 Task: Look for space in Kalmthout, Belgium from 1st August, 2023 to 5th August, 2023 for 1 adult in price range Rs.6000 to Rs.15000. Place can be entire place with 1  bedroom having 1 bed and 1 bathroom. Property type can be house, flat, guest house. Amenities needed are: heating. Booking option can be shelf check-in. Required host language is English.
Action: Key pressed k<Key.caps_lock>almthout,<Key.space><Key.caps_lock>b<Key.caps_lock>elgium<Key.space><Key.enter>
Screenshot: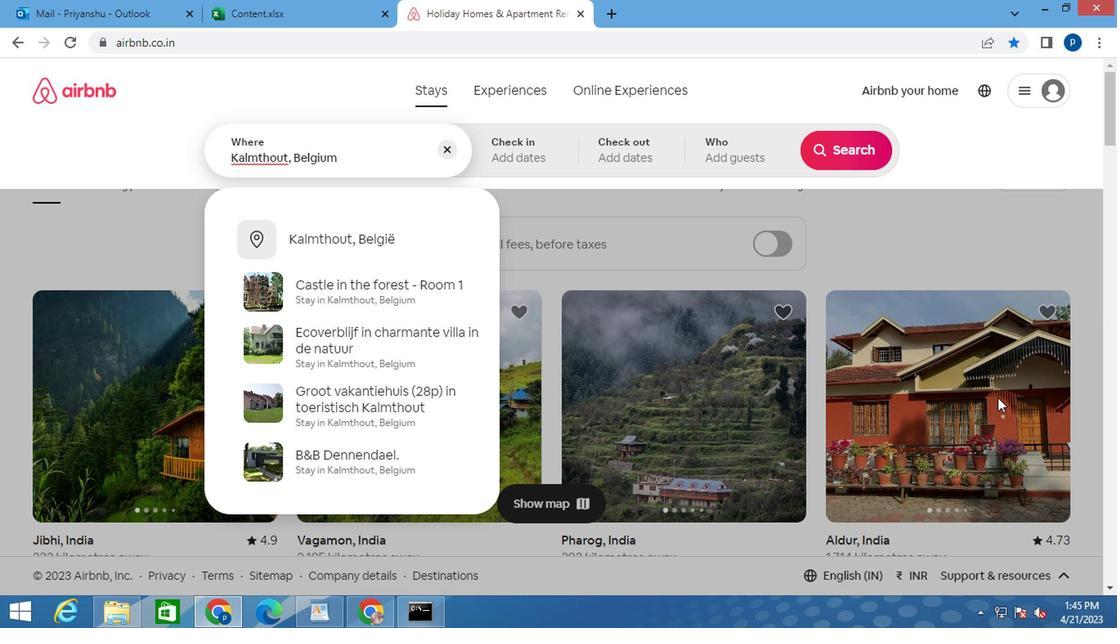
Action: Mouse moved to (832, 278)
Screenshot: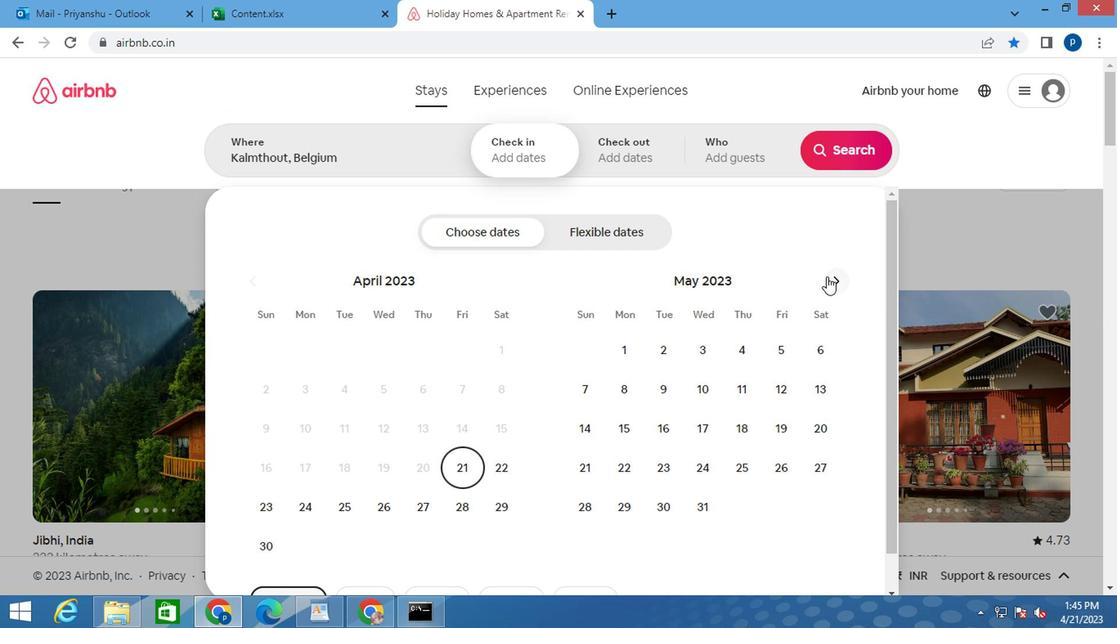 
Action: Mouse pressed left at (832, 278)
Screenshot: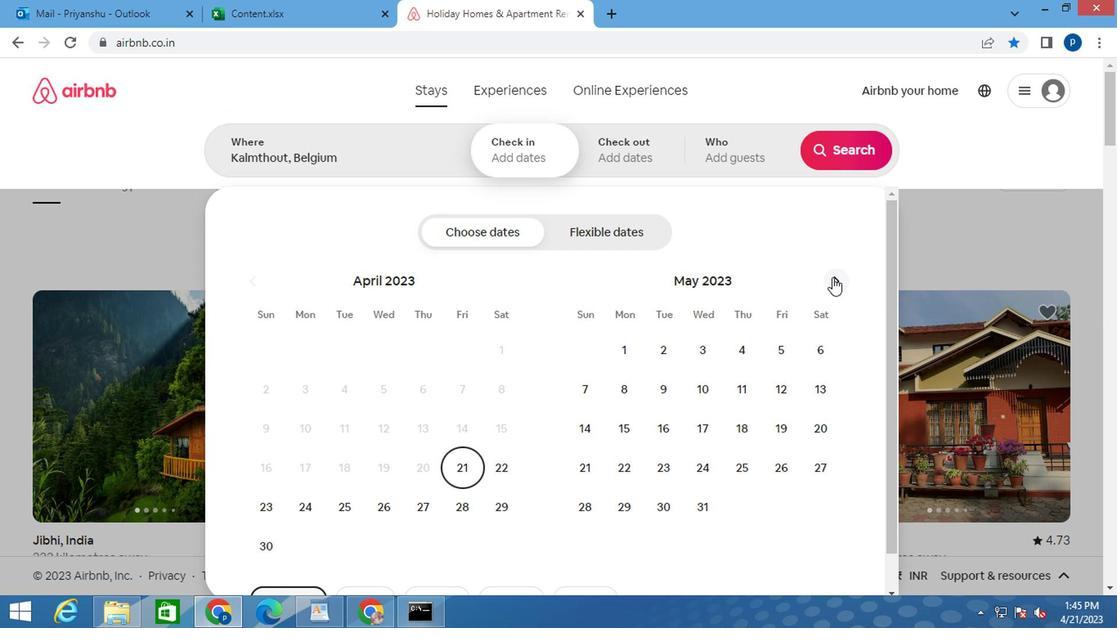 
Action: Mouse moved to (832, 278)
Screenshot: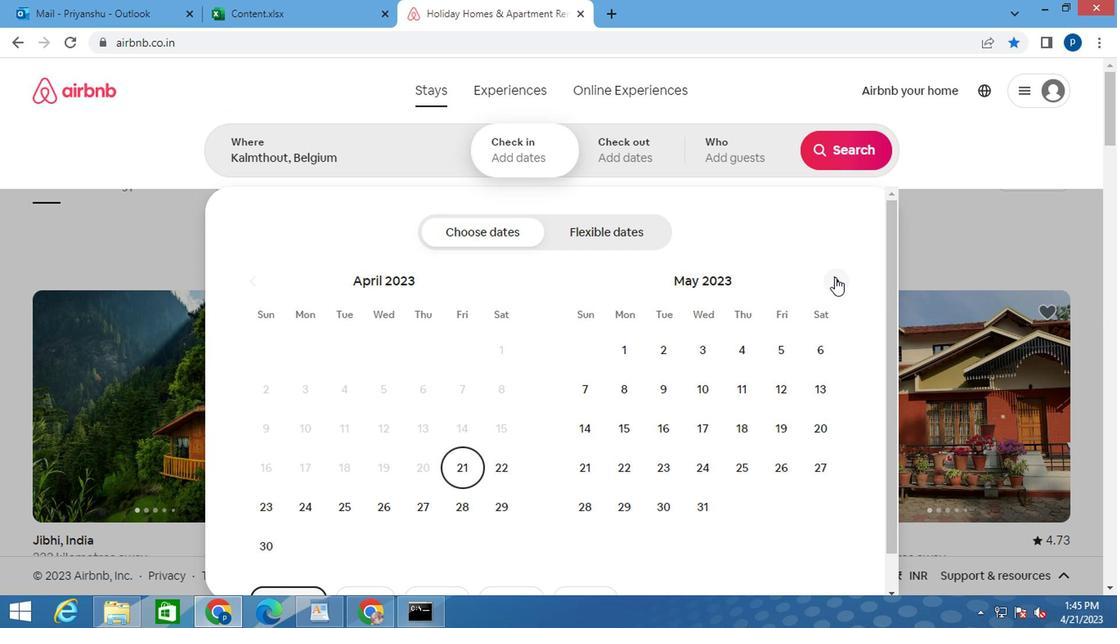 
Action: Mouse pressed left at (832, 278)
Screenshot: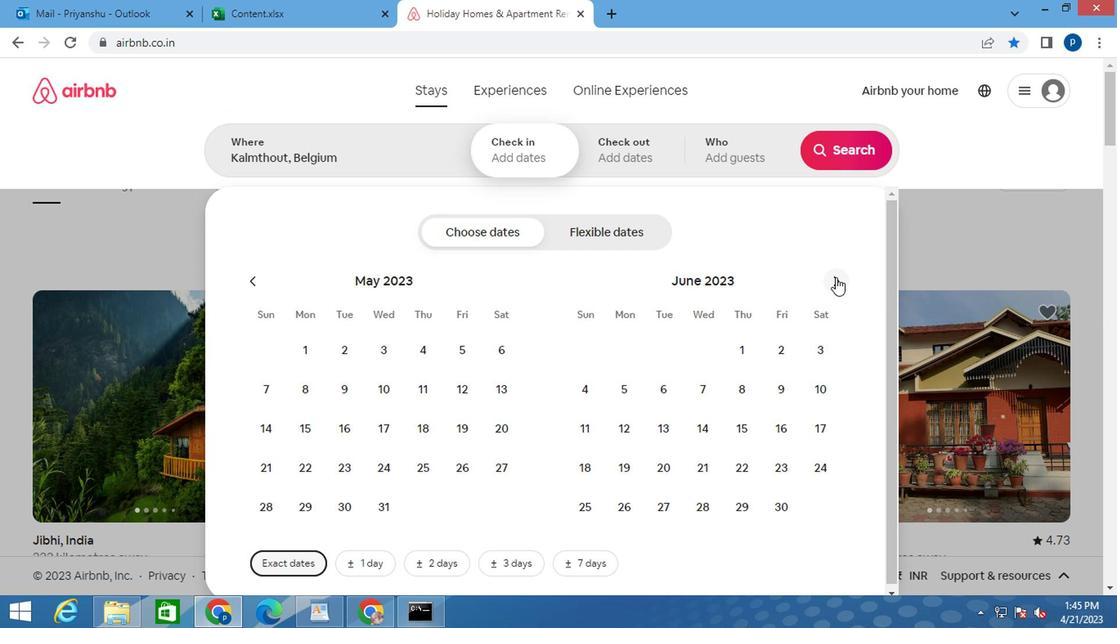
Action: Mouse pressed left at (832, 278)
Screenshot: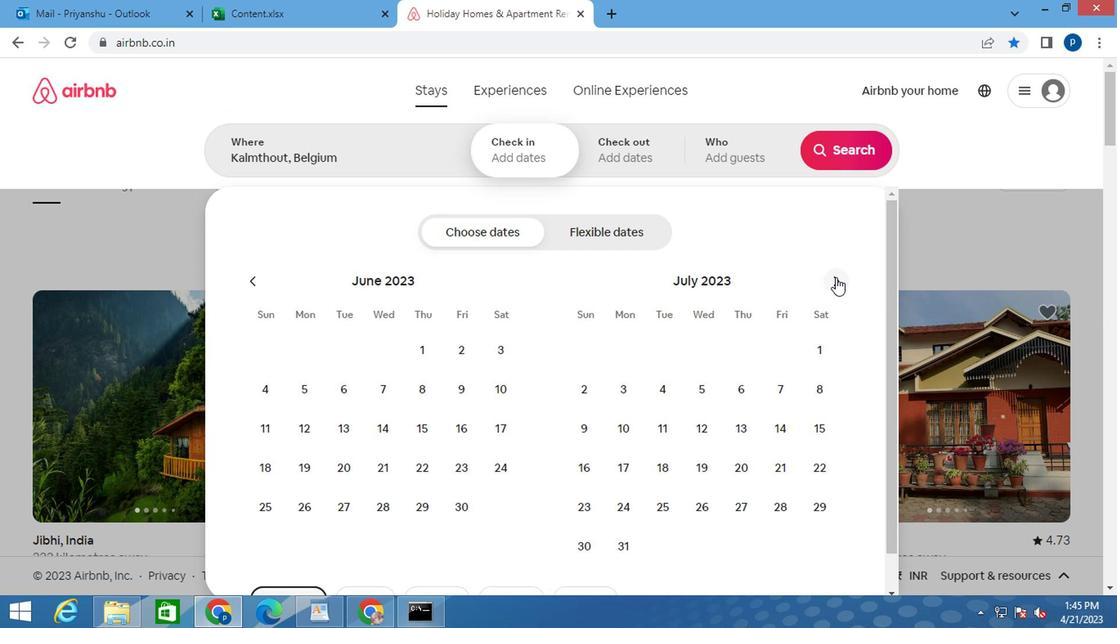 
Action: Mouse moved to (666, 349)
Screenshot: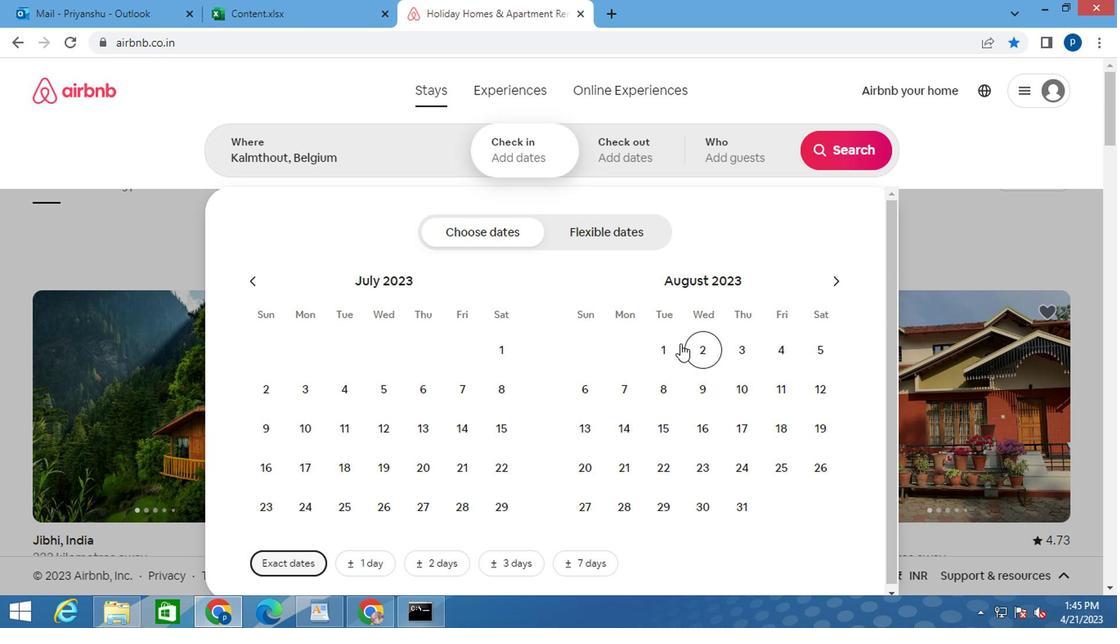 
Action: Mouse pressed left at (666, 349)
Screenshot: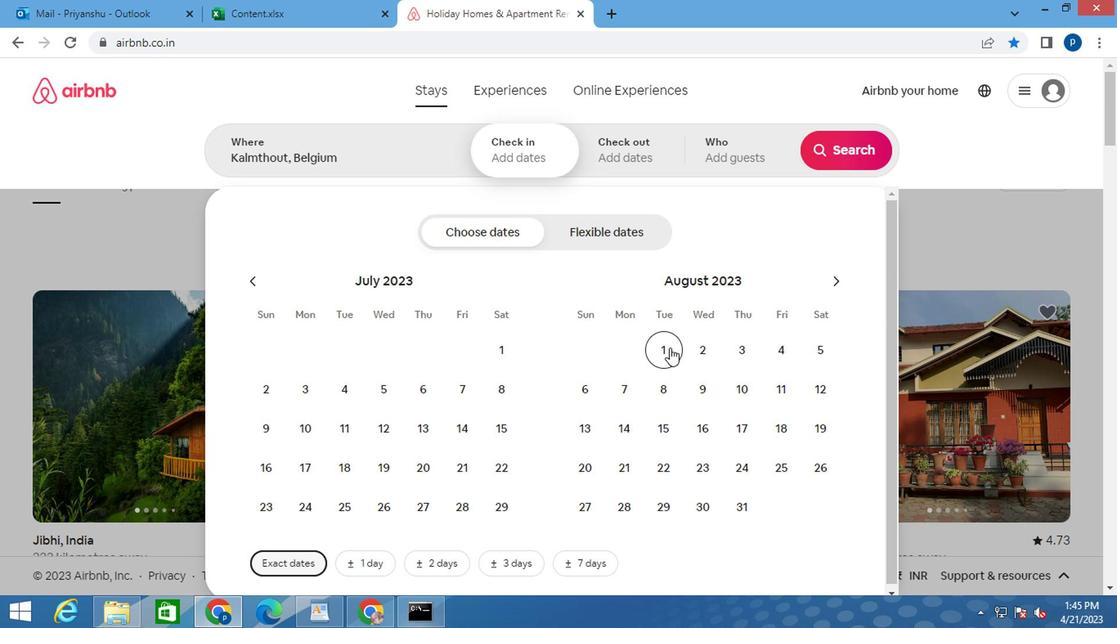 
Action: Mouse moved to (822, 352)
Screenshot: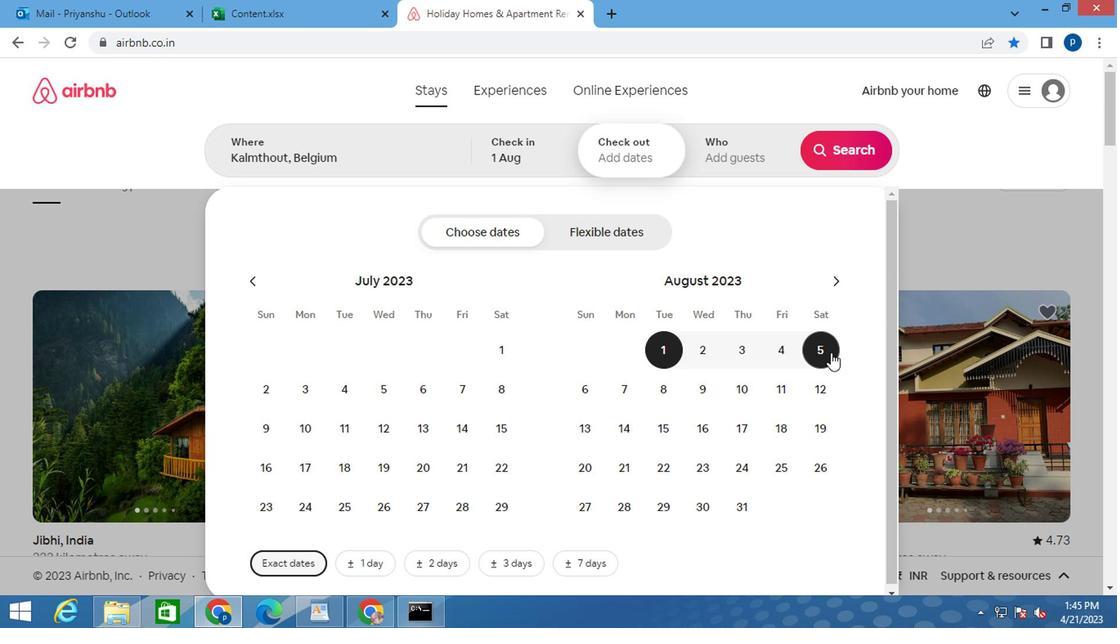 
Action: Mouse pressed left at (822, 352)
Screenshot: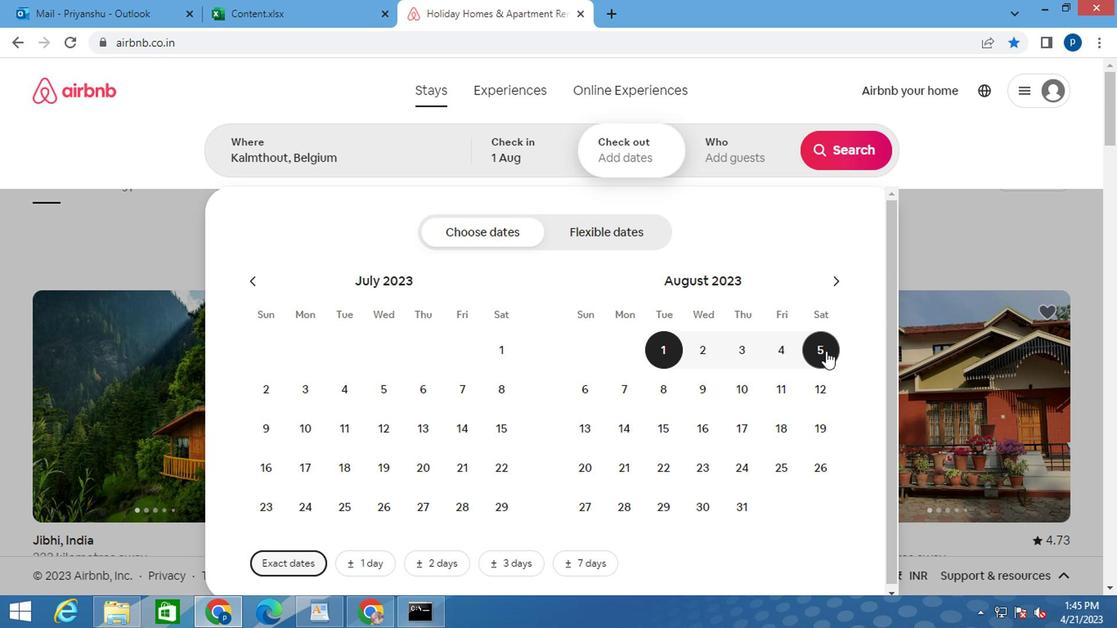 
Action: Mouse moved to (741, 154)
Screenshot: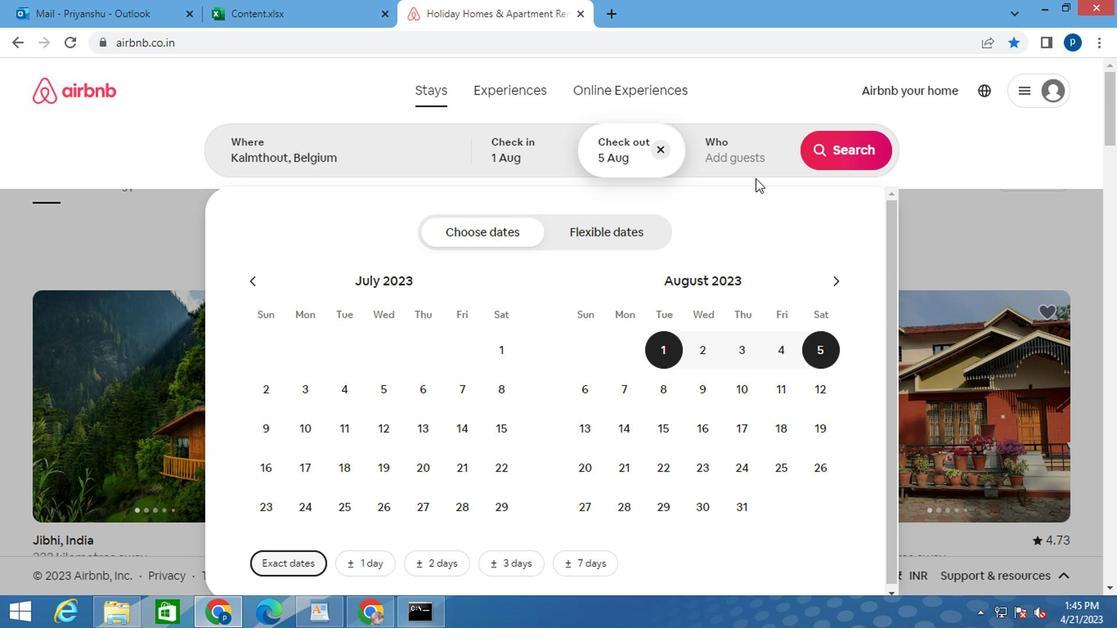 
Action: Mouse pressed left at (741, 154)
Screenshot: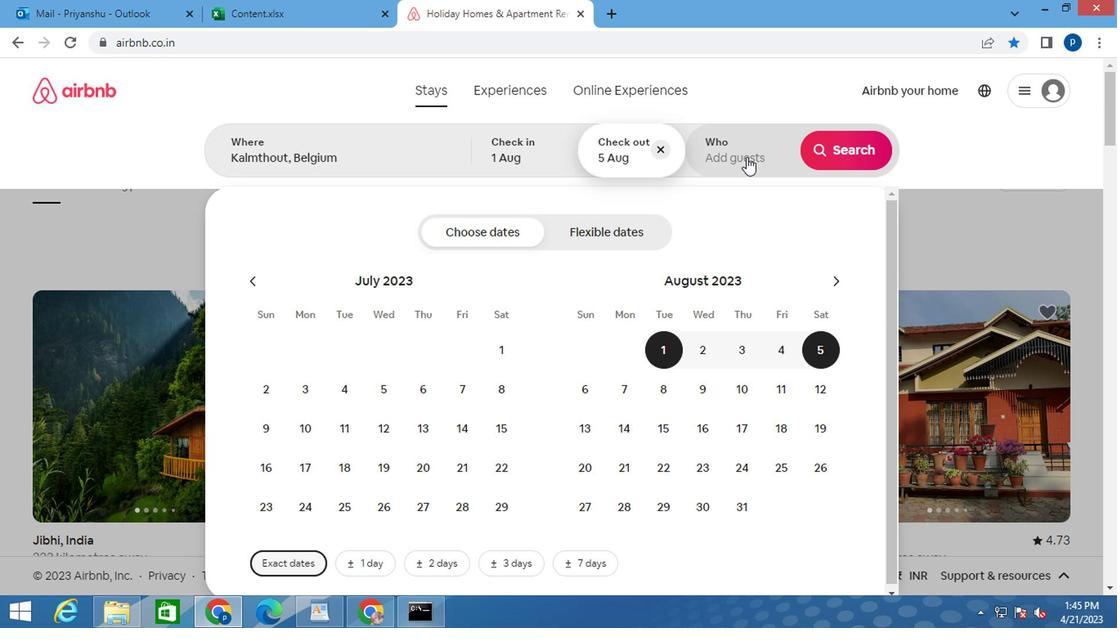 
Action: Mouse moved to (846, 240)
Screenshot: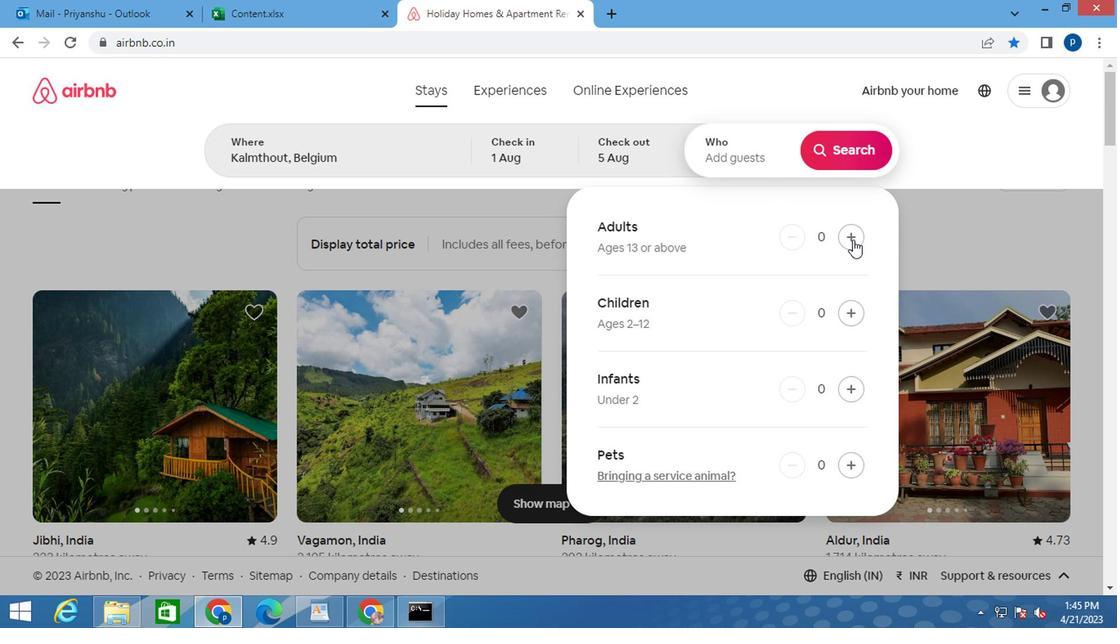 
Action: Mouse pressed left at (846, 240)
Screenshot: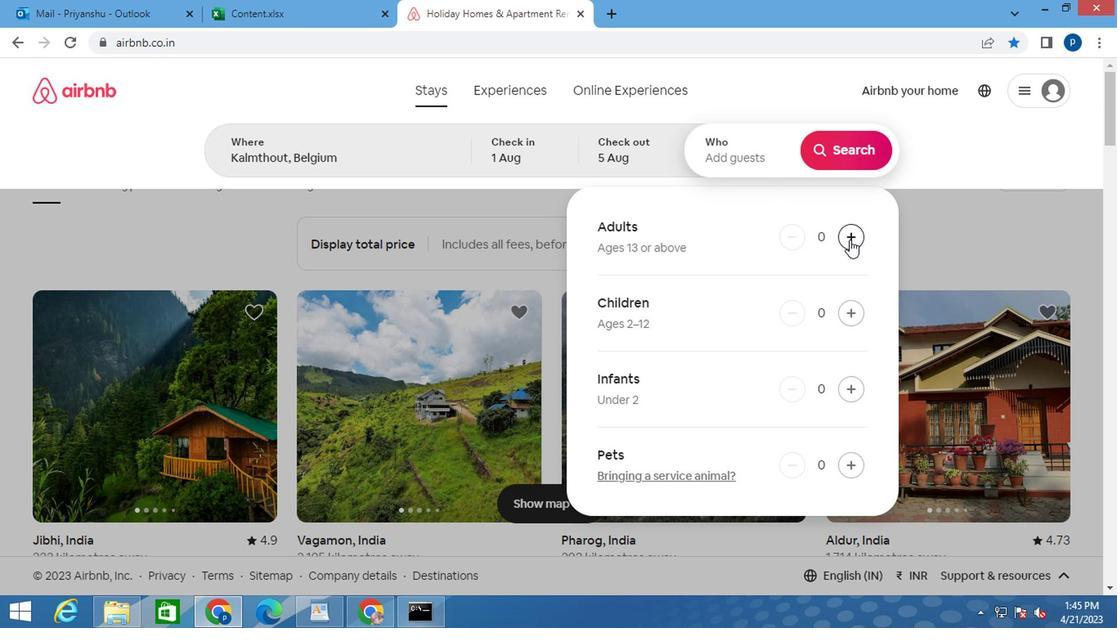 
Action: Mouse moved to (852, 154)
Screenshot: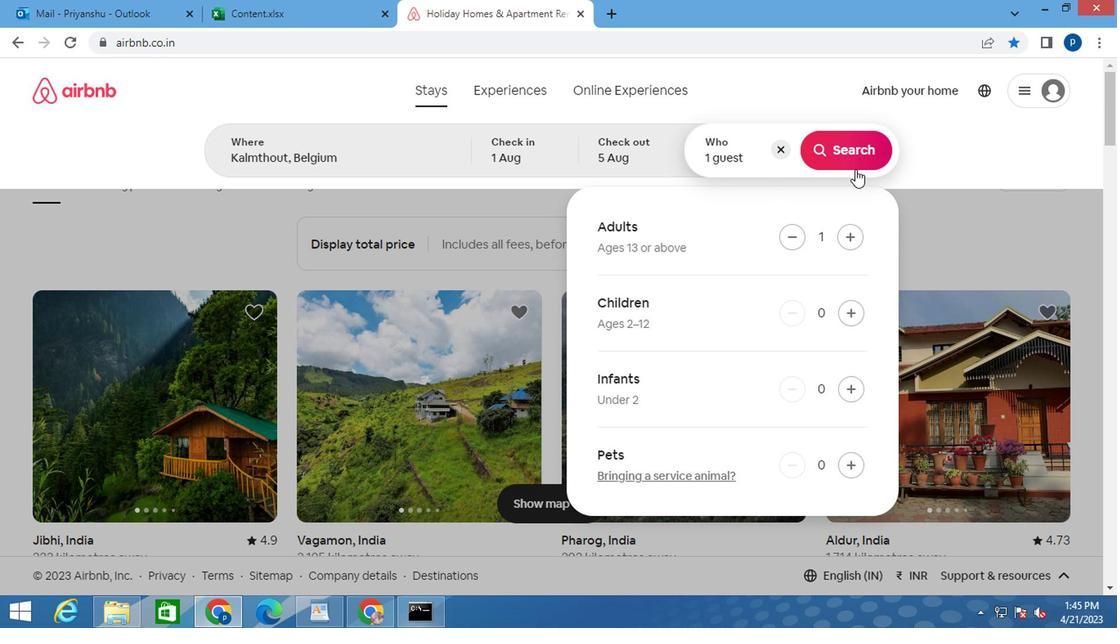 
Action: Mouse pressed left at (852, 154)
Screenshot: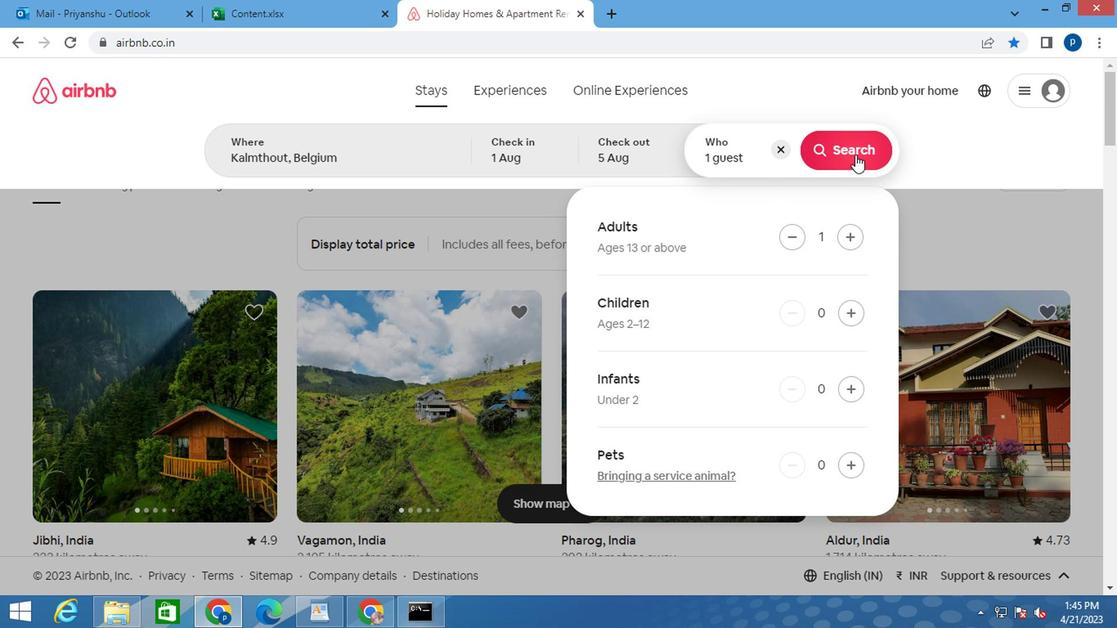 
Action: Mouse moved to (1021, 161)
Screenshot: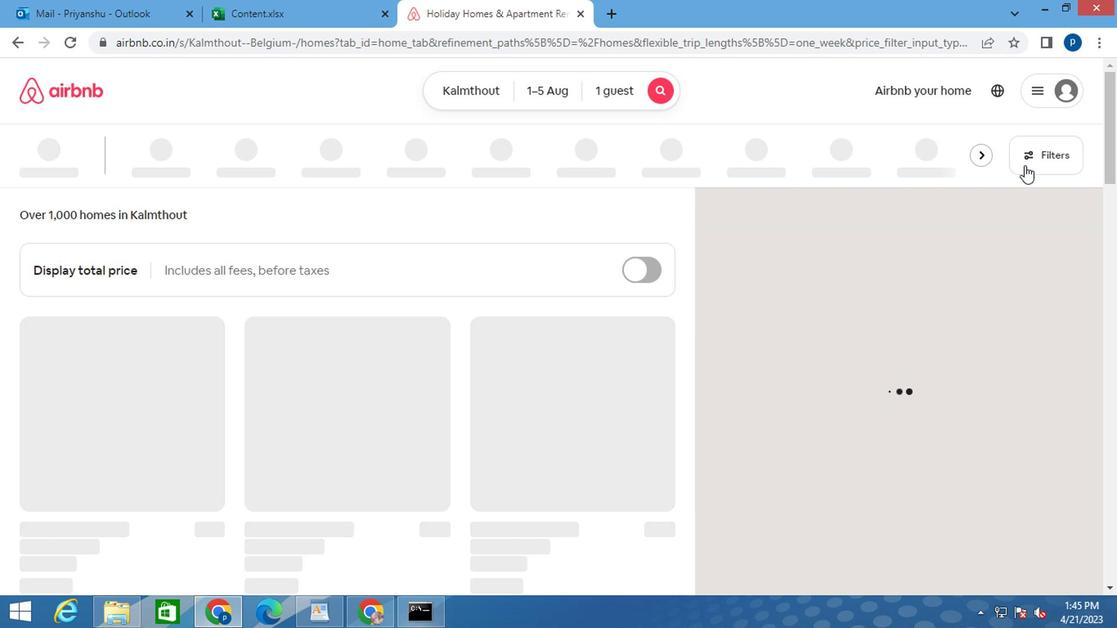 
Action: Mouse pressed left at (1021, 161)
Screenshot: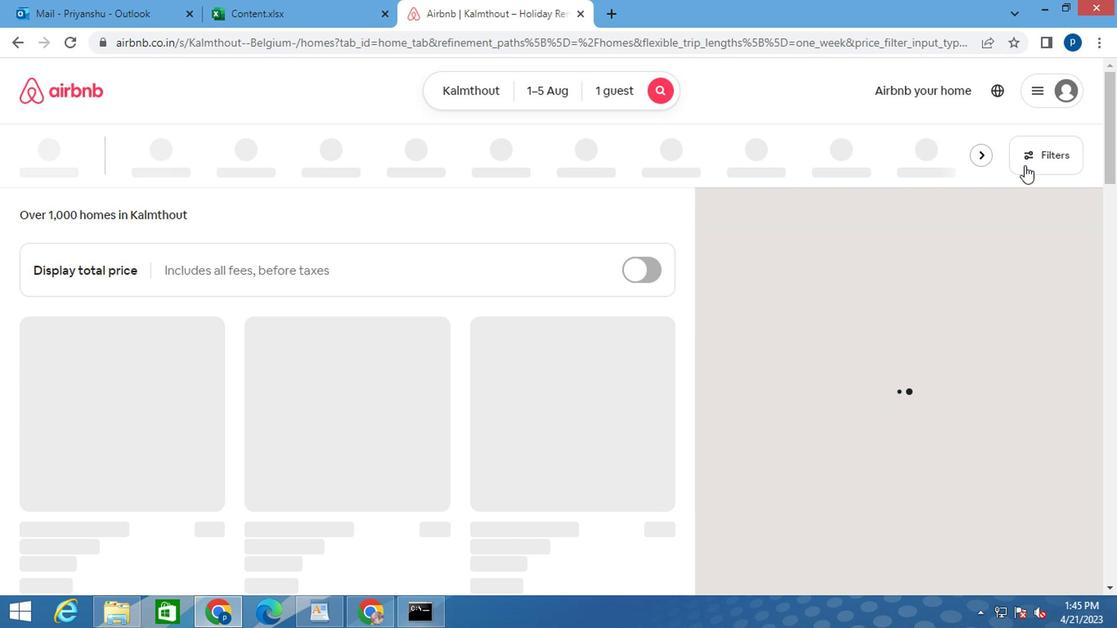 
Action: Mouse moved to (316, 361)
Screenshot: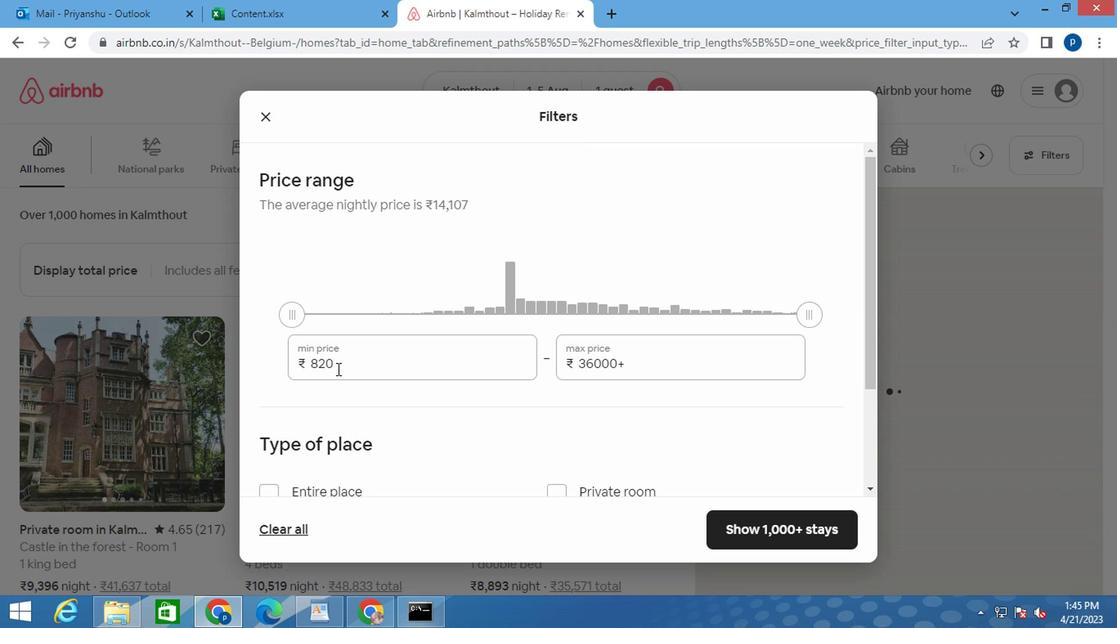 
Action: Mouse pressed left at (316, 361)
Screenshot: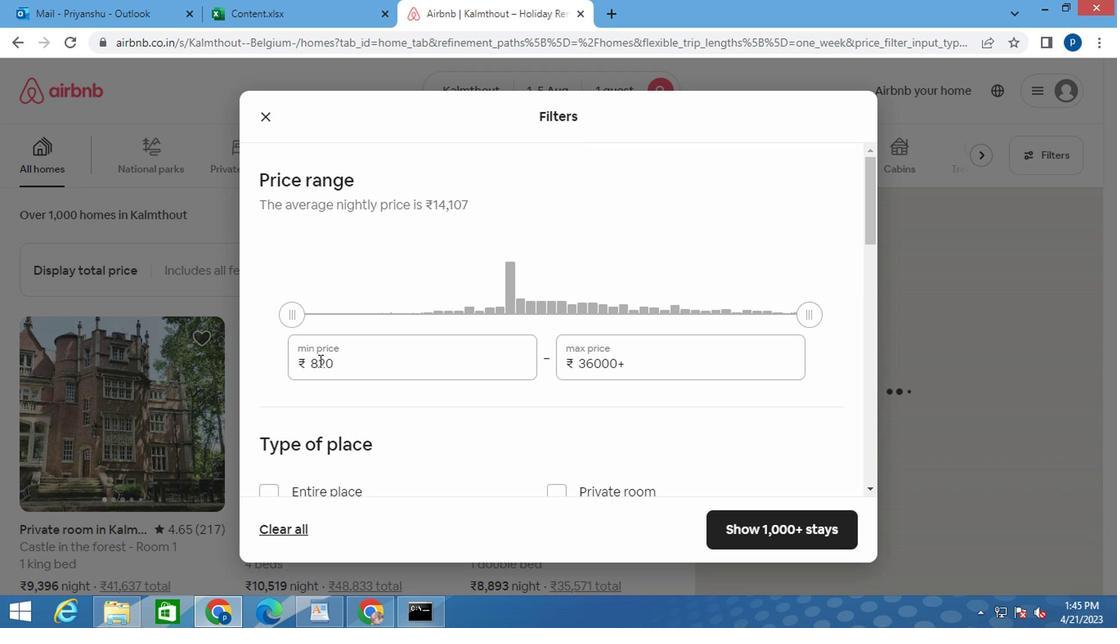 
Action: Mouse pressed left at (316, 361)
Screenshot: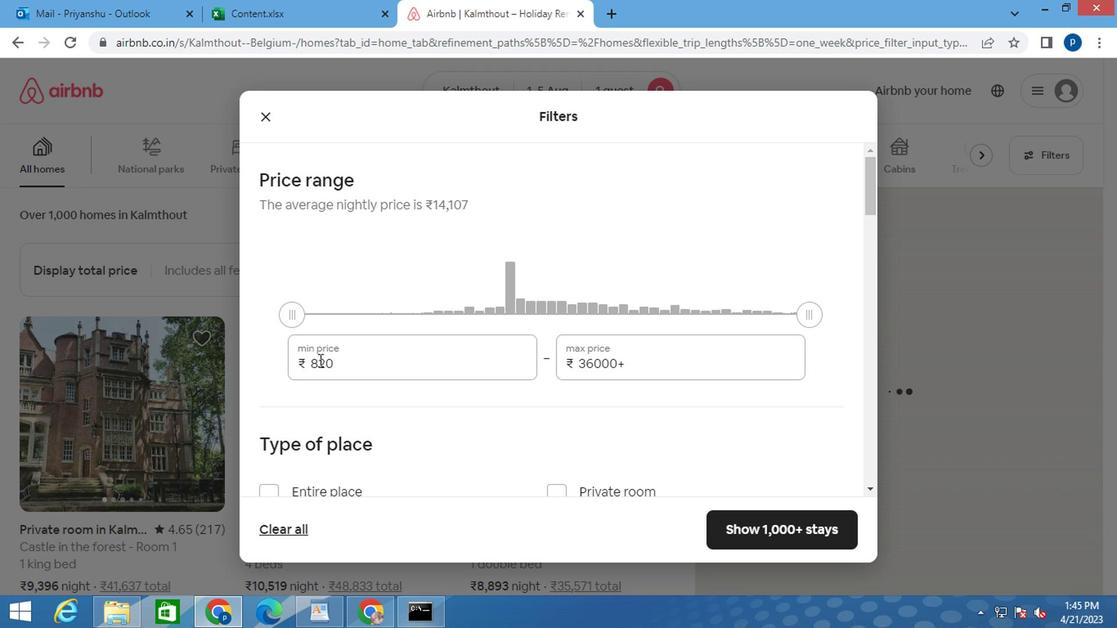 
Action: Key pressed 6000<Key.tab>15000
Screenshot: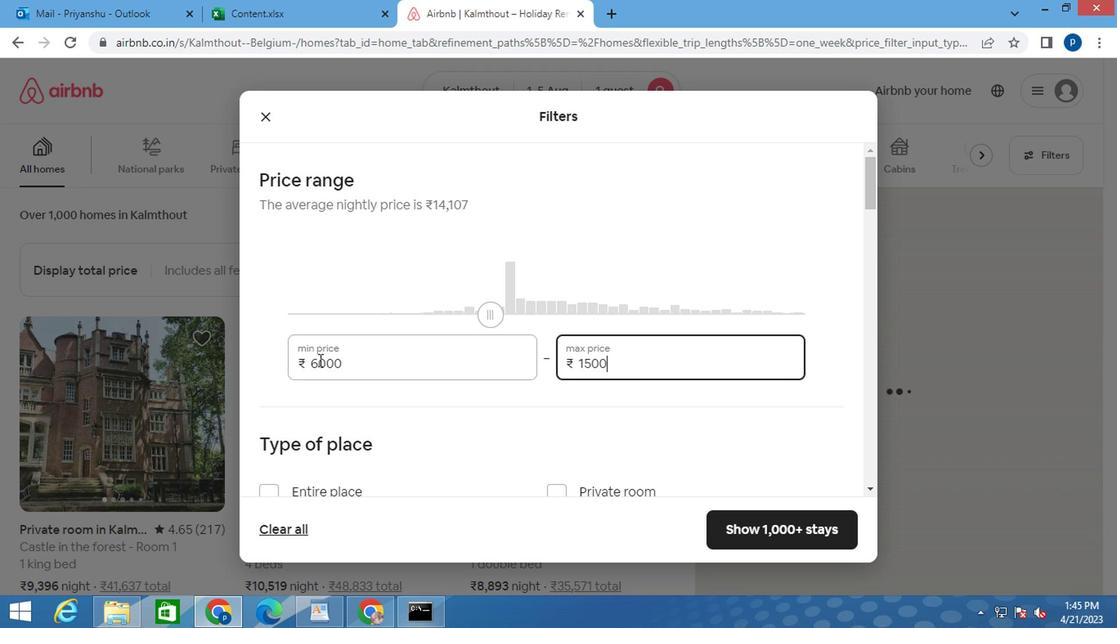 
Action: Mouse moved to (435, 427)
Screenshot: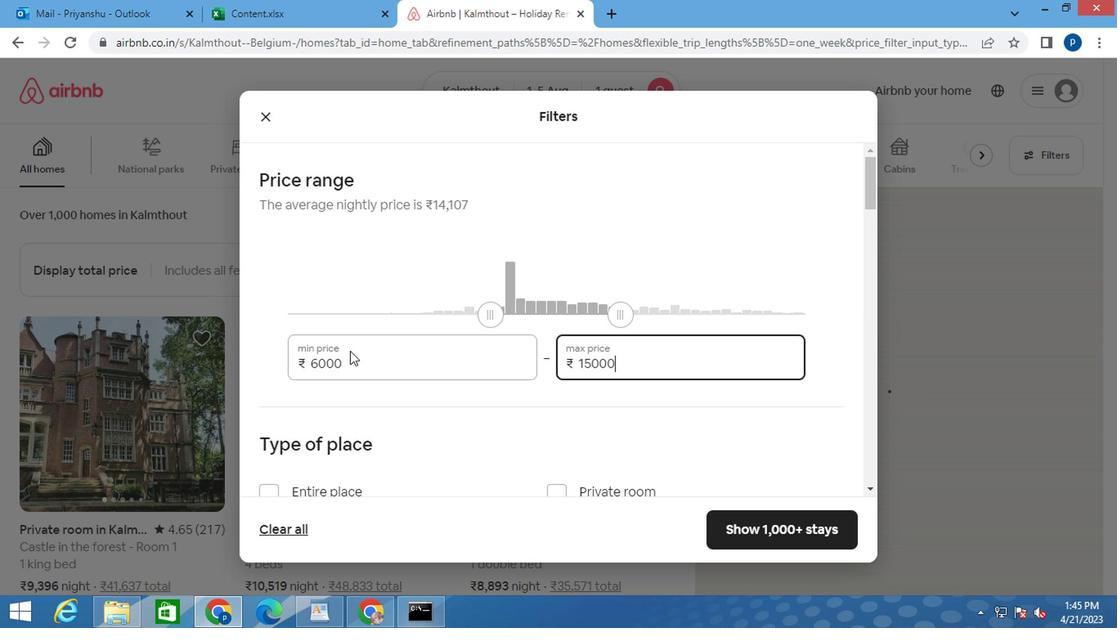 
Action: Mouse scrolled (435, 426) with delta (0, -1)
Screenshot: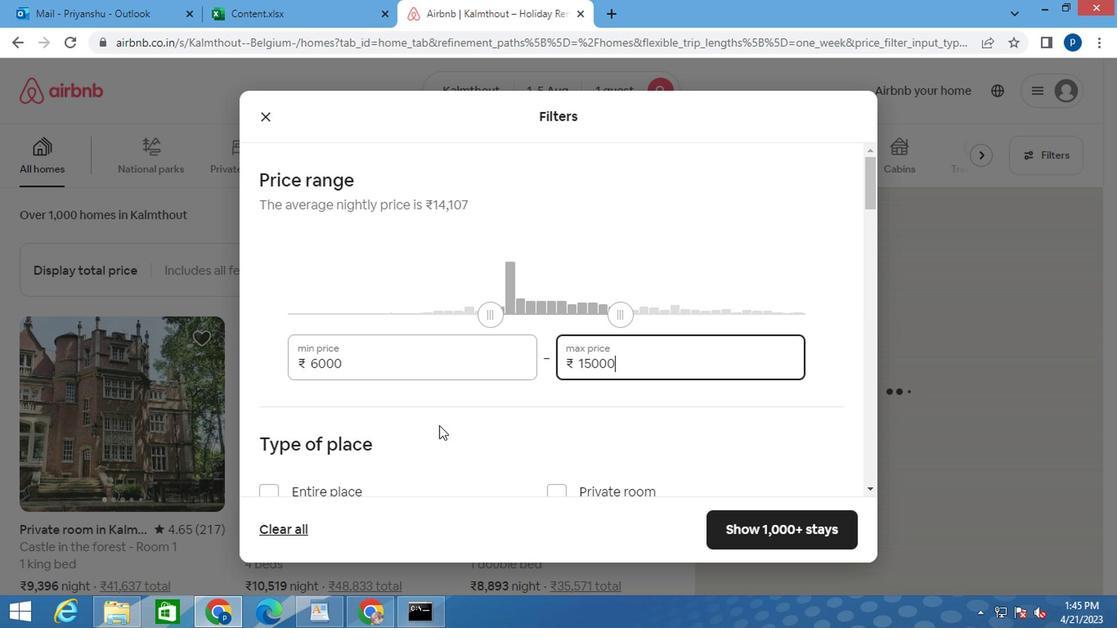 
Action: Mouse scrolled (435, 426) with delta (0, -1)
Screenshot: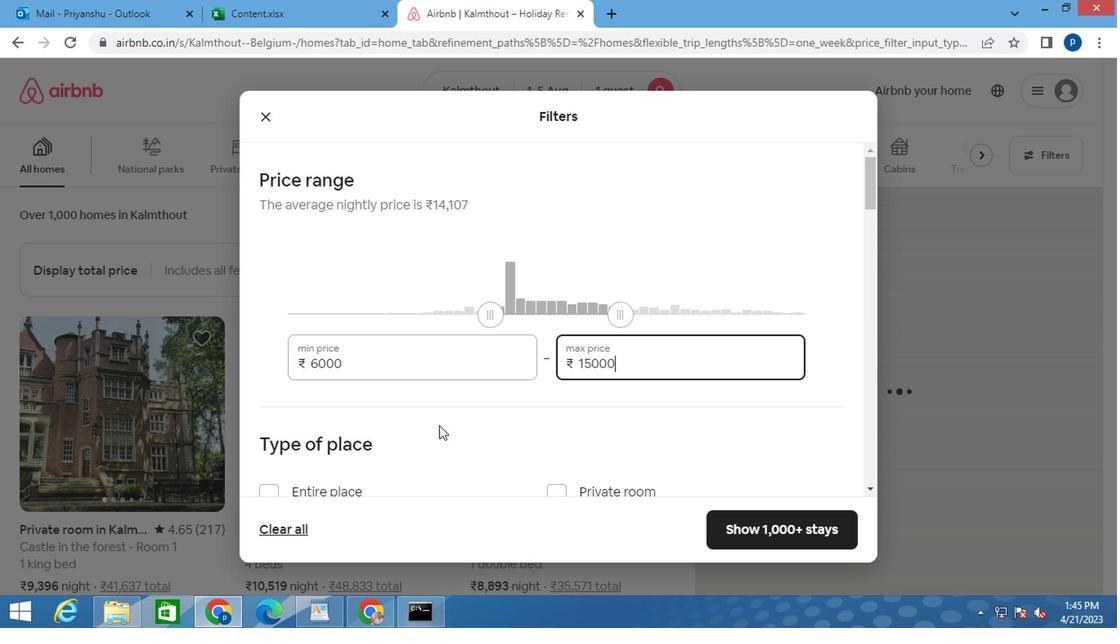 
Action: Mouse moved to (413, 420)
Screenshot: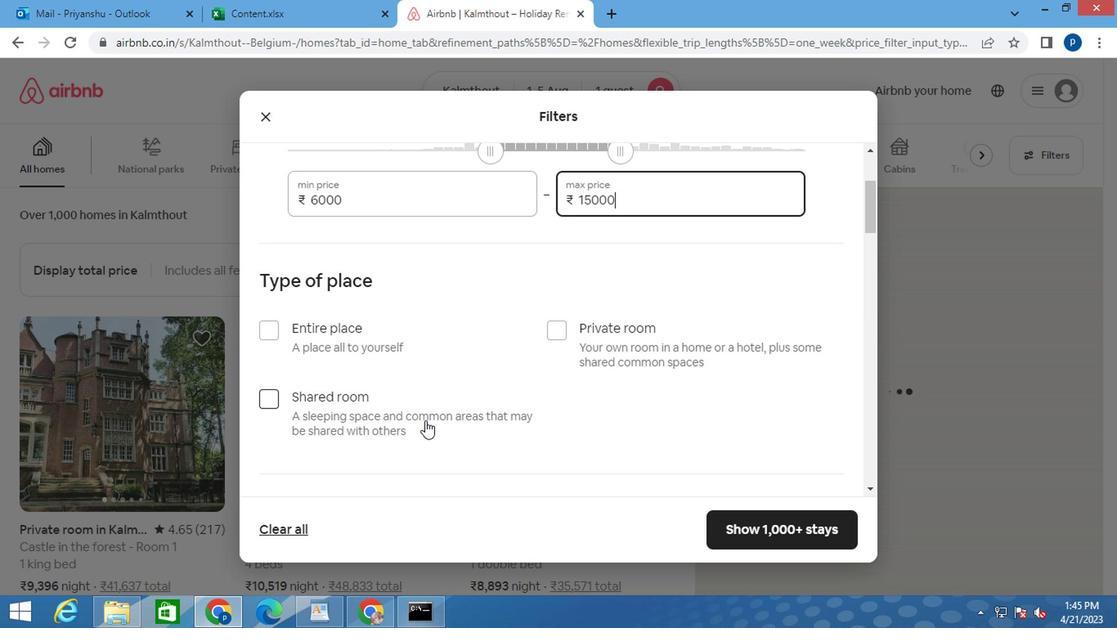 
Action: Mouse scrolled (413, 419) with delta (0, 0)
Screenshot: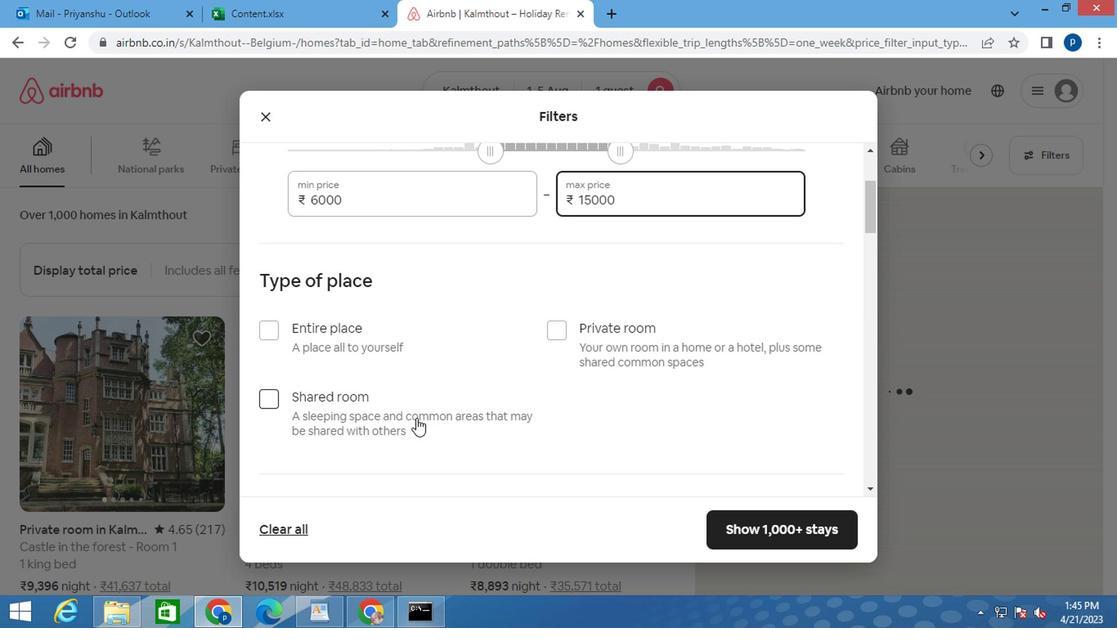 
Action: Mouse moved to (266, 248)
Screenshot: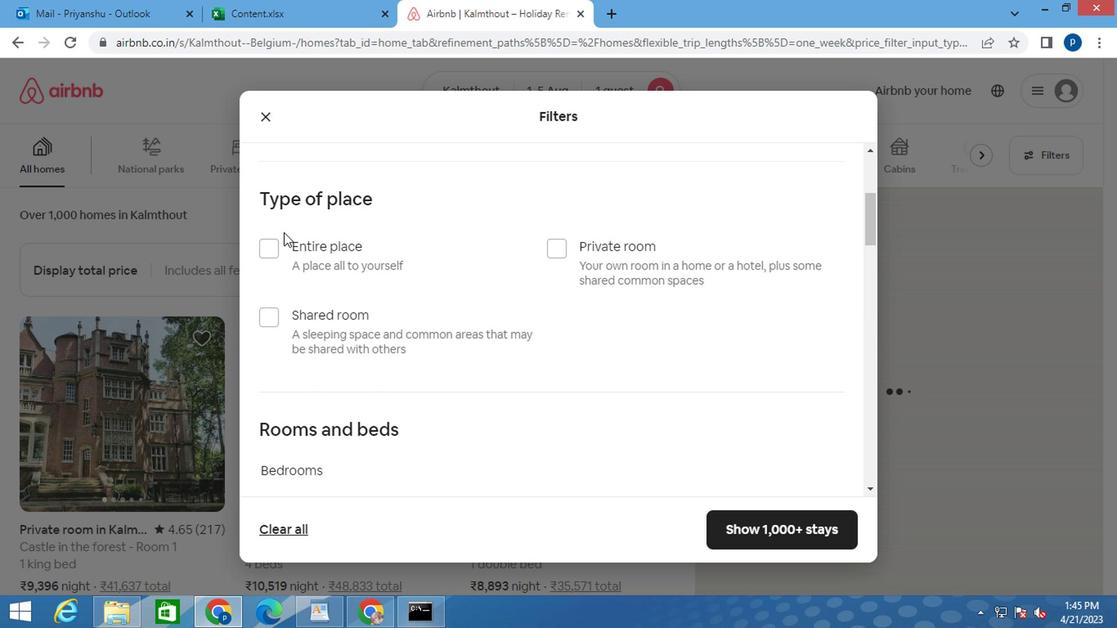 
Action: Mouse pressed left at (266, 248)
Screenshot: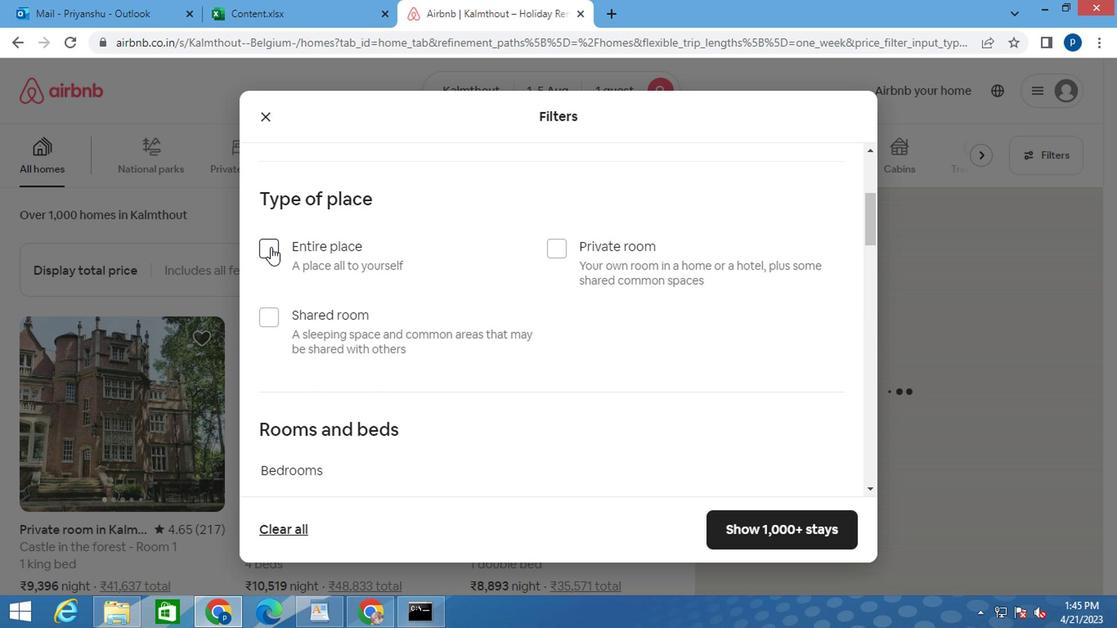 
Action: Mouse moved to (460, 297)
Screenshot: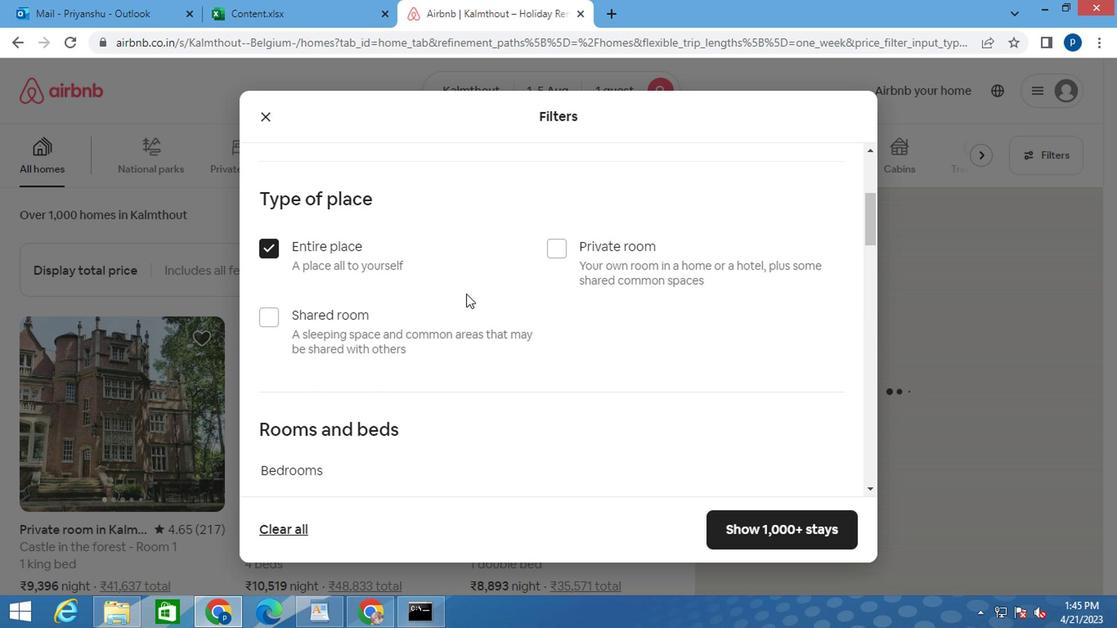 
Action: Mouse scrolled (460, 296) with delta (0, -1)
Screenshot: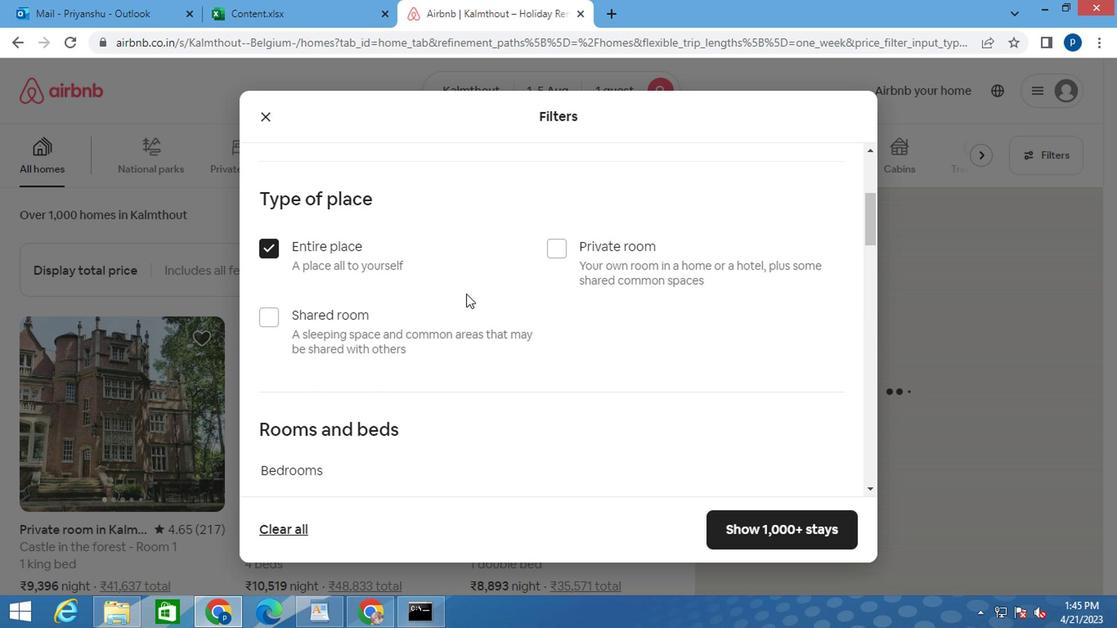 
Action: Mouse moved to (453, 293)
Screenshot: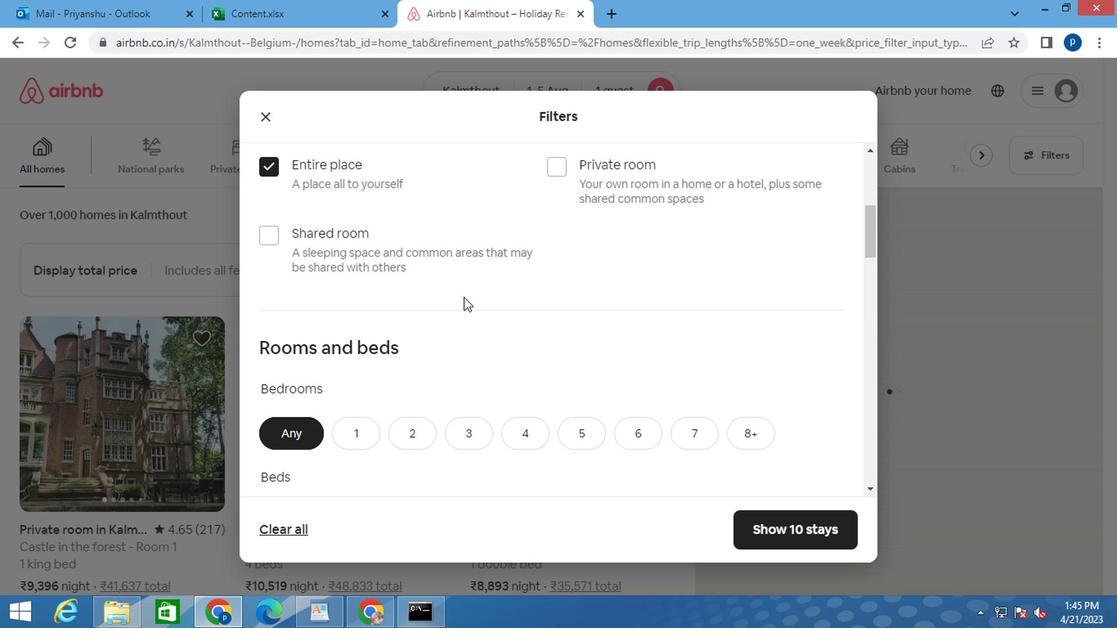 
Action: Mouse scrolled (453, 292) with delta (0, -1)
Screenshot: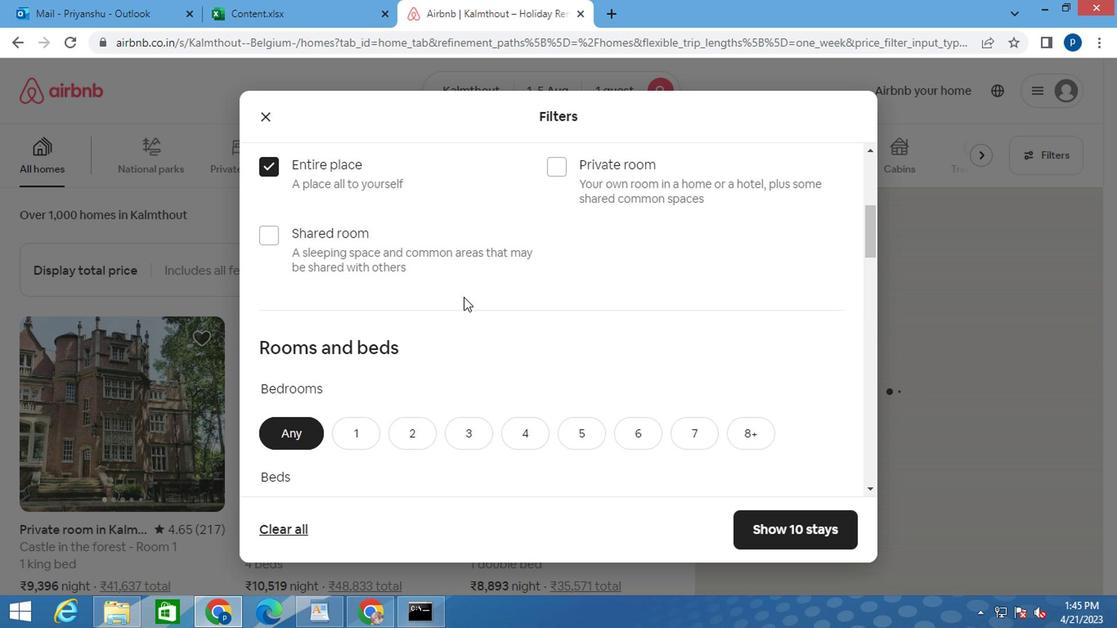 
Action: Mouse moved to (432, 293)
Screenshot: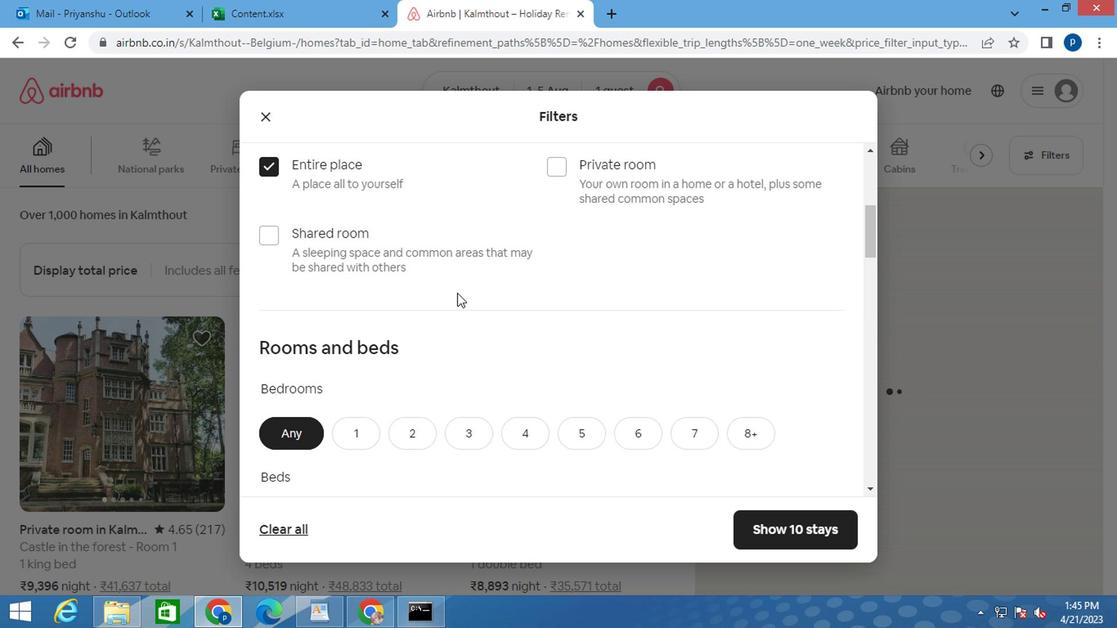 
Action: Mouse scrolled (432, 292) with delta (0, -1)
Screenshot: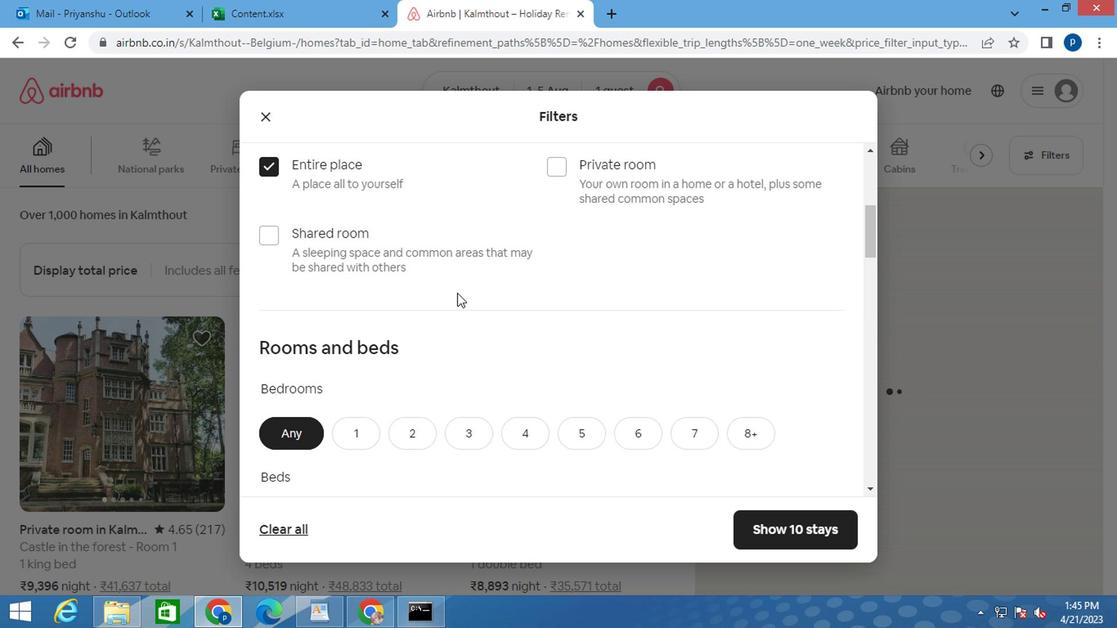 
Action: Mouse moved to (355, 277)
Screenshot: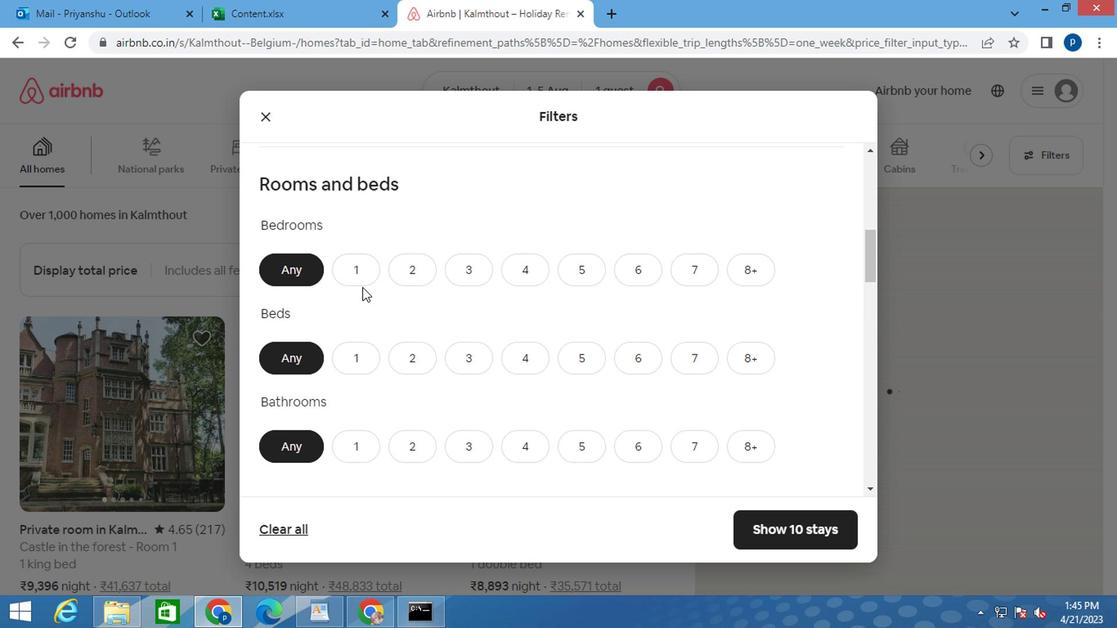 
Action: Mouse pressed left at (355, 277)
Screenshot: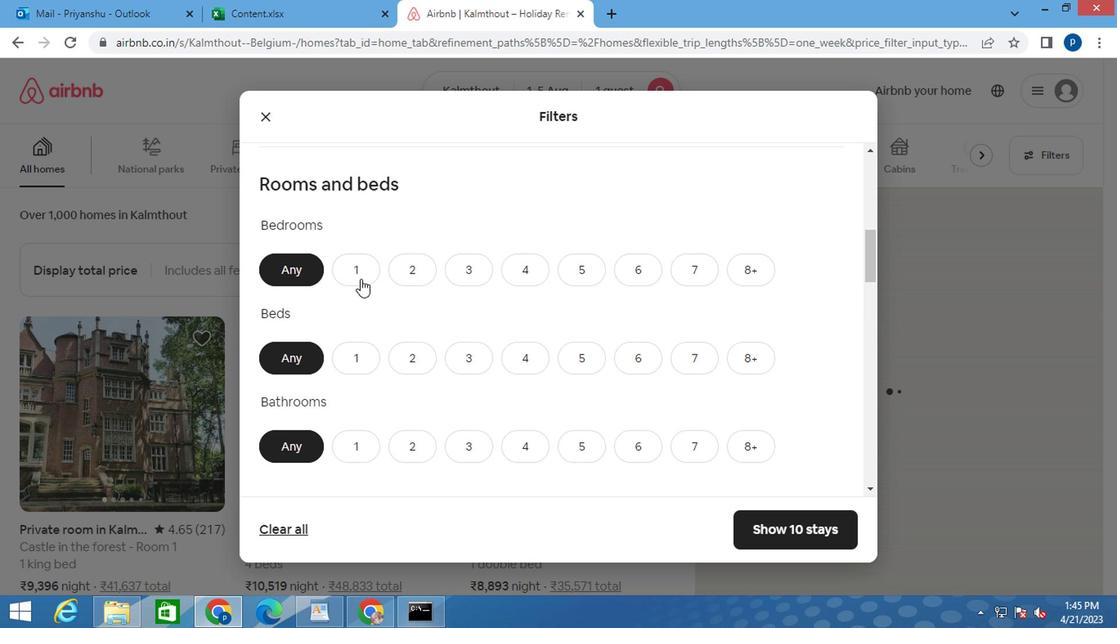 
Action: Mouse moved to (356, 361)
Screenshot: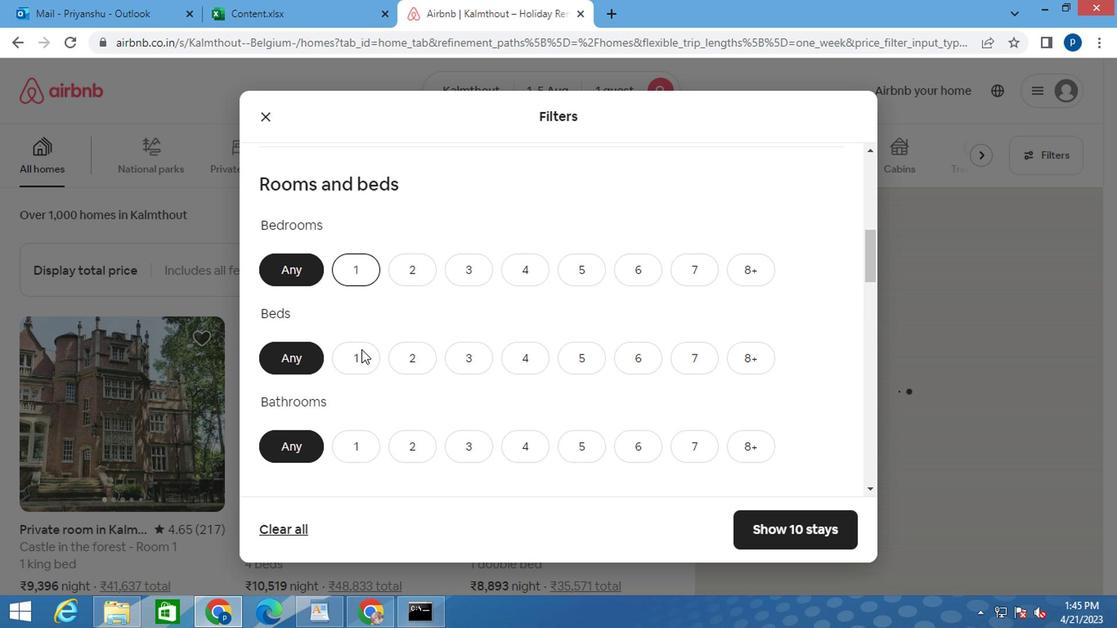 
Action: Mouse pressed left at (356, 361)
Screenshot: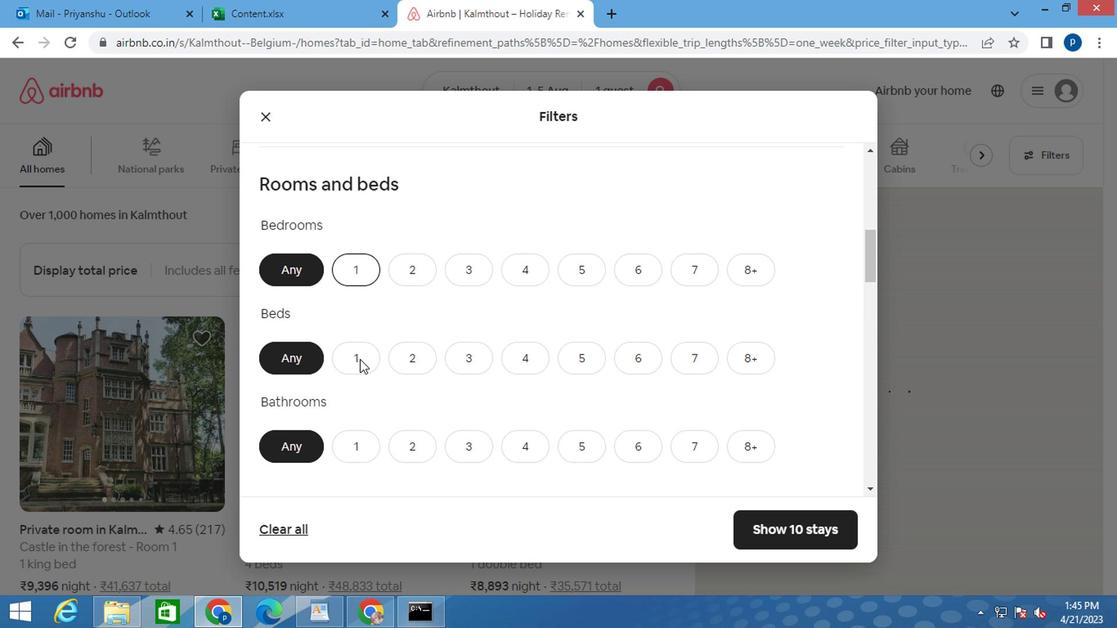
Action: Mouse moved to (354, 363)
Screenshot: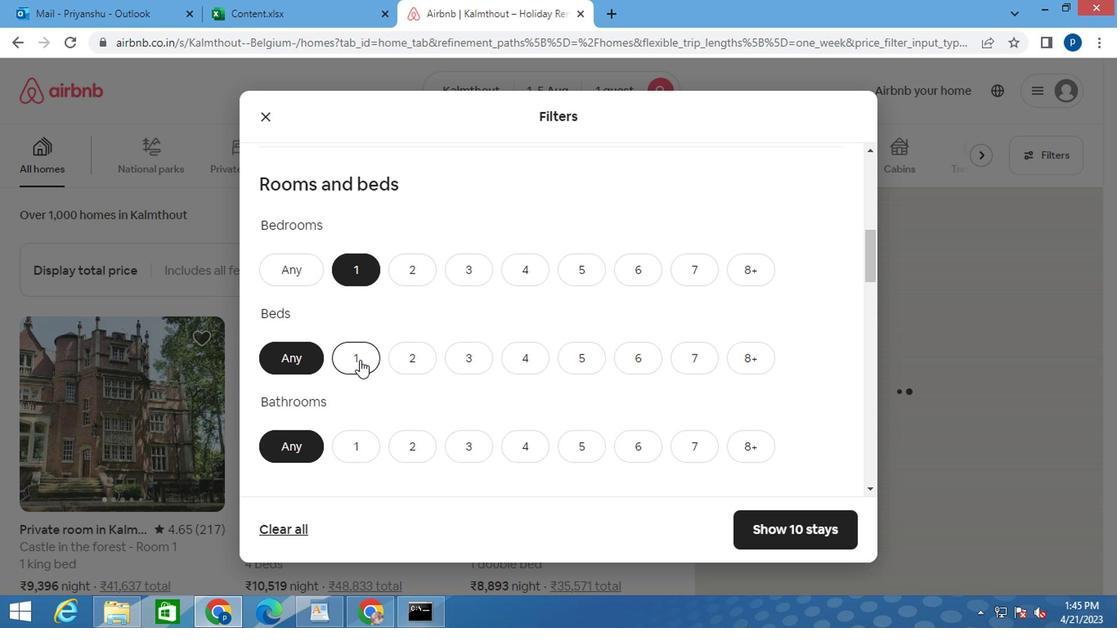 
Action: Mouse scrolled (354, 362) with delta (0, 0)
Screenshot: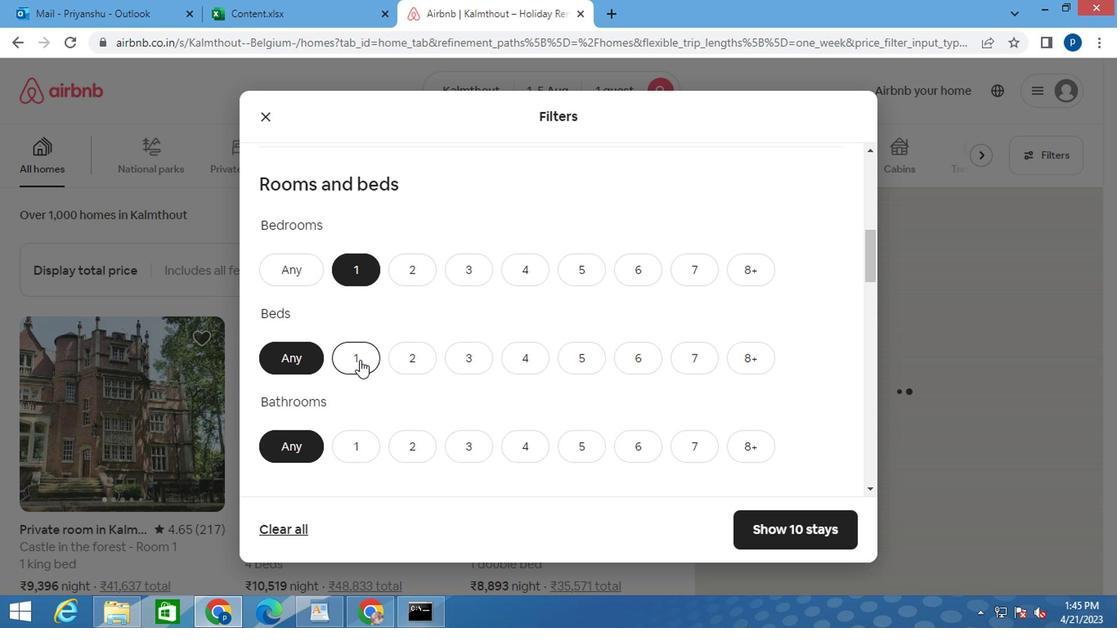 
Action: Mouse moved to (350, 352)
Screenshot: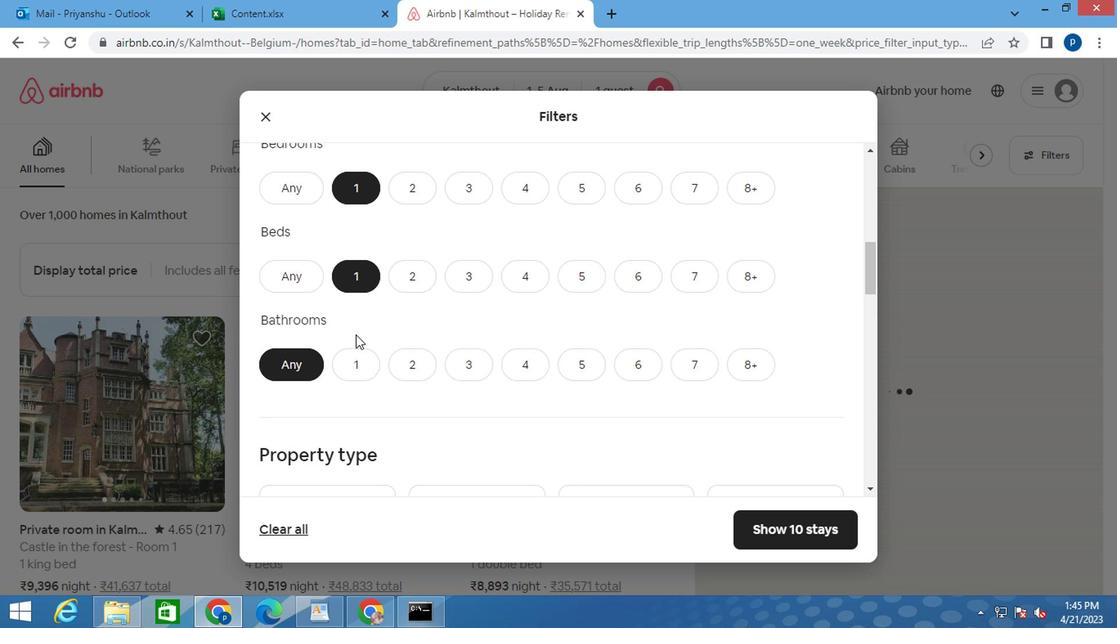 
Action: Mouse pressed left at (350, 352)
Screenshot: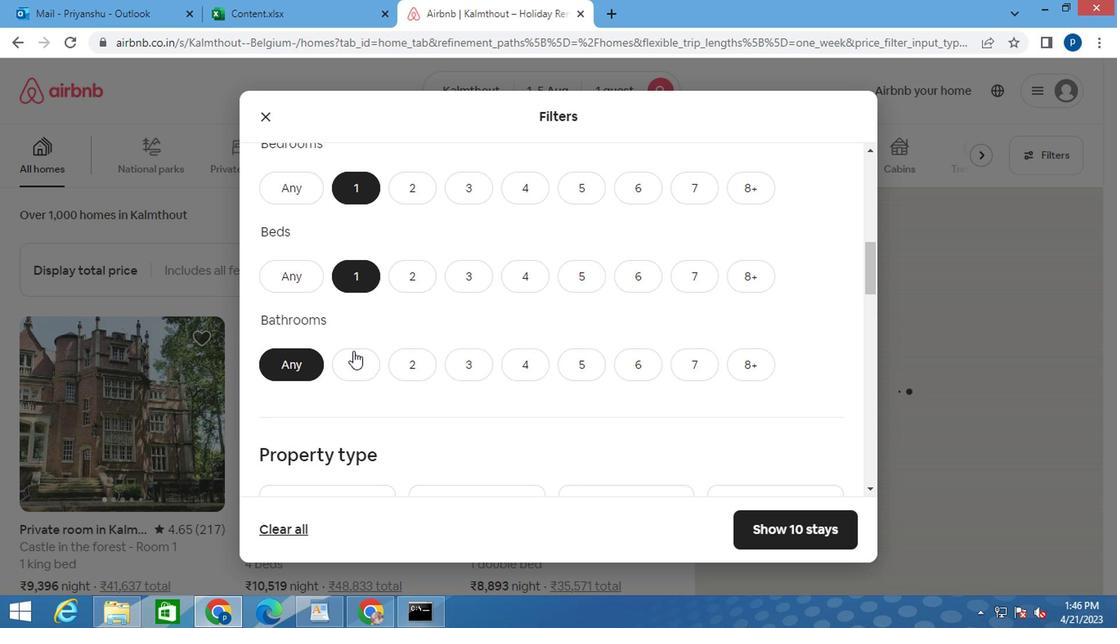 
Action: Mouse moved to (355, 354)
Screenshot: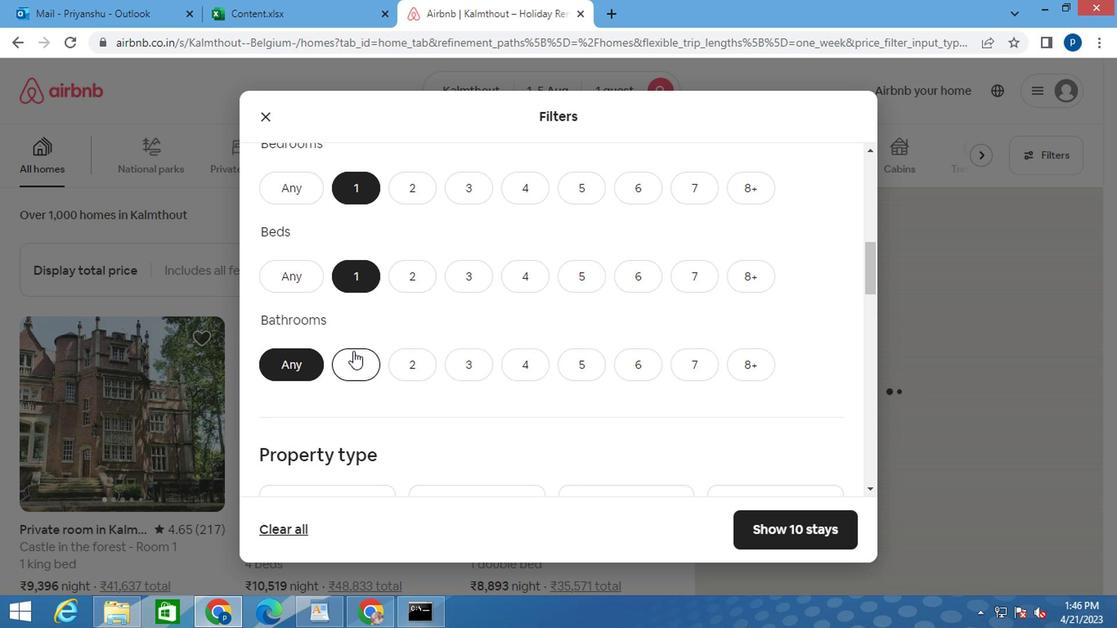 
Action: Mouse scrolled (355, 354) with delta (0, 0)
Screenshot: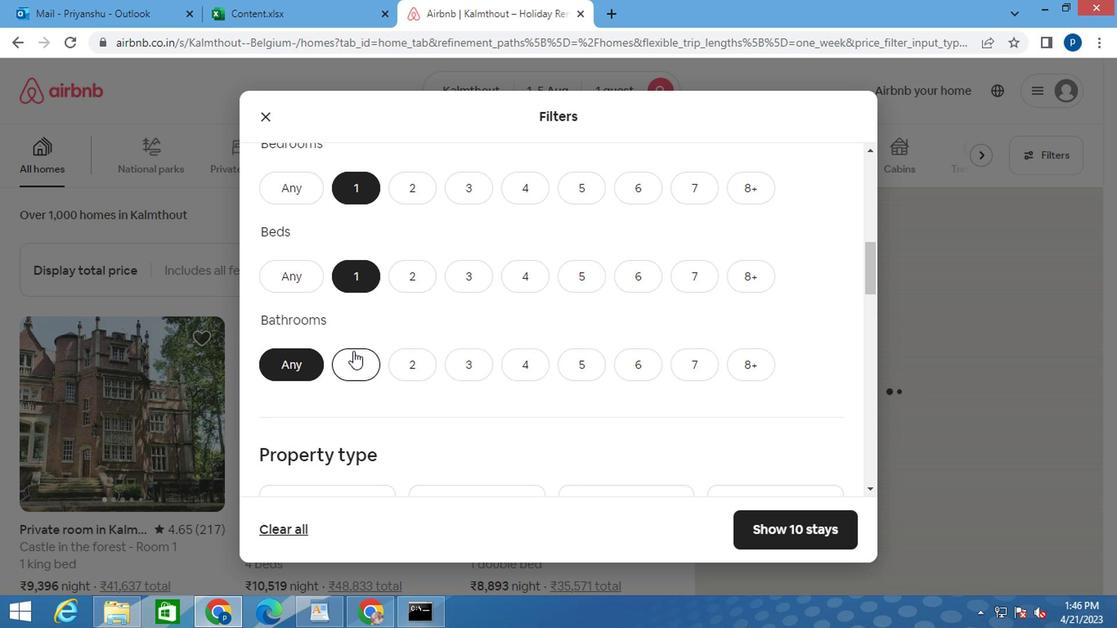 
Action: Mouse moved to (356, 354)
Screenshot: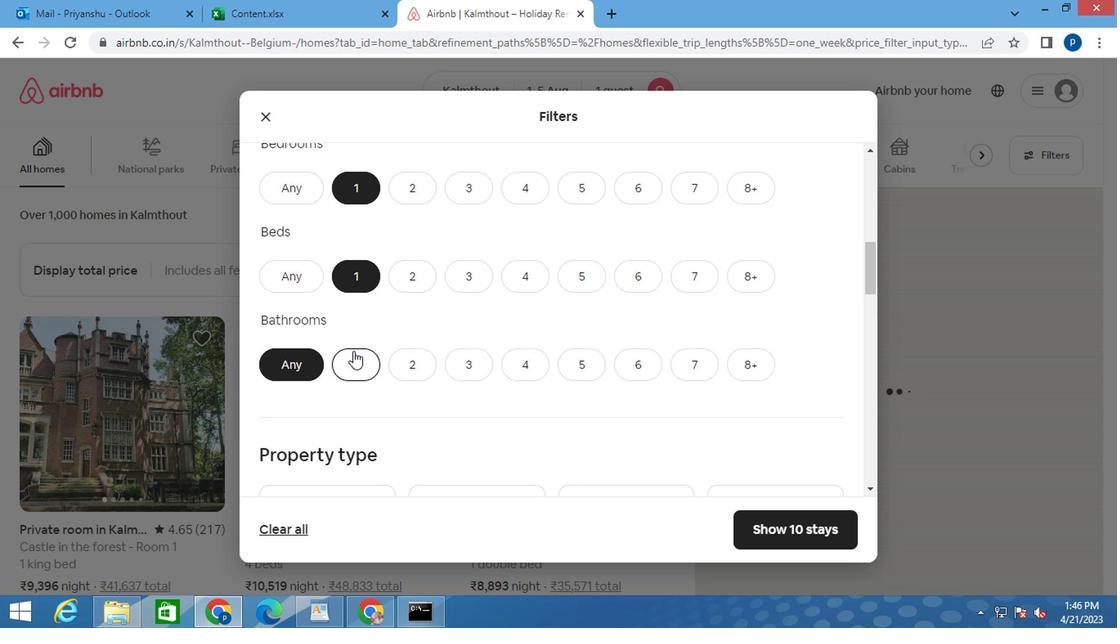 
Action: Mouse scrolled (356, 354) with delta (0, 0)
Screenshot: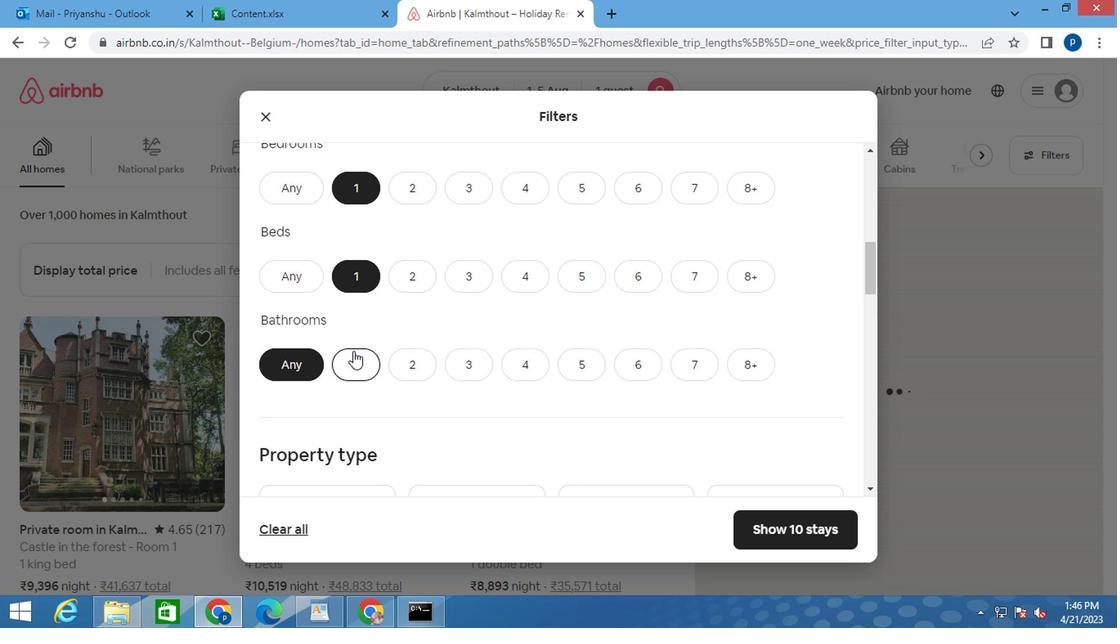 
Action: Mouse moved to (340, 362)
Screenshot: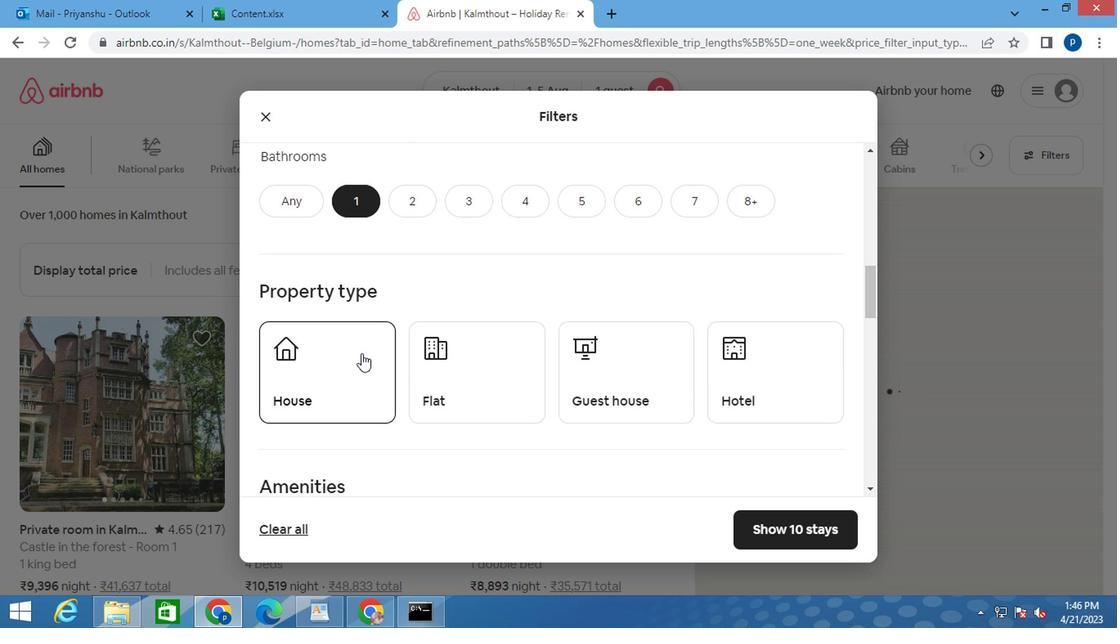 
Action: Mouse pressed left at (340, 362)
Screenshot: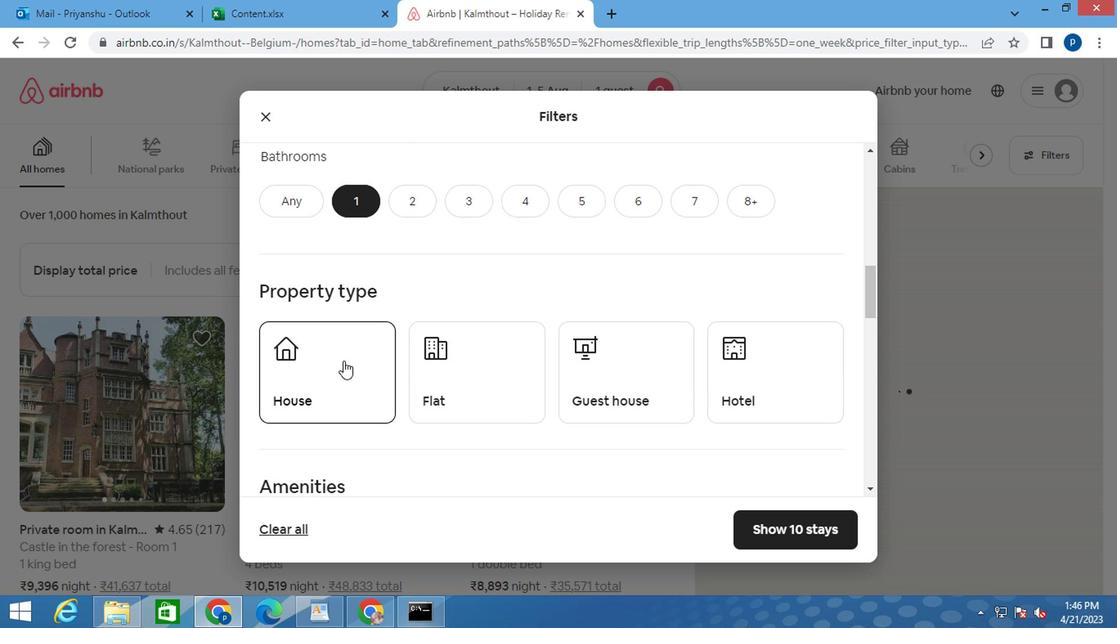 
Action: Mouse moved to (475, 380)
Screenshot: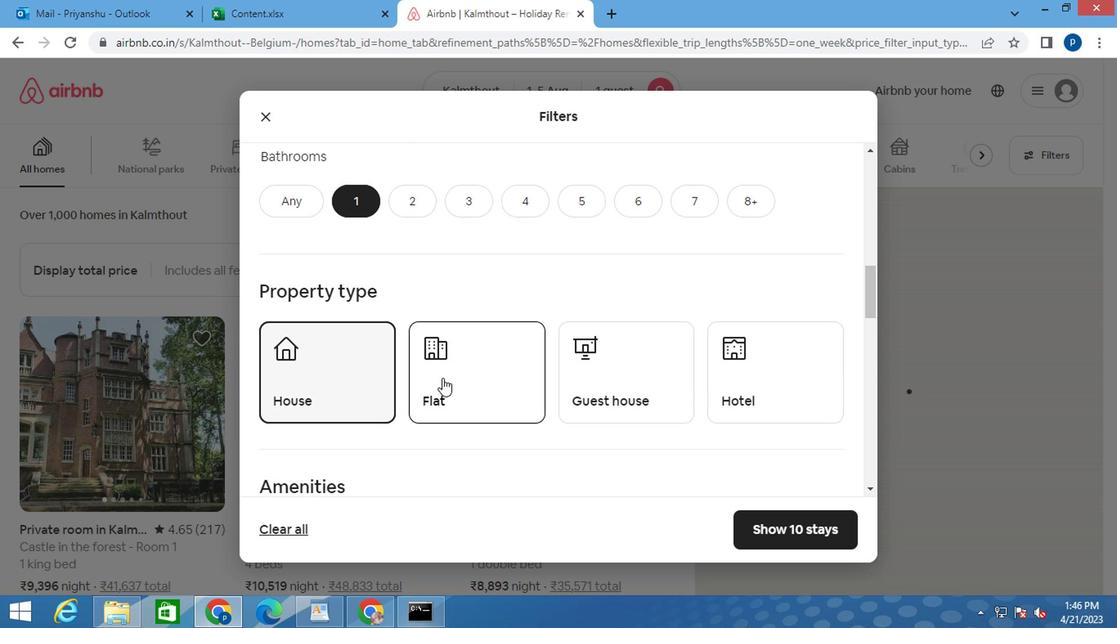
Action: Mouse pressed left at (475, 380)
Screenshot: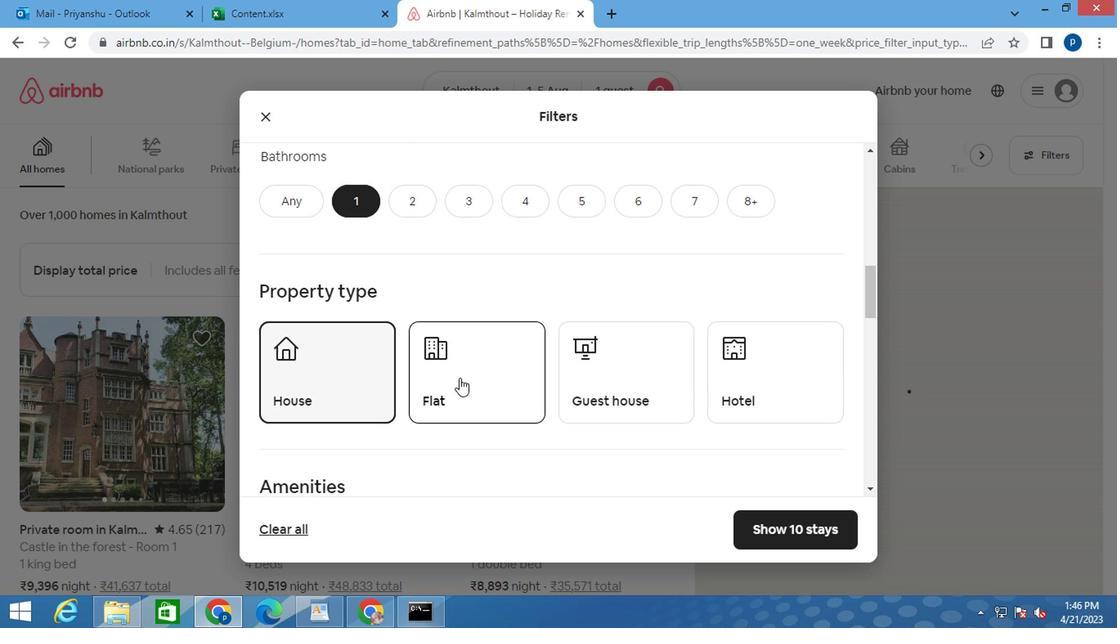 
Action: Mouse moved to (627, 380)
Screenshot: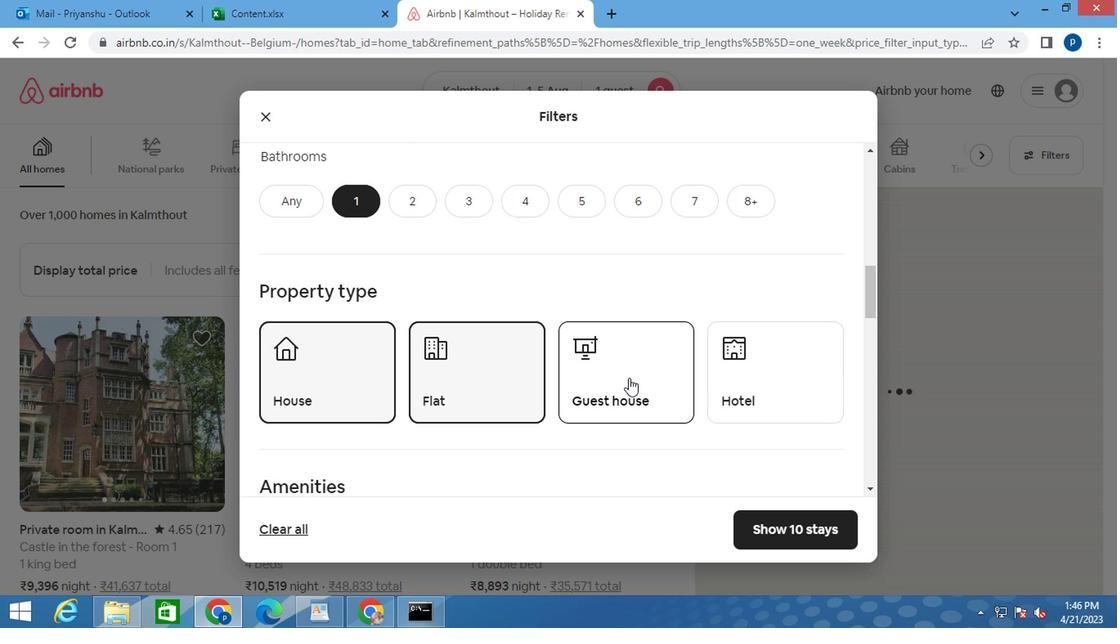 
Action: Mouse pressed left at (627, 380)
Screenshot: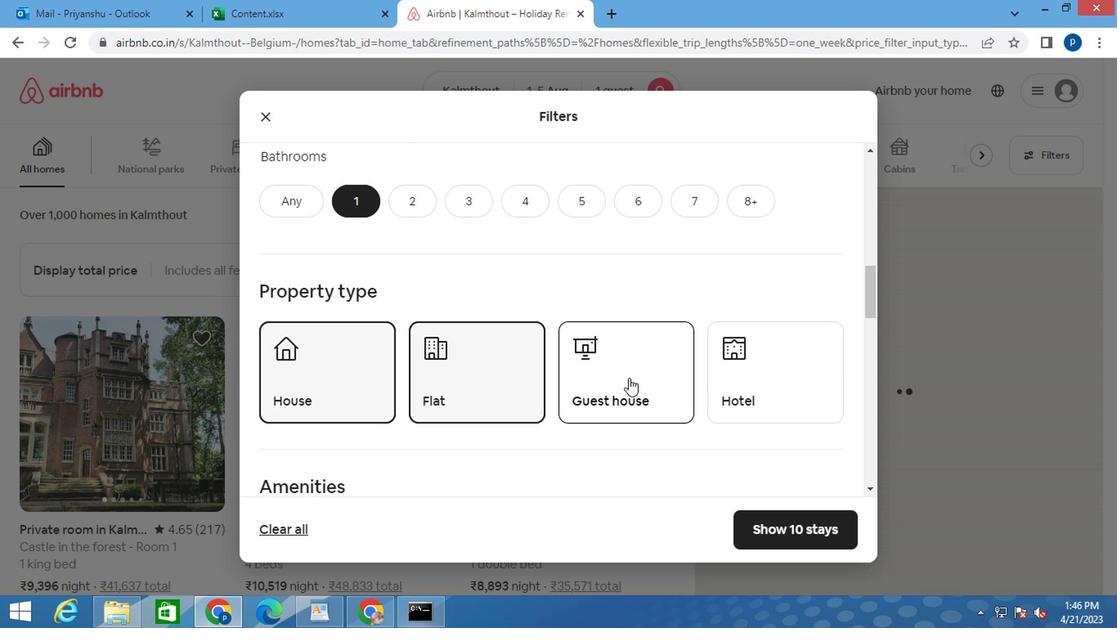 
Action: Mouse scrolled (627, 378) with delta (0, -1)
Screenshot: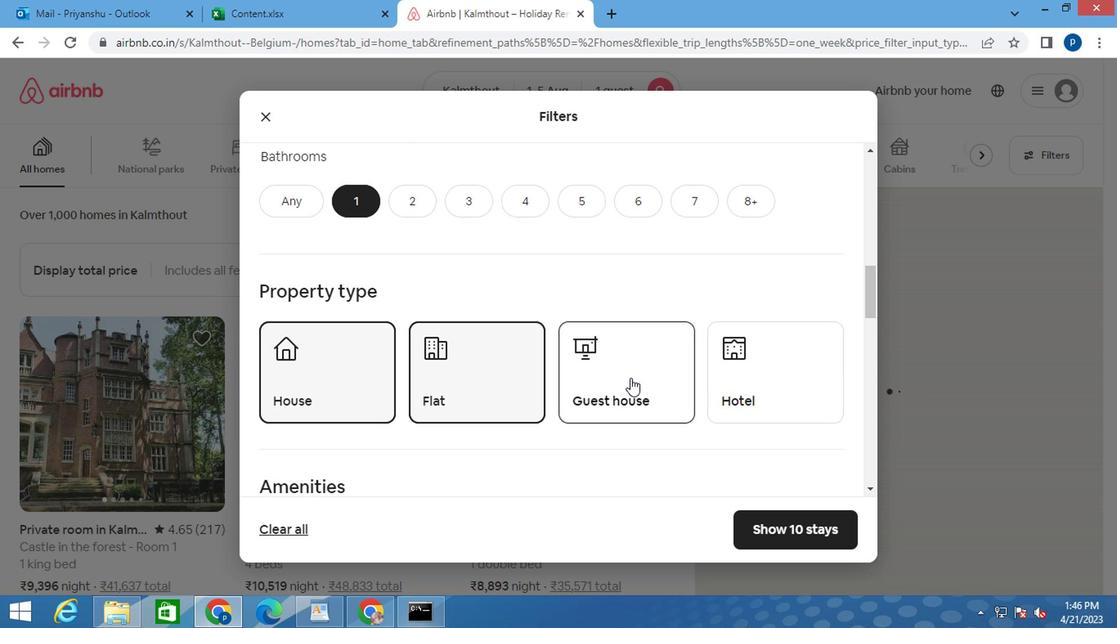 
Action: Mouse scrolled (627, 378) with delta (0, -1)
Screenshot: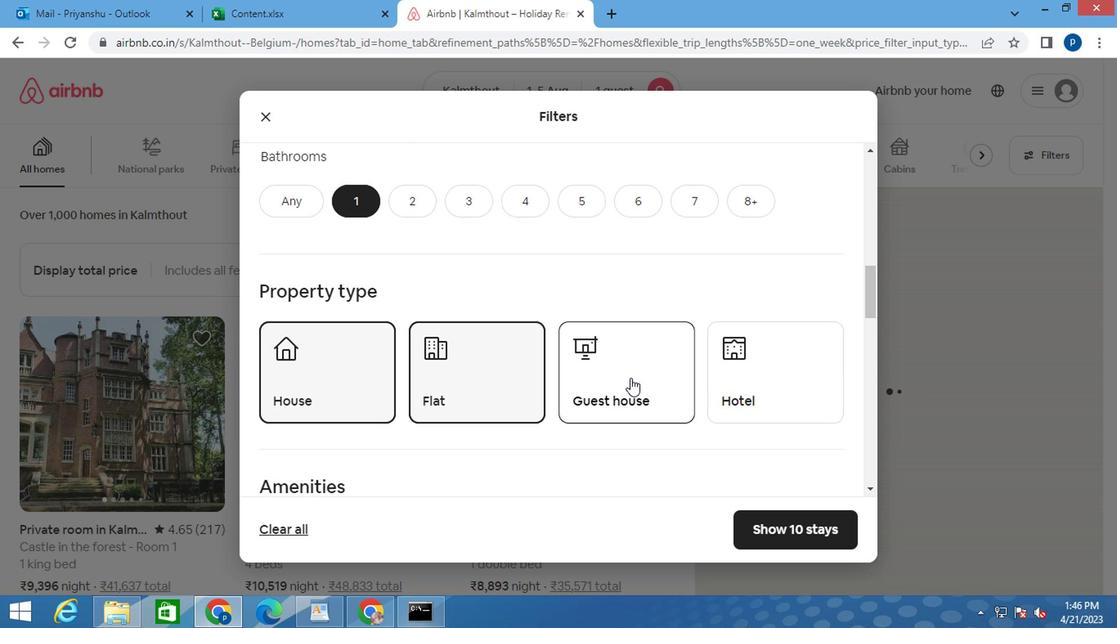
Action: Mouse moved to (570, 368)
Screenshot: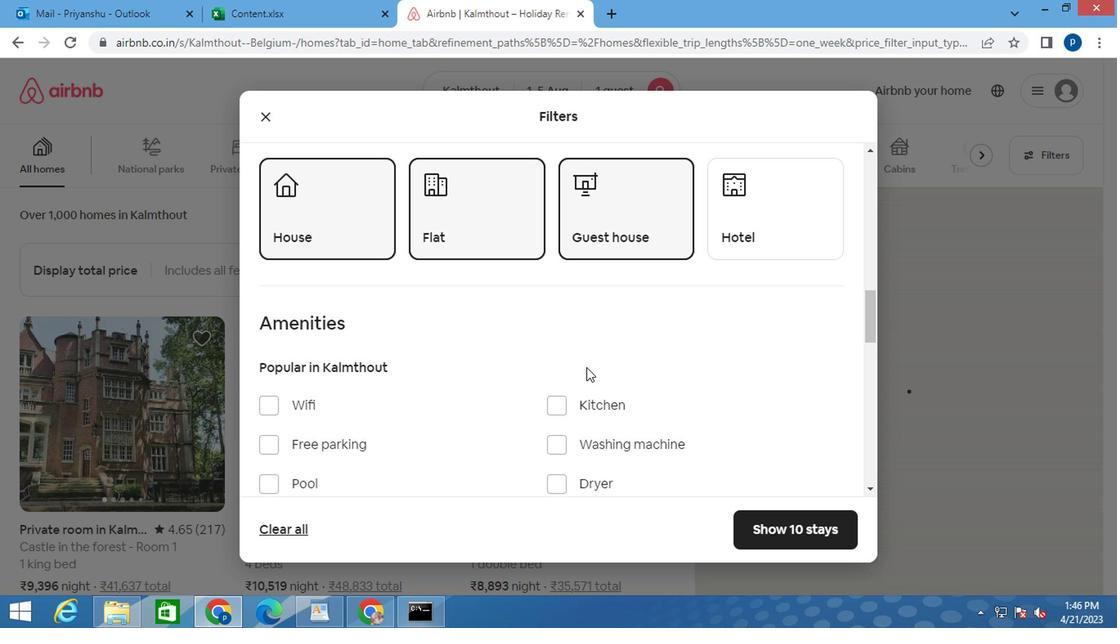
Action: Mouse scrolled (570, 367) with delta (0, -1)
Screenshot: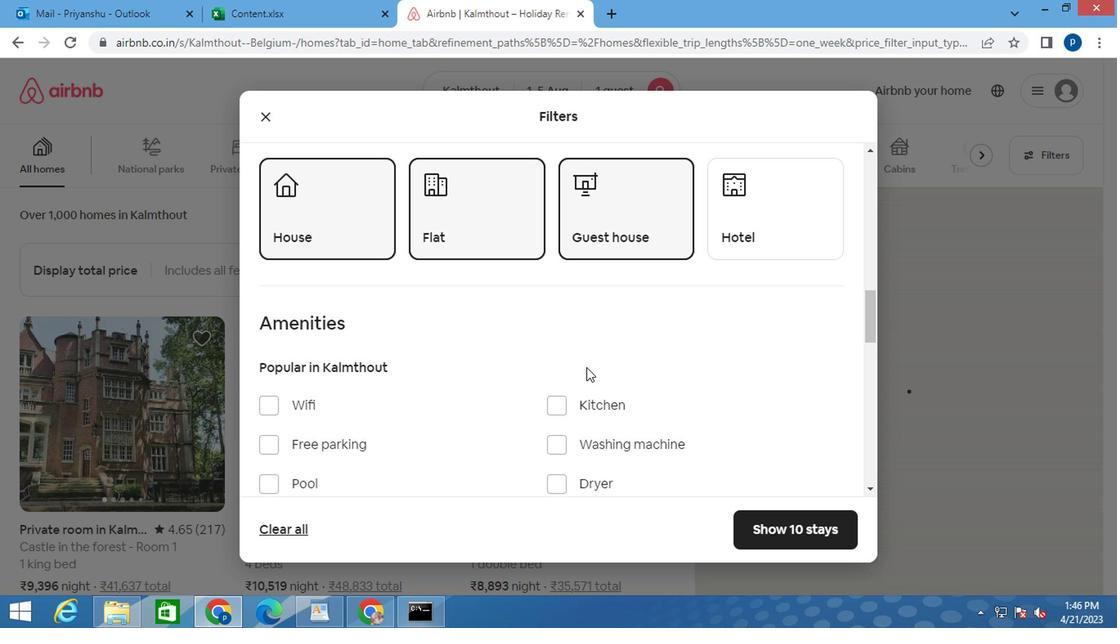 
Action: Mouse scrolled (570, 367) with delta (0, -1)
Screenshot: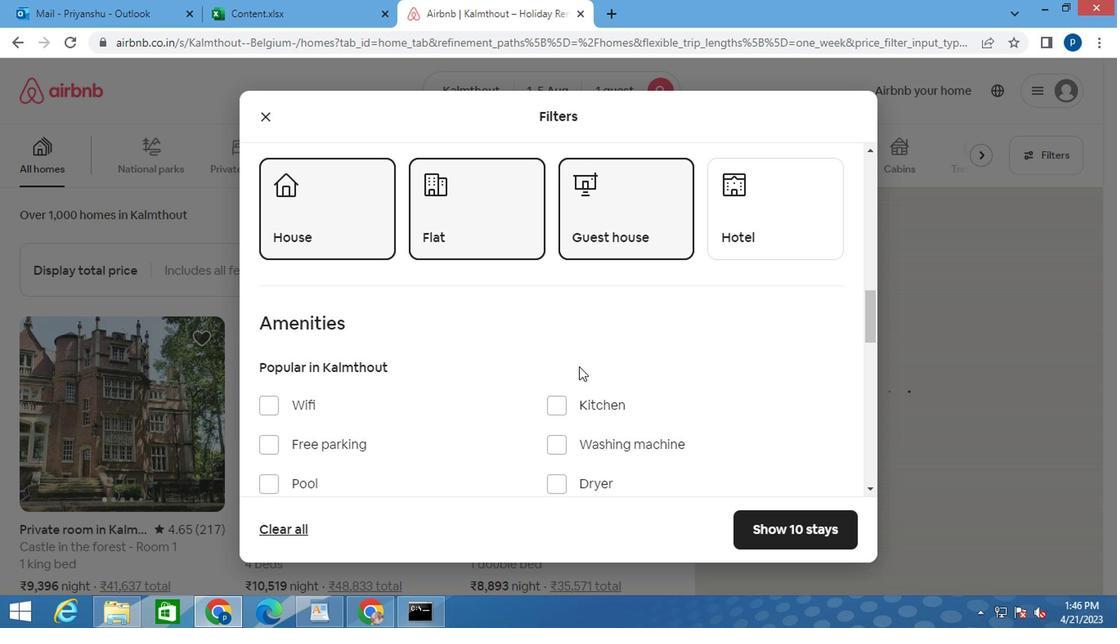 
Action: Mouse moved to (550, 366)
Screenshot: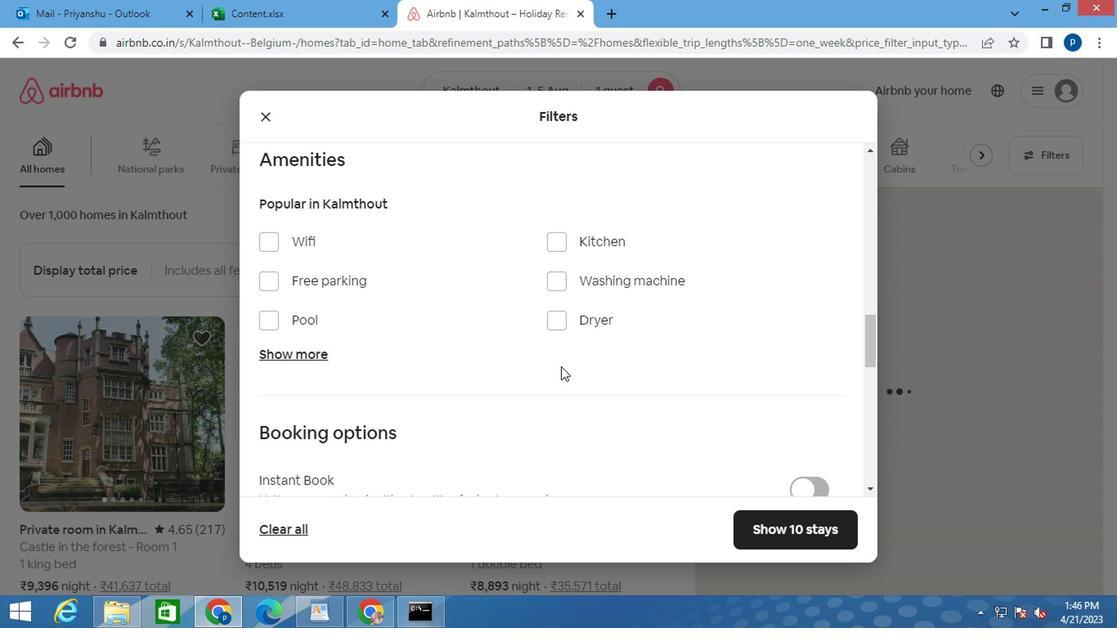 
Action: Mouse scrolled (550, 365) with delta (0, -1)
Screenshot: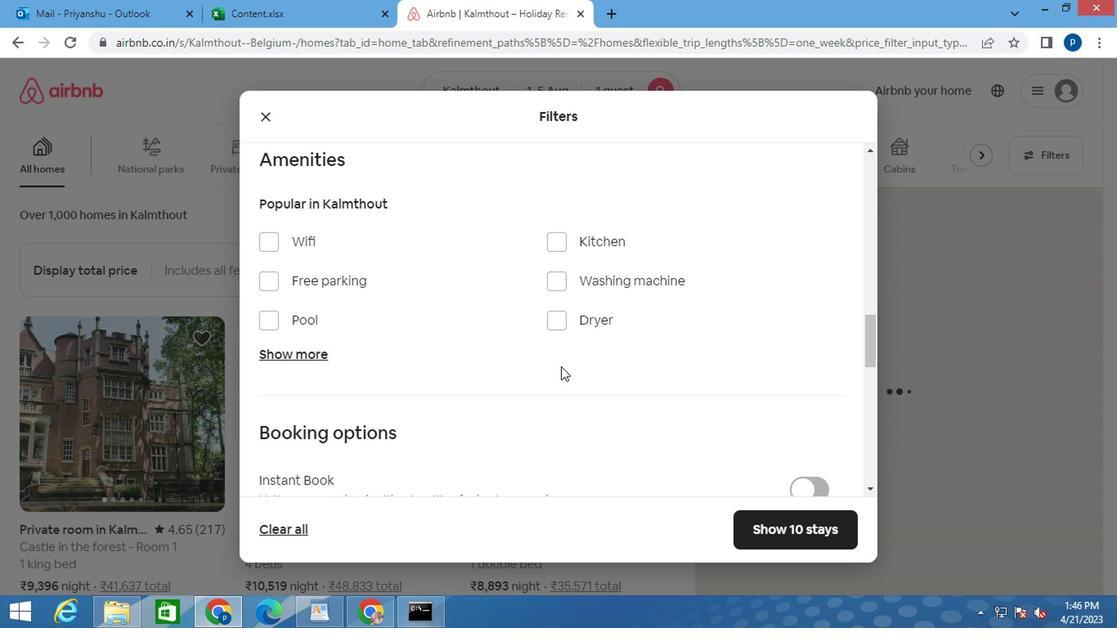 
Action: Mouse moved to (548, 366)
Screenshot: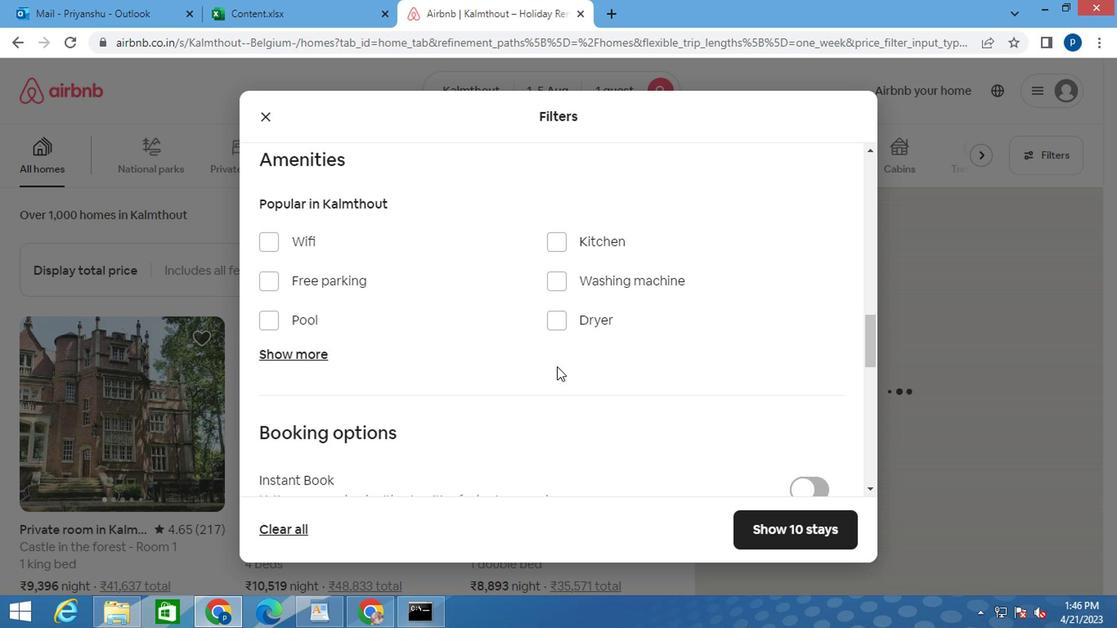 
Action: Mouse scrolled (548, 365) with delta (0, -1)
Screenshot: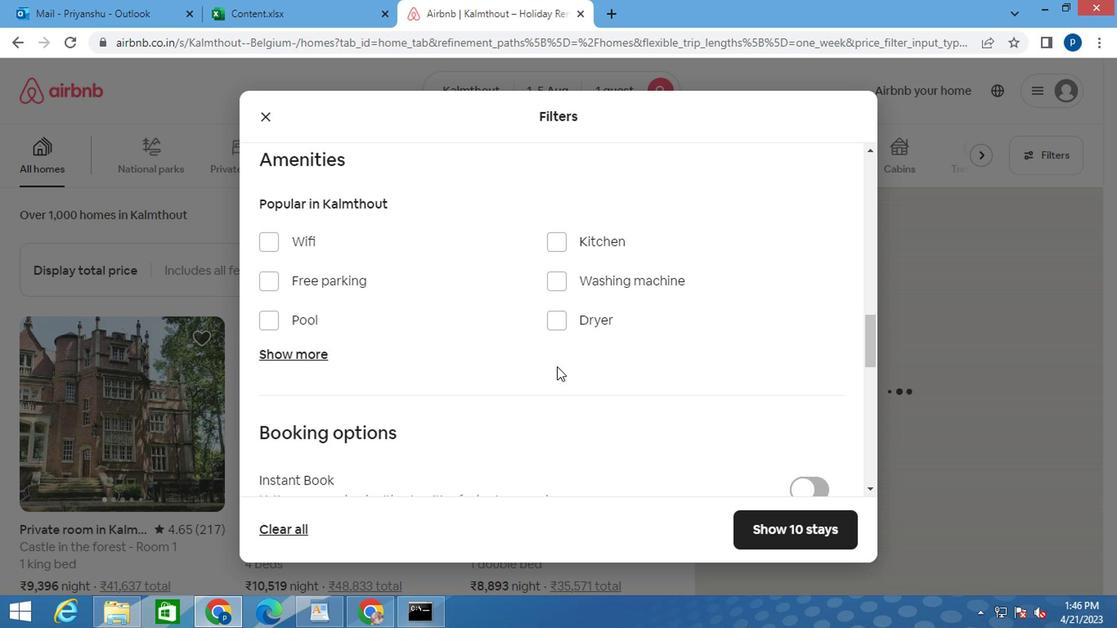 
Action: Mouse moved to (462, 363)
Screenshot: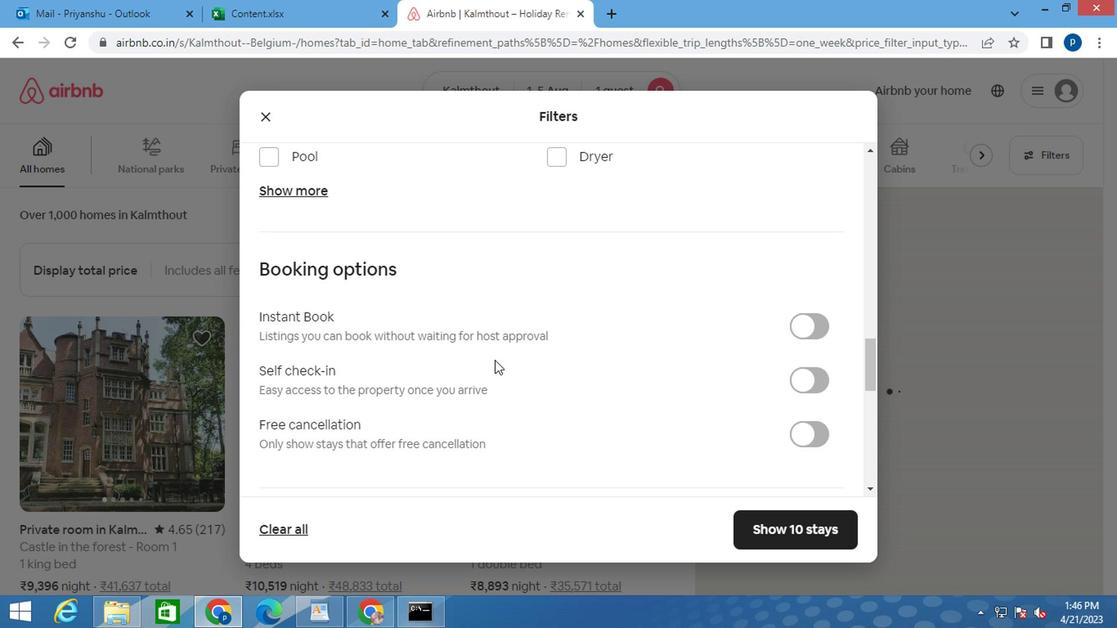 
Action: Mouse scrolled (462, 362) with delta (0, 0)
Screenshot: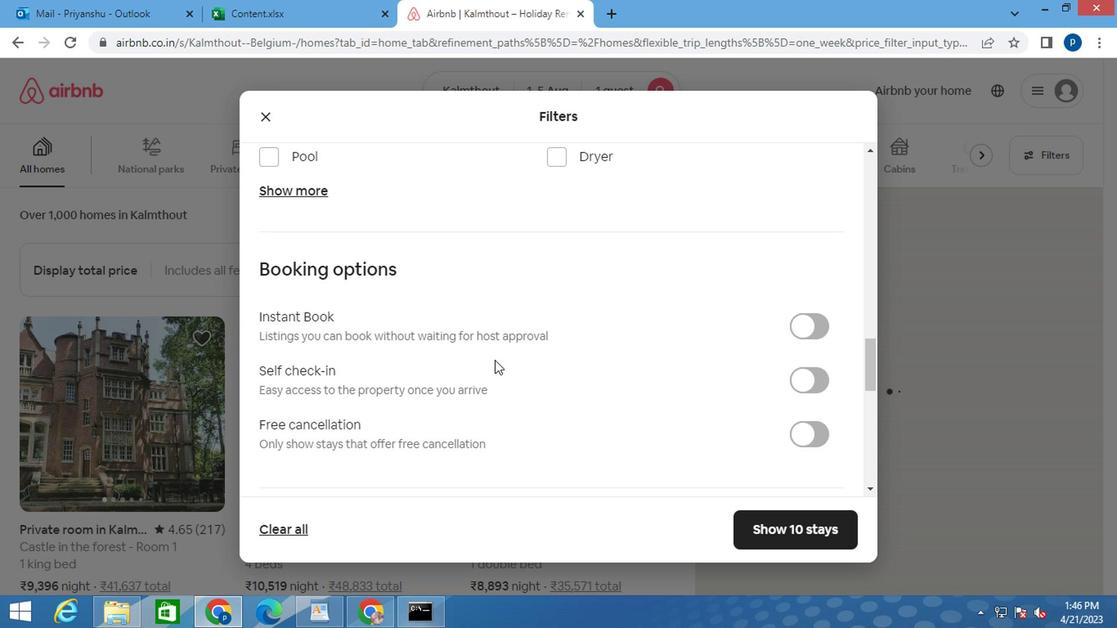 
Action: Mouse moved to (342, 319)
Screenshot: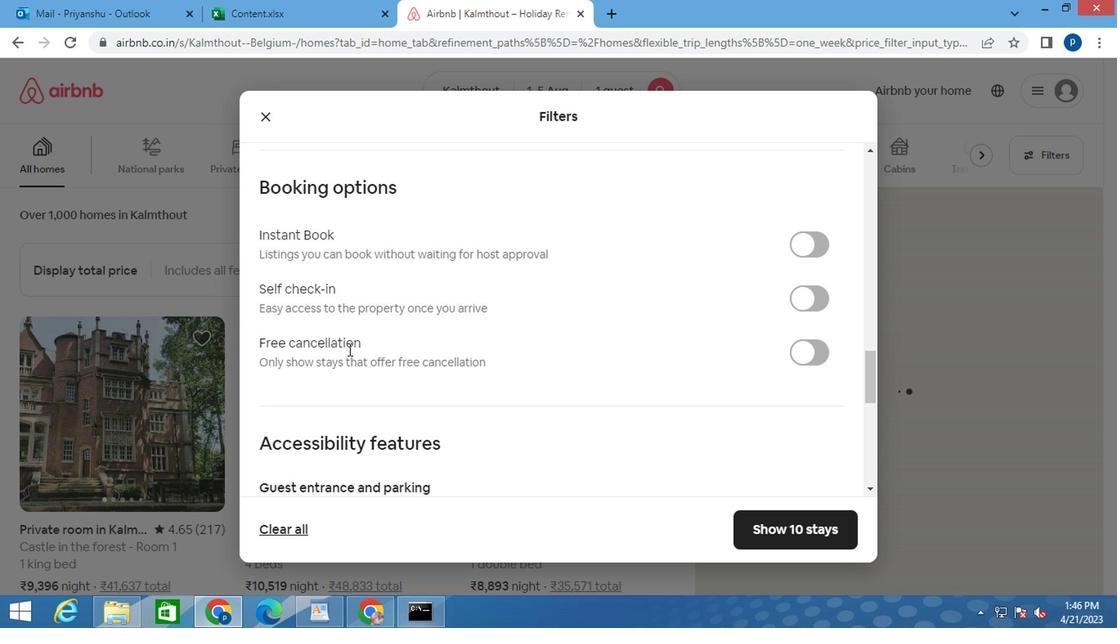 
Action: Mouse scrolled (342, 320) with delta (0, 0)
Screenshot: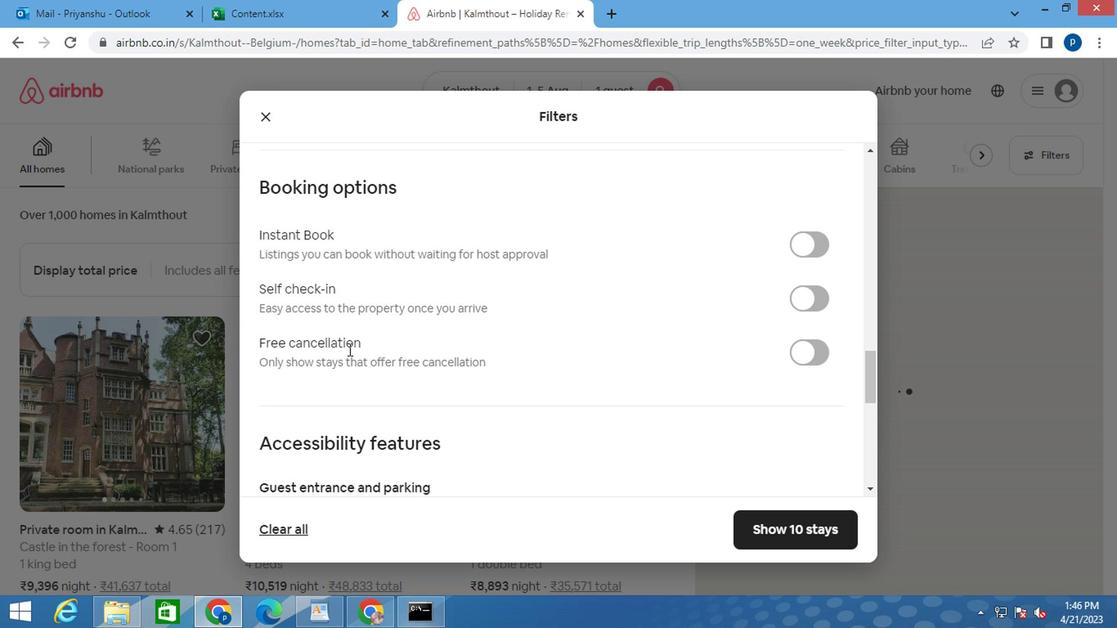 
Action: Mouse scrolled (342, 320) with delta (0, 0)
Screenshot: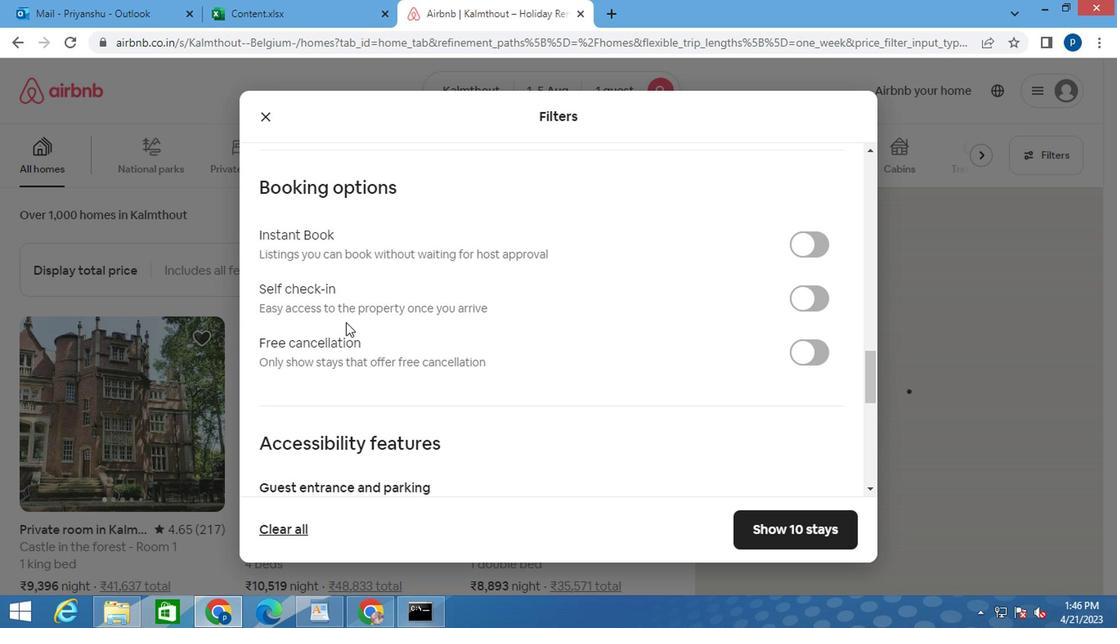 
Action: Mouse moved to (296, 275)
Screenshot: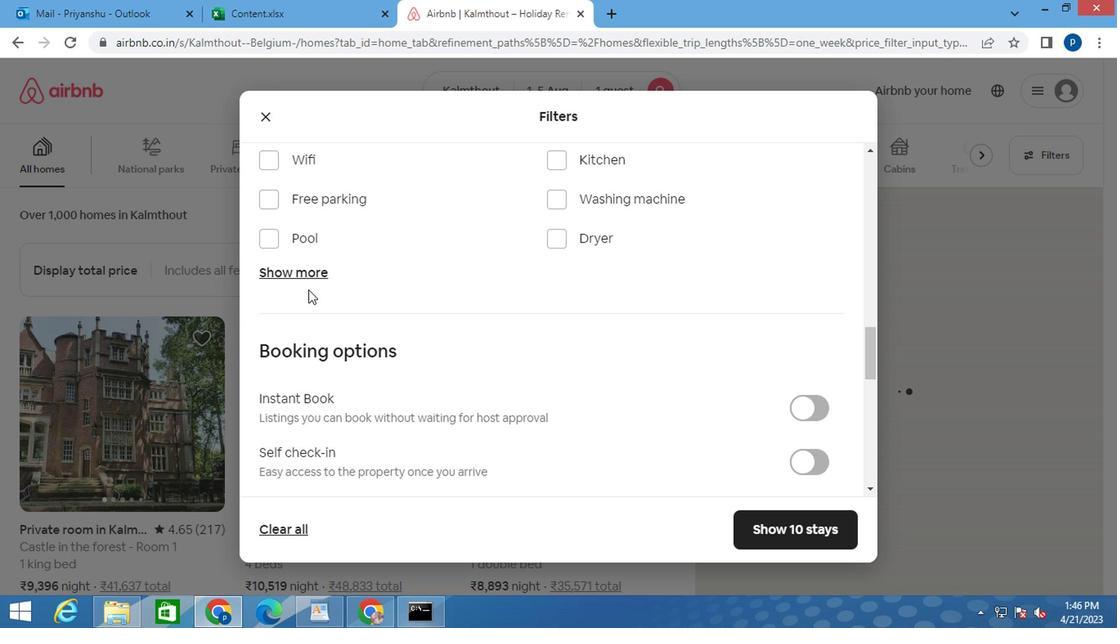 
Action: Mouse pressed left at (296, 275)
Screenshot: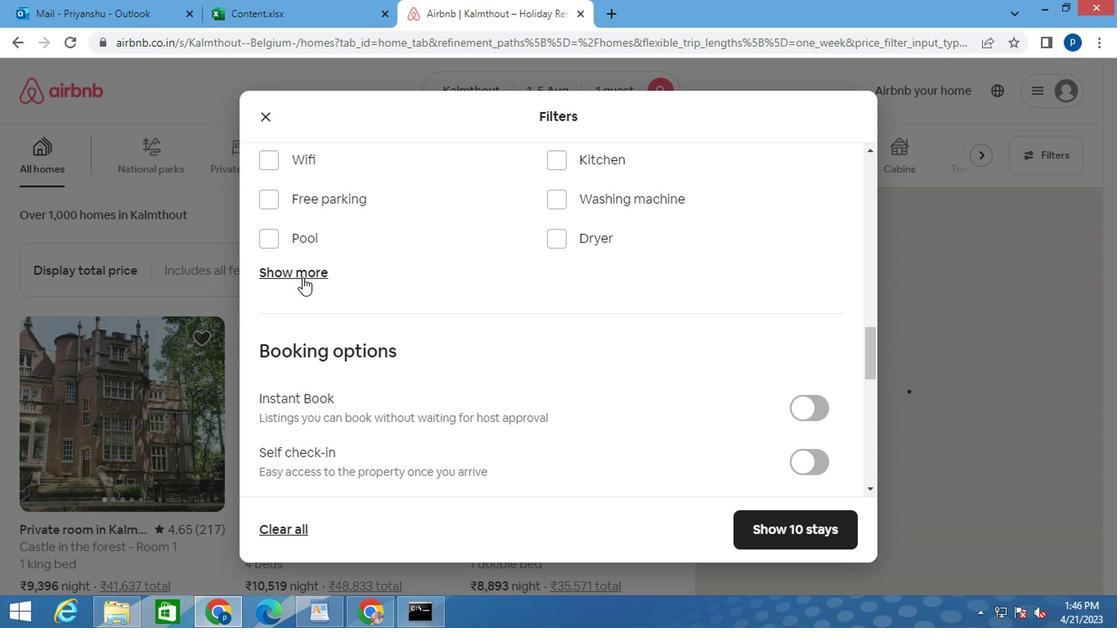 
Action: Mouse moved to (549, 329)
Screenshot: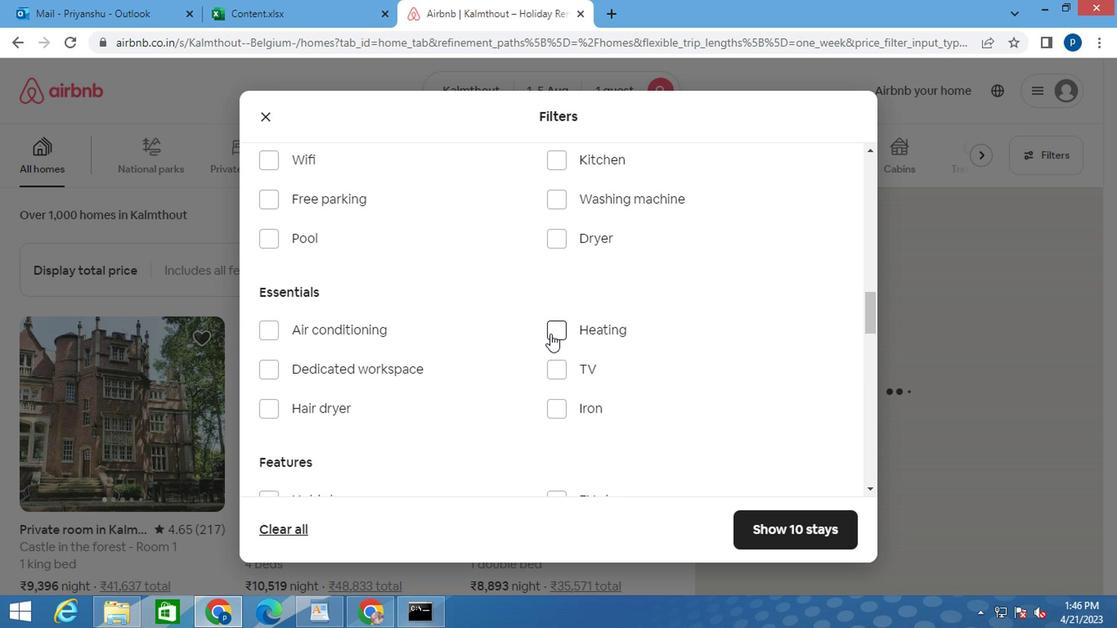 
Action: Mouse pressed left at (549, 329)
Screenshot: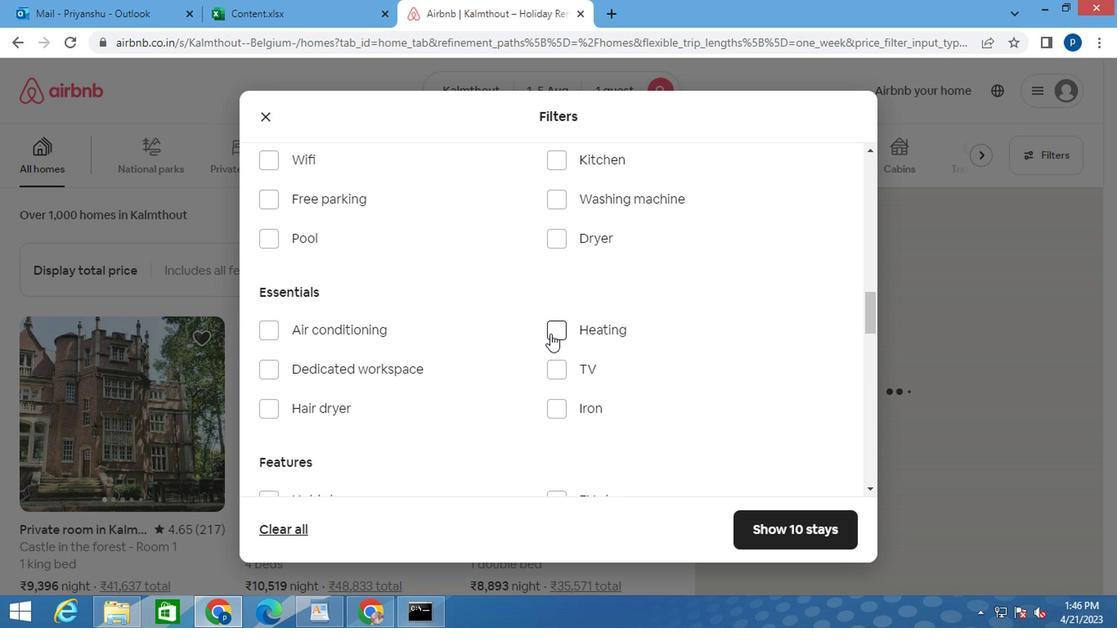 
Action: Mouse moved to (580, 370)
Screenshot: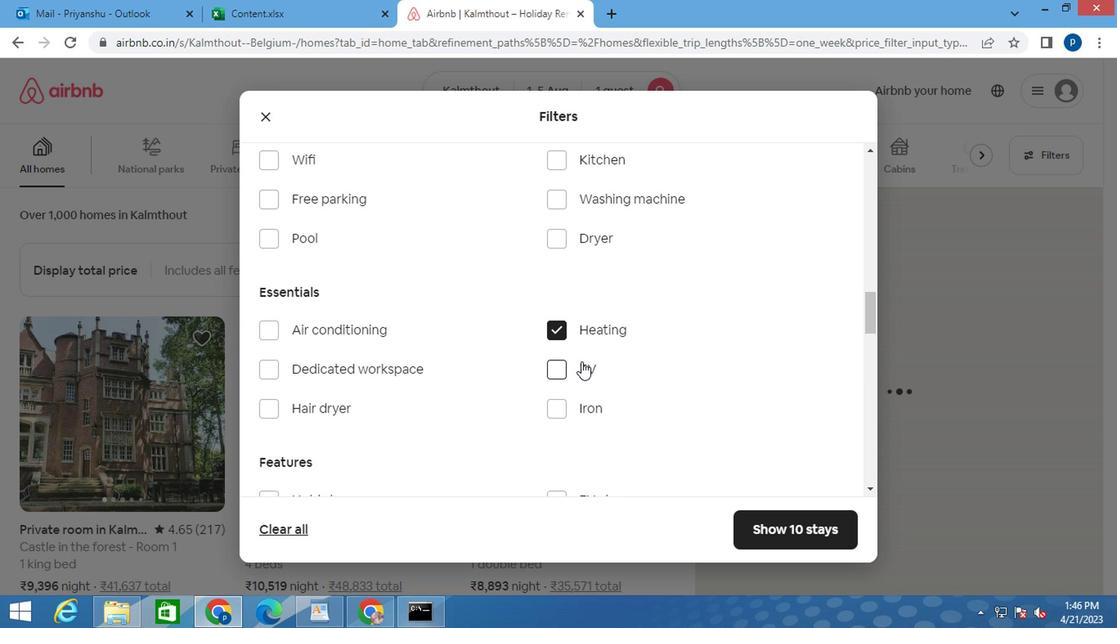 
Action: Mouse scrolled (580, 368) with delta (0, 0)
Screenshot: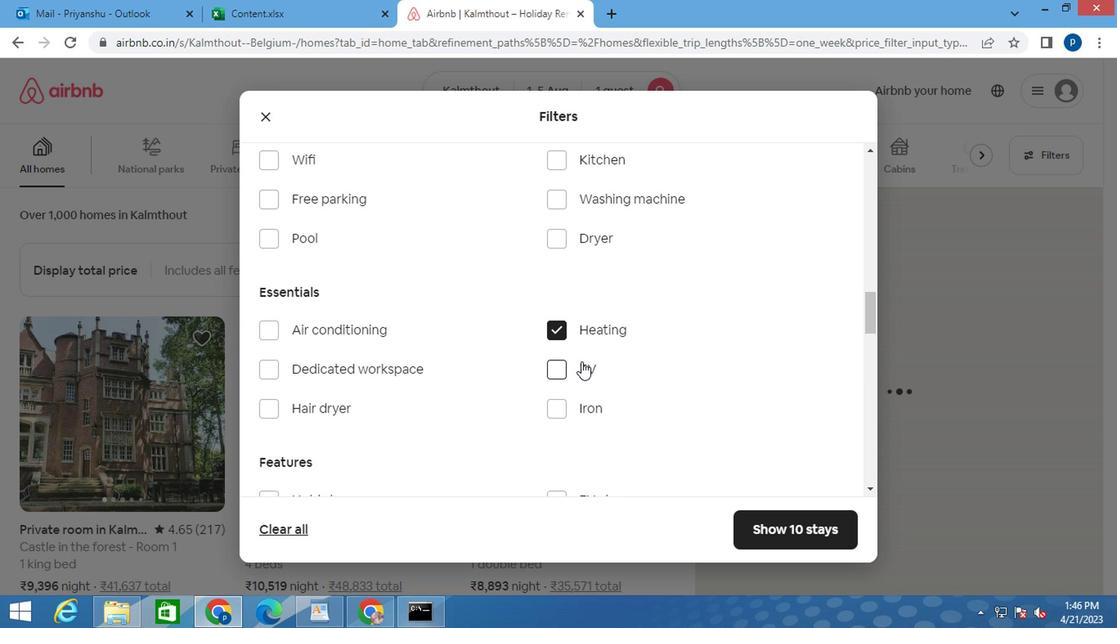 
Action: Mouse moved to (580, 372)
Screenshot: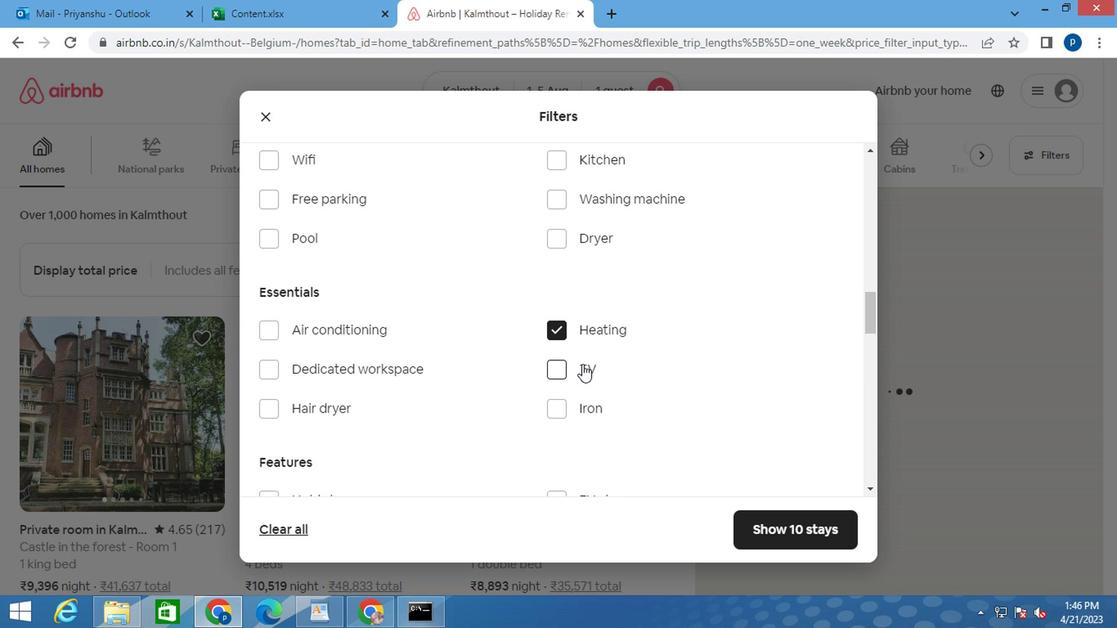
Action: Mouse scrolled (580, 371) with delta (0, -1)
Screenshot: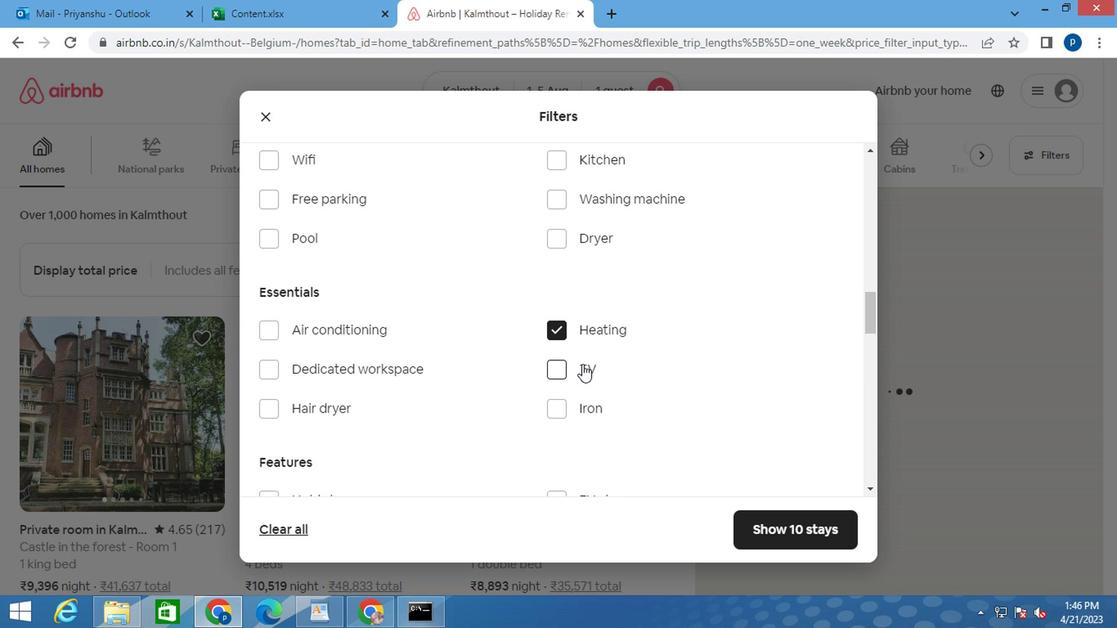 
Action: Mouse moved to (580, 373)
Screenshot: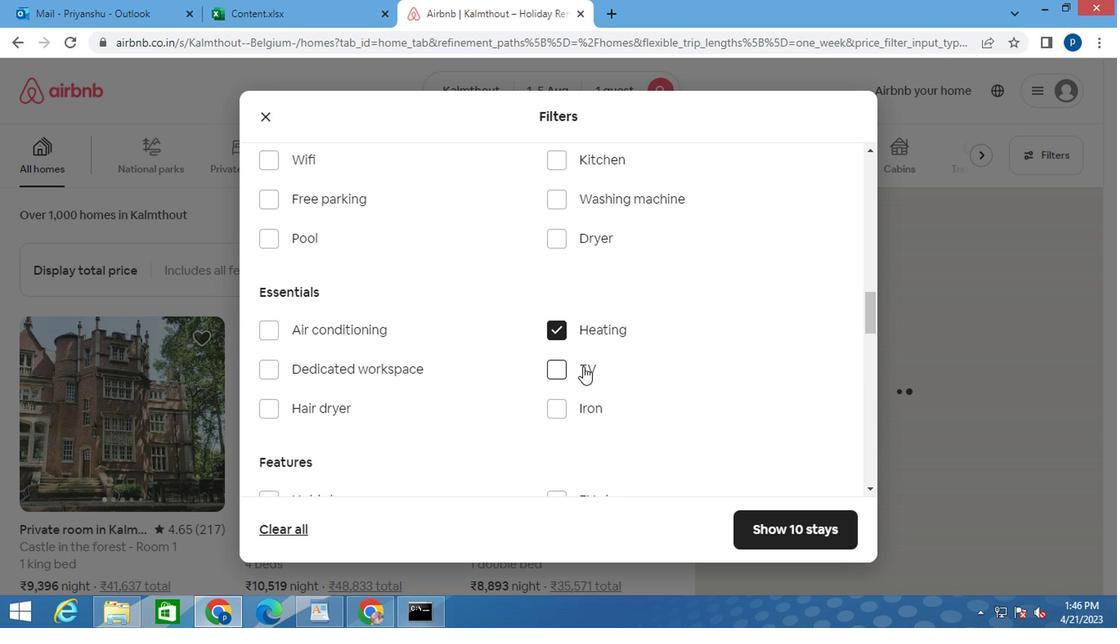 
Action: Mouse scrolled (580, 372) with delta (0, 0)
Screenshot: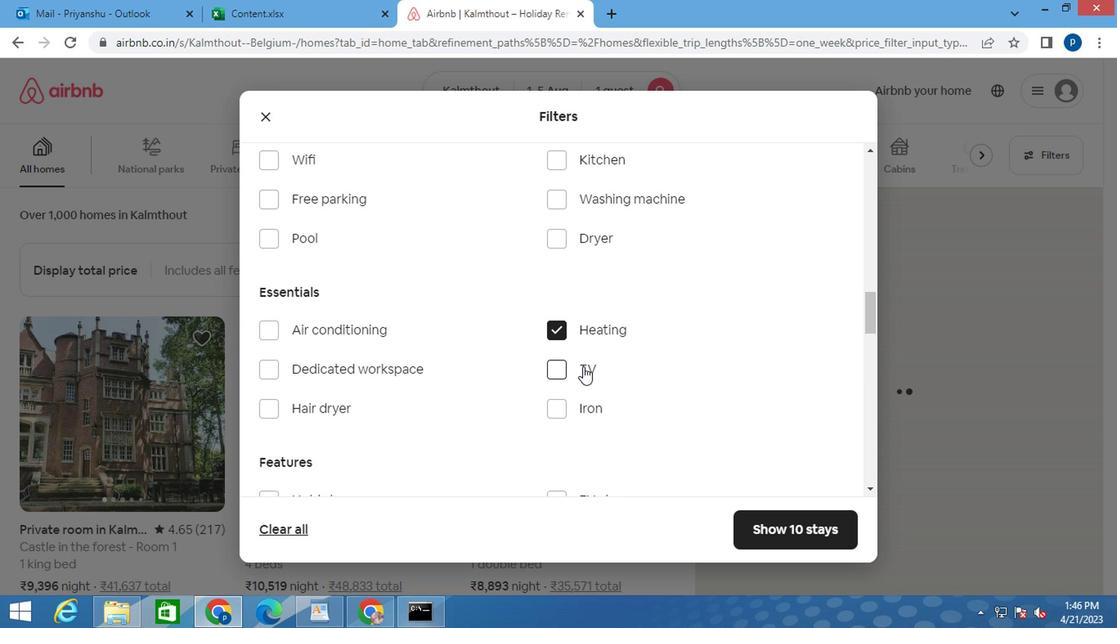 
Action: Mouse moved to (671, 408)
Screenshot: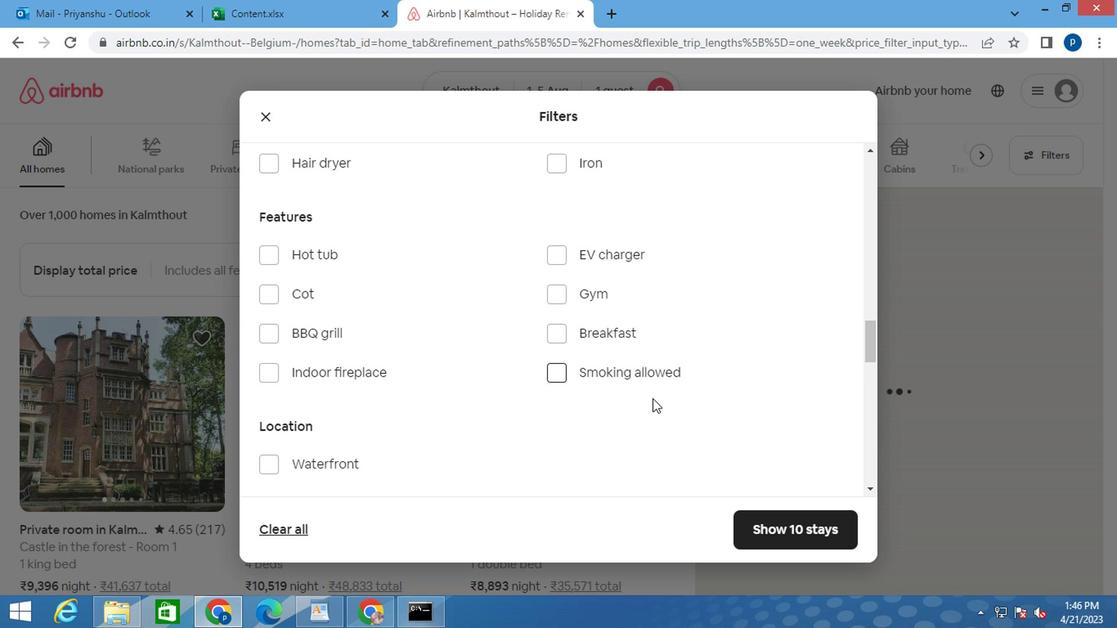 
Action: Mouse scrolled (671, 407) with delta (0, 0)
Screenshot: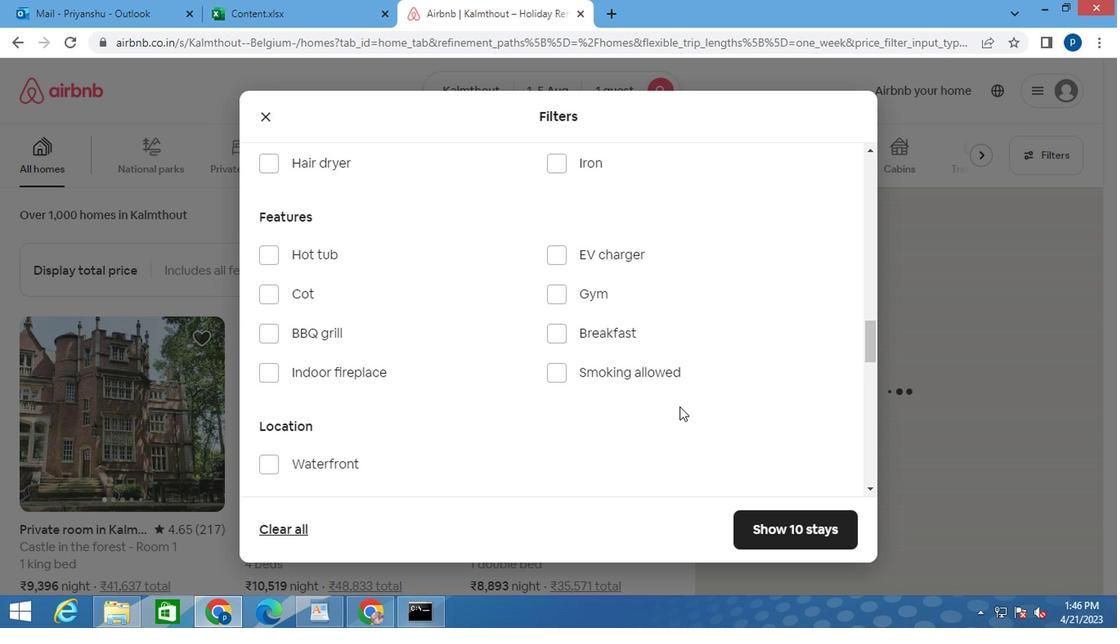 
Action: Mouse scrolled (671, 407) with delta (0, 0)
Screenshot: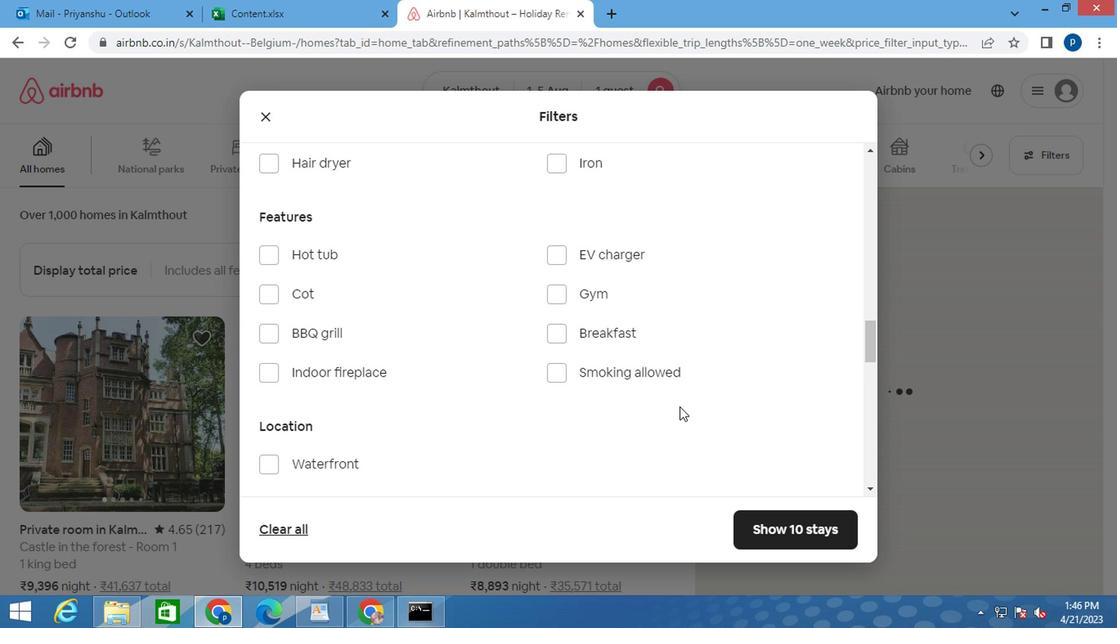 
Action: Mouse moved to (671, 408)
Screenshot: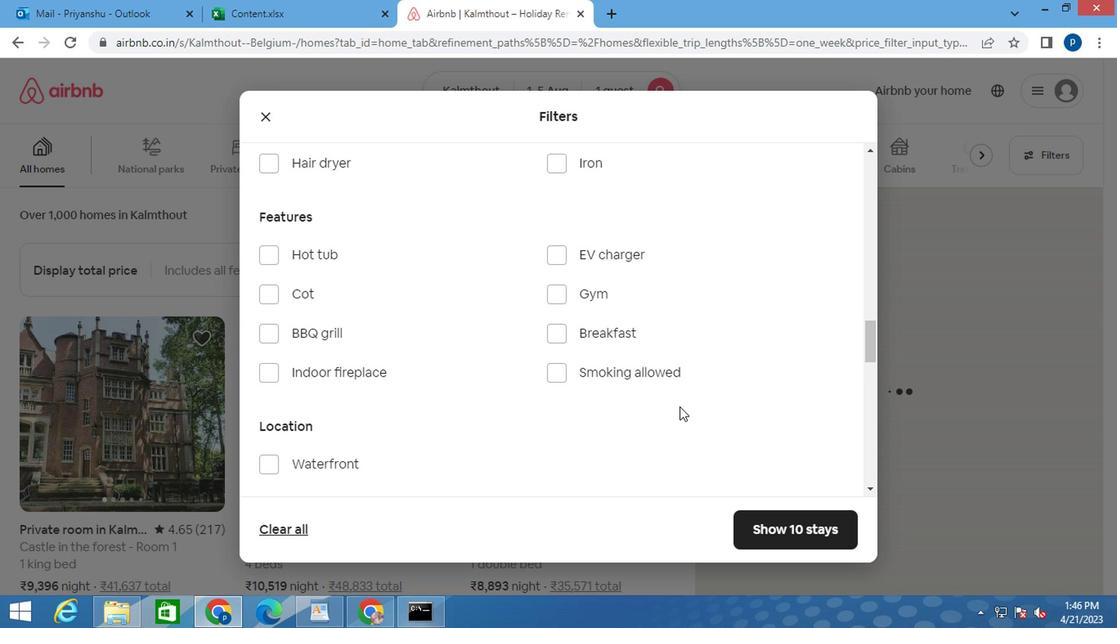 
Action: Mouse scrolled (671, 407) with delta (0, 0)
Screenshot: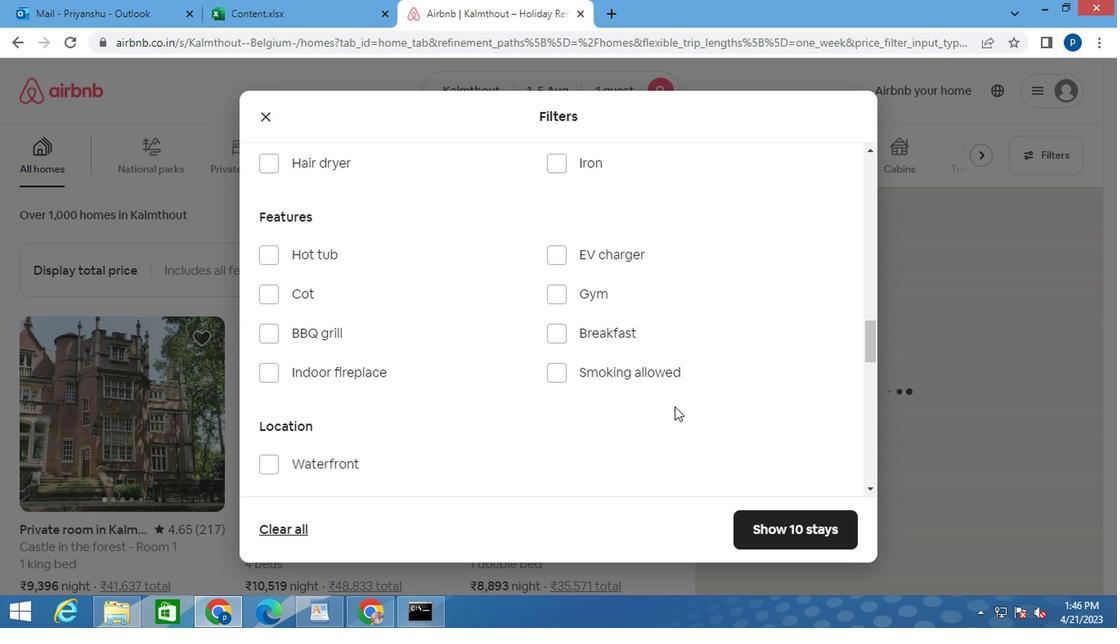 
Action: Mouse moved to (667, 407)
Screenshot: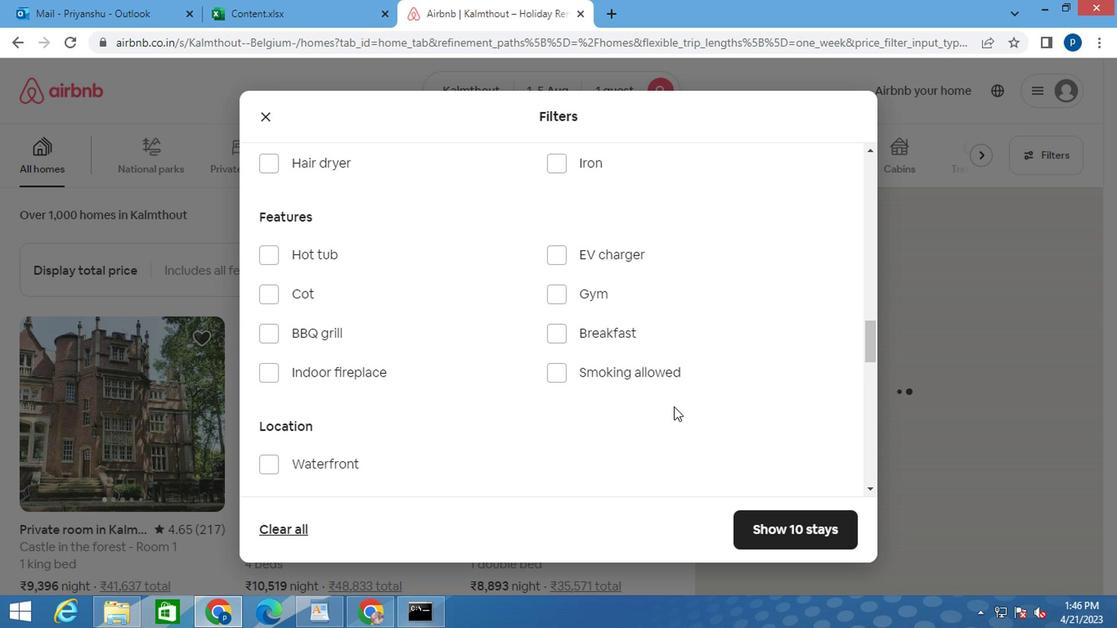 
Action: Mouse scrolled (667, 406) with delta (0, -1)
Screenshot: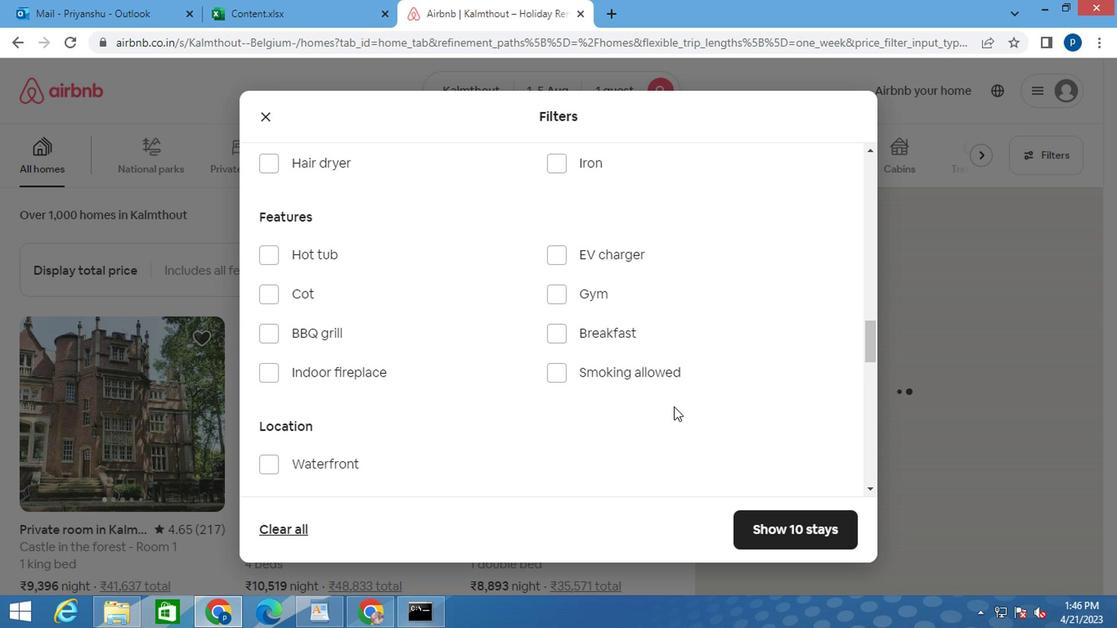 
Action: Mouse moved to (658, 403)
Screenshot: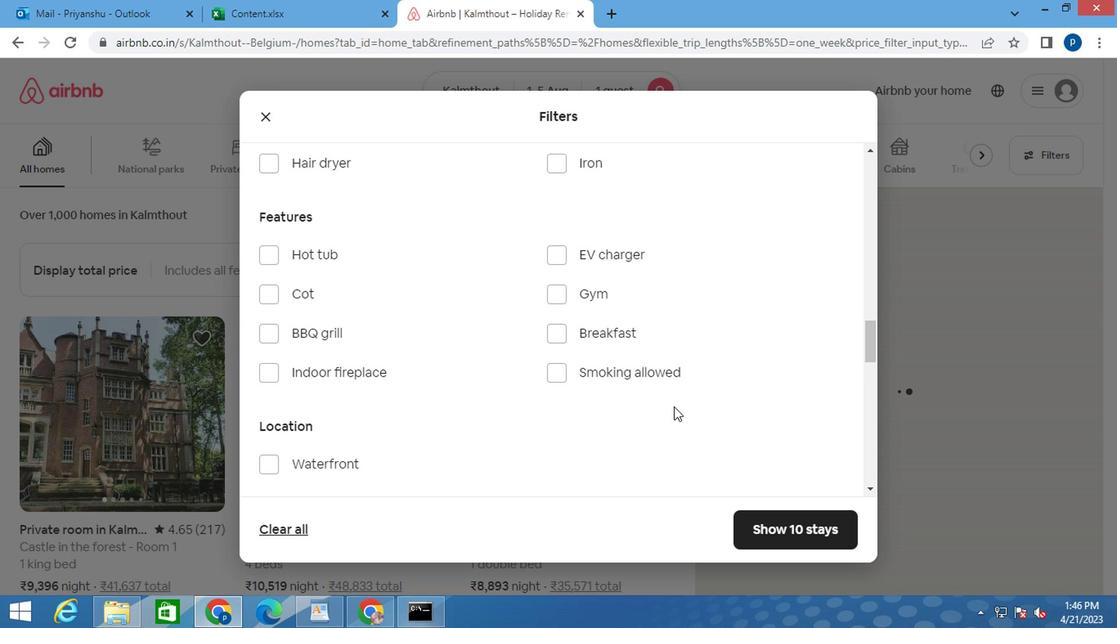 
Action: Mouse scrolled (658, 402) with delta (0, -1)
Screenshot: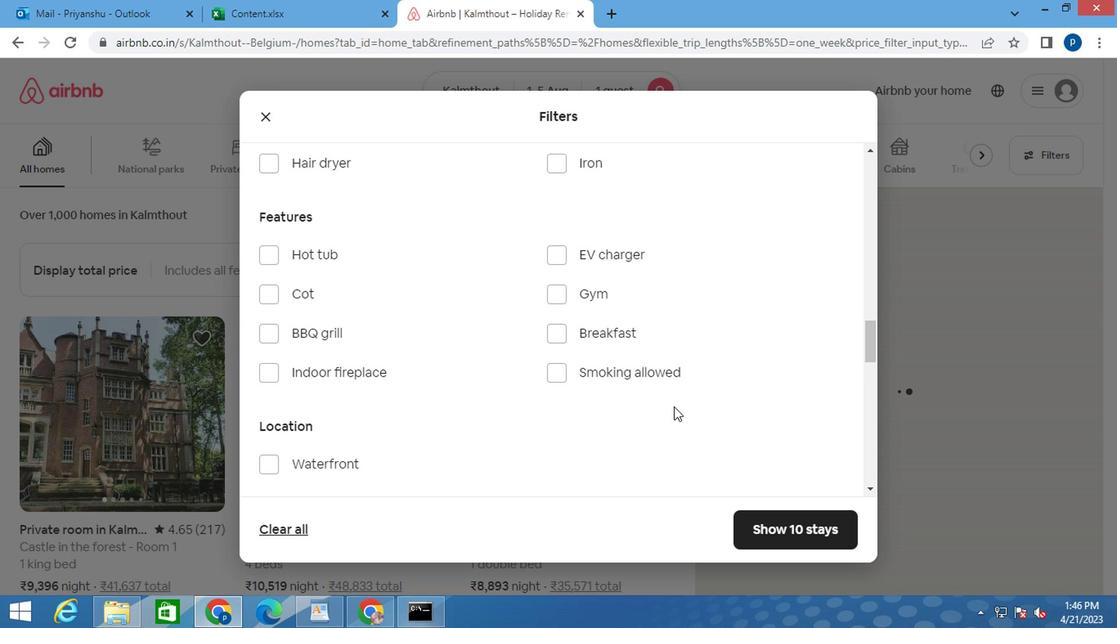 
Action: Mouse moved to (657, 400)
Screenshot: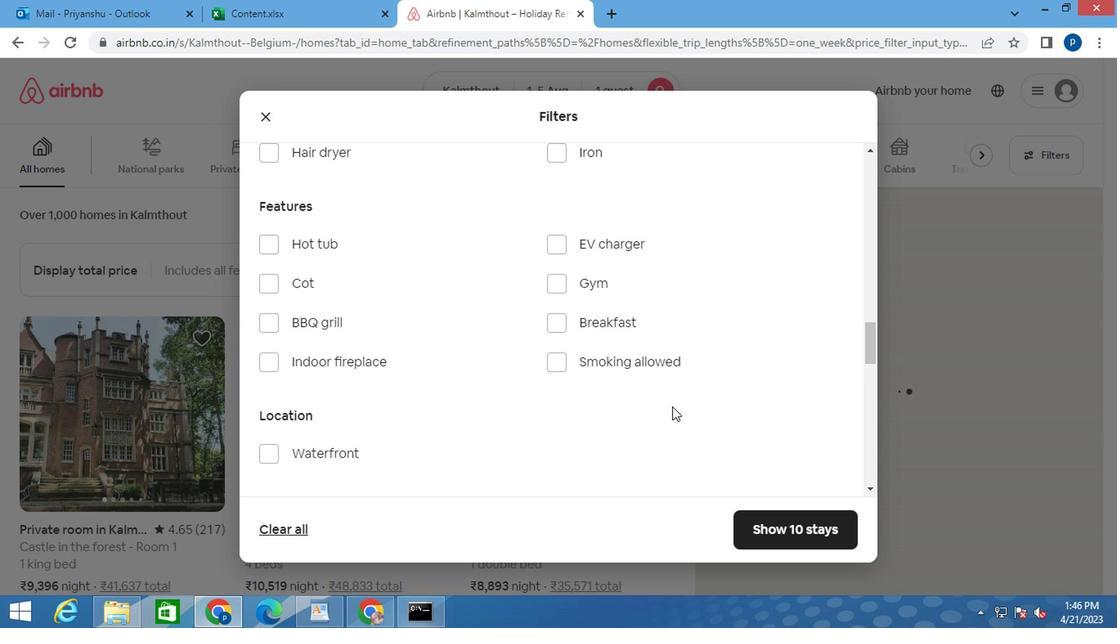 
Action: Mouse scrolled (657, 402) with delta (0, 1)
Screenshot: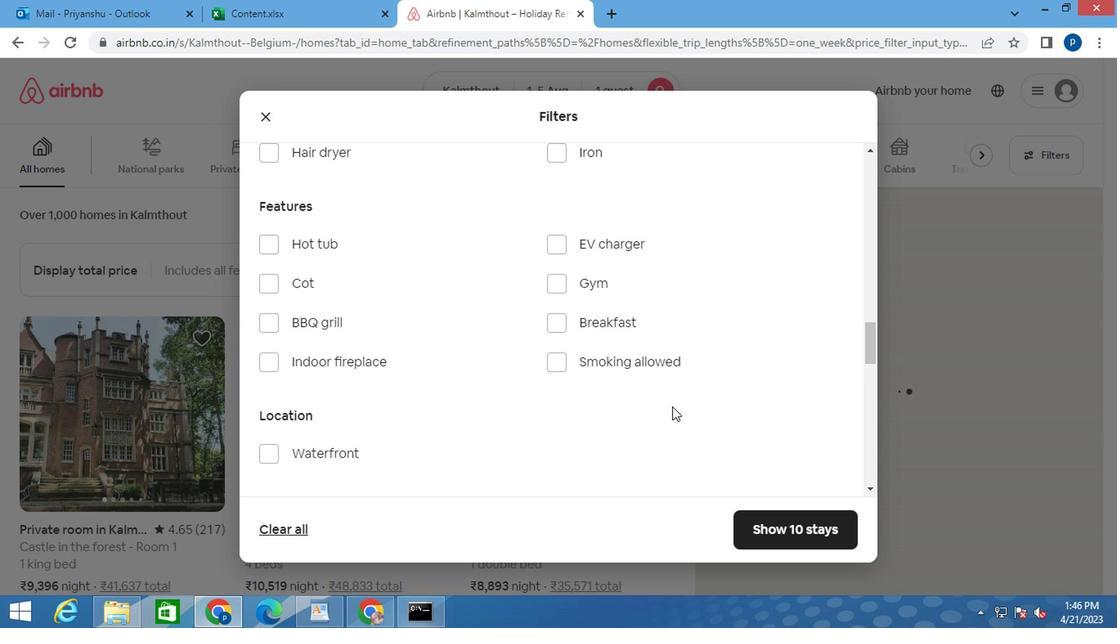 
Action: Mouse moved to (798, 445)
Screenshot: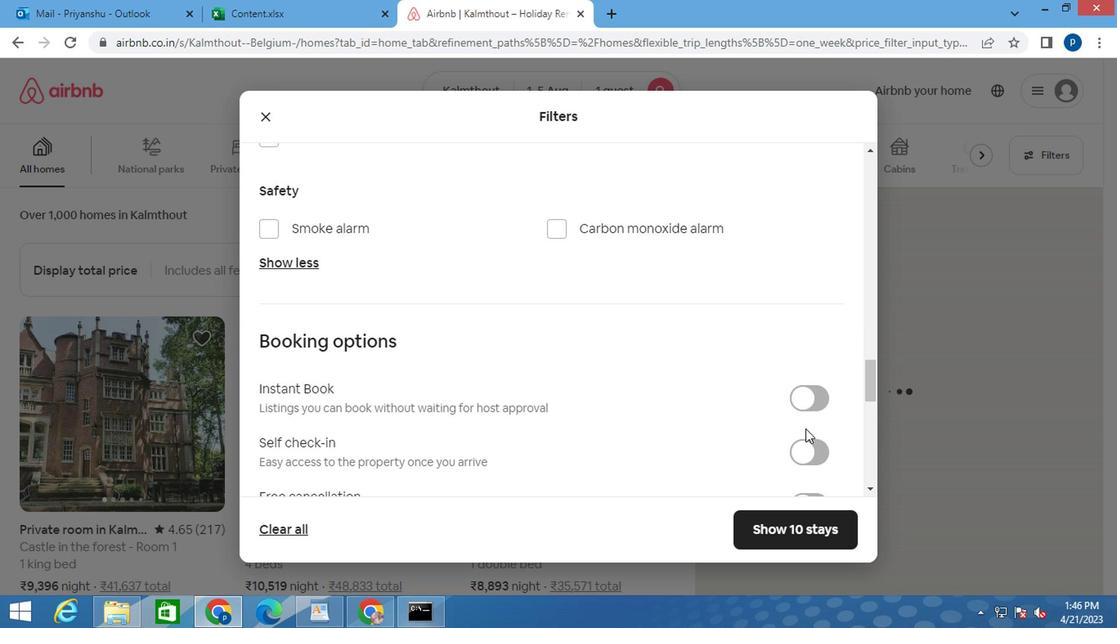 
Action: Mouse pressed left at (798, 445)
Screenshot: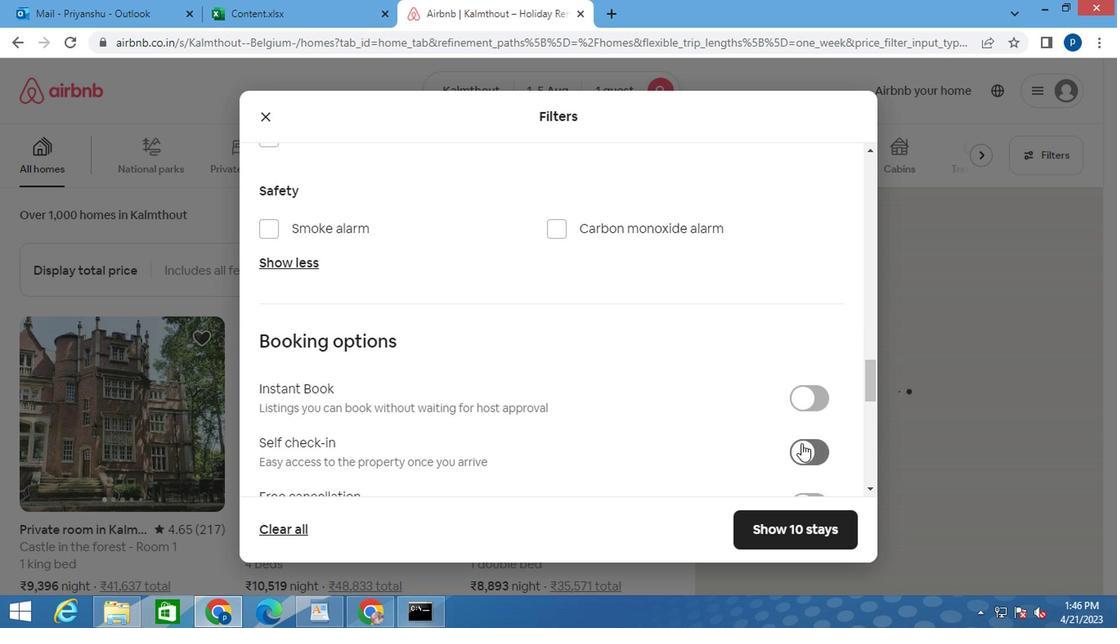 
Action: Mouse moved to (672, 410)
Screenshot: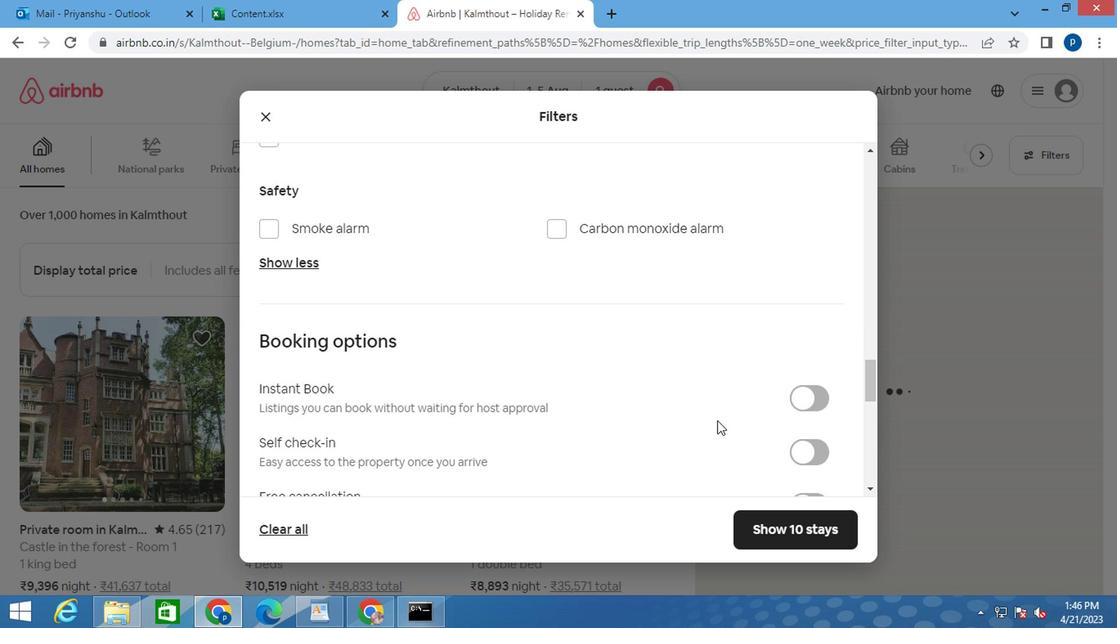
Action: Mouse scrolled (672, 410) with delta (0, 0)
Screenshot: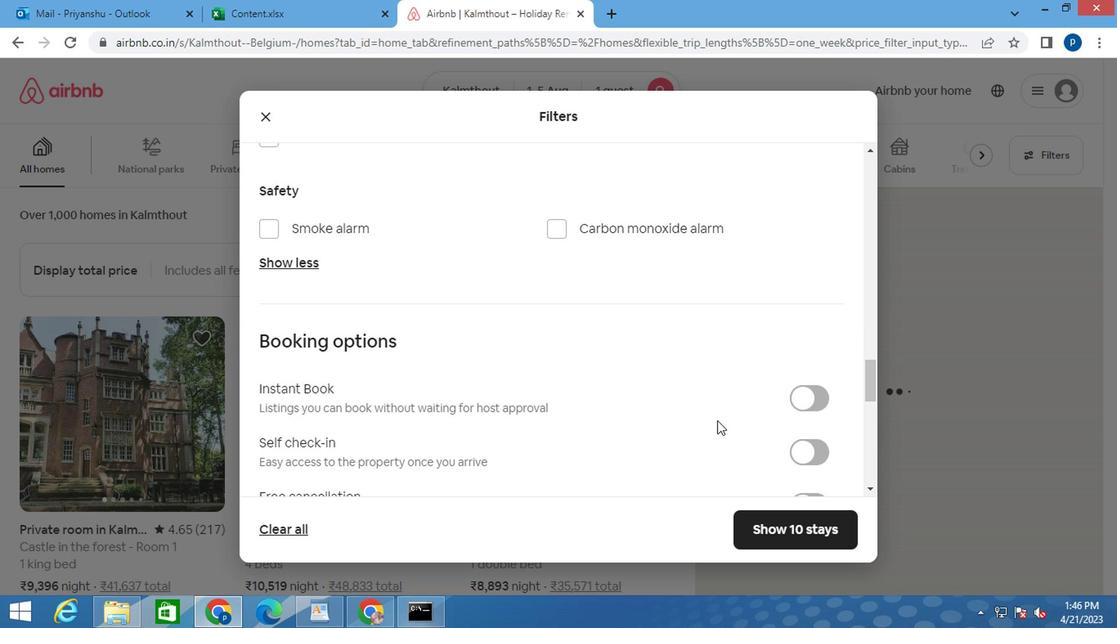 
Action: Mouse moved to (669, 410)
Screenshot: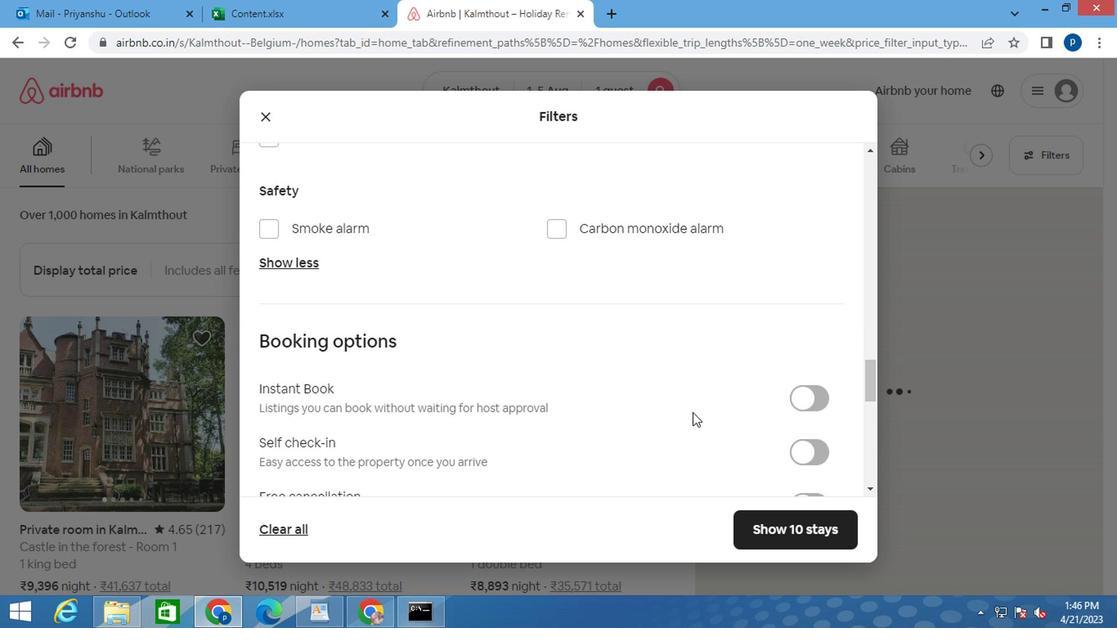 
Action: Mouse scrolled (669, 410) with delta (0, 0)
Screenshot: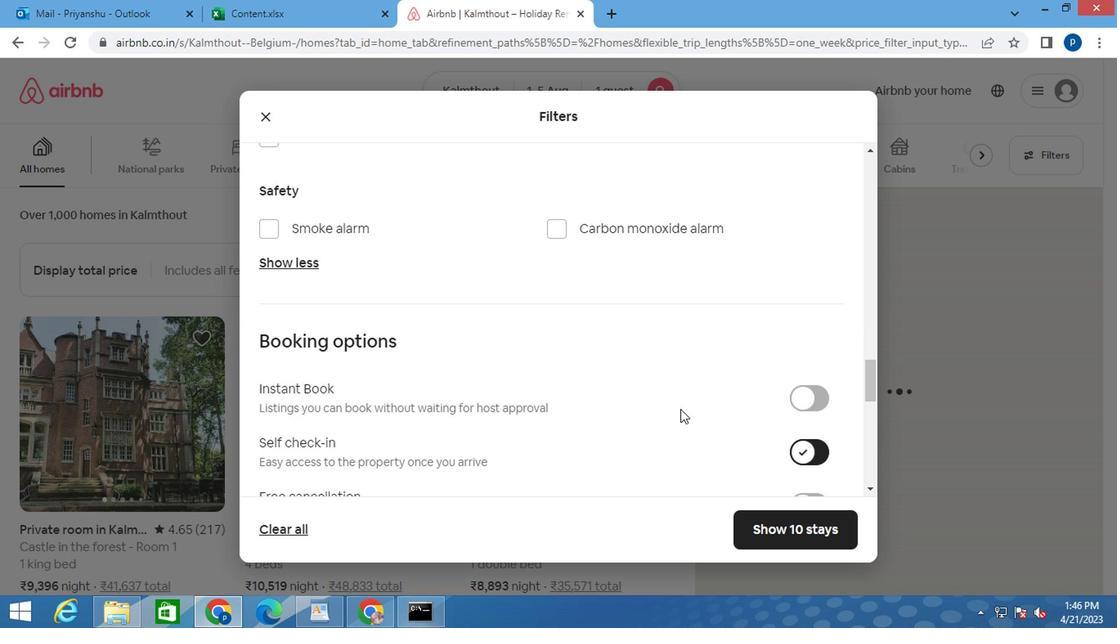 
Action: Mouse moved to (666, 410)
Screenshot: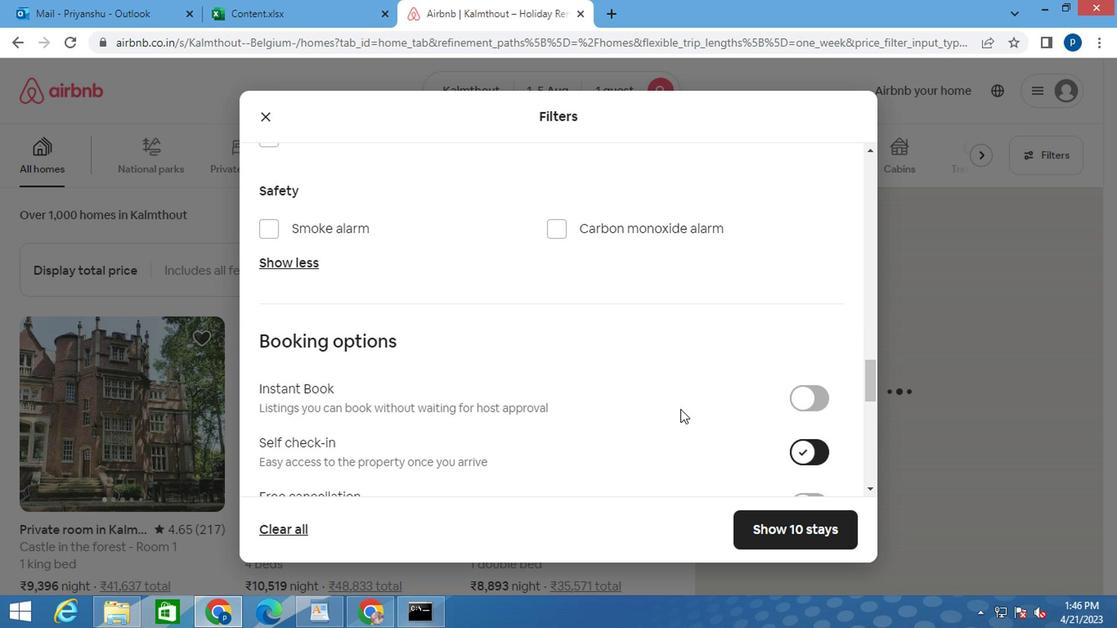 
Action: Mouse scrolled (666, 410) with delta (0, 0)
Screenshot: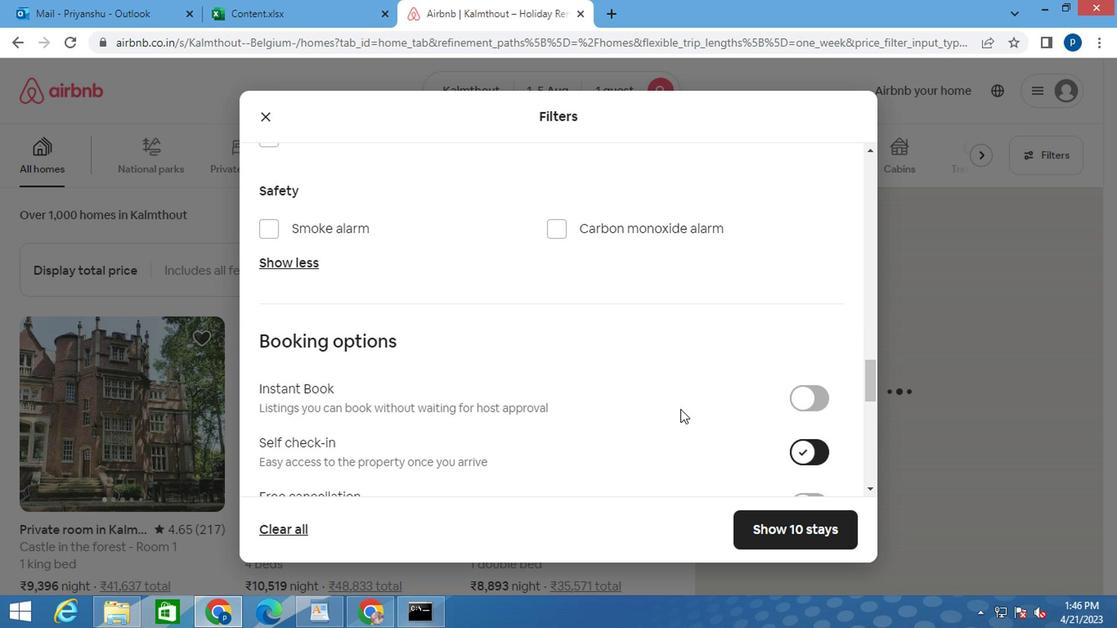 
Action: Mouse moved to (661, 408)
Screenshot: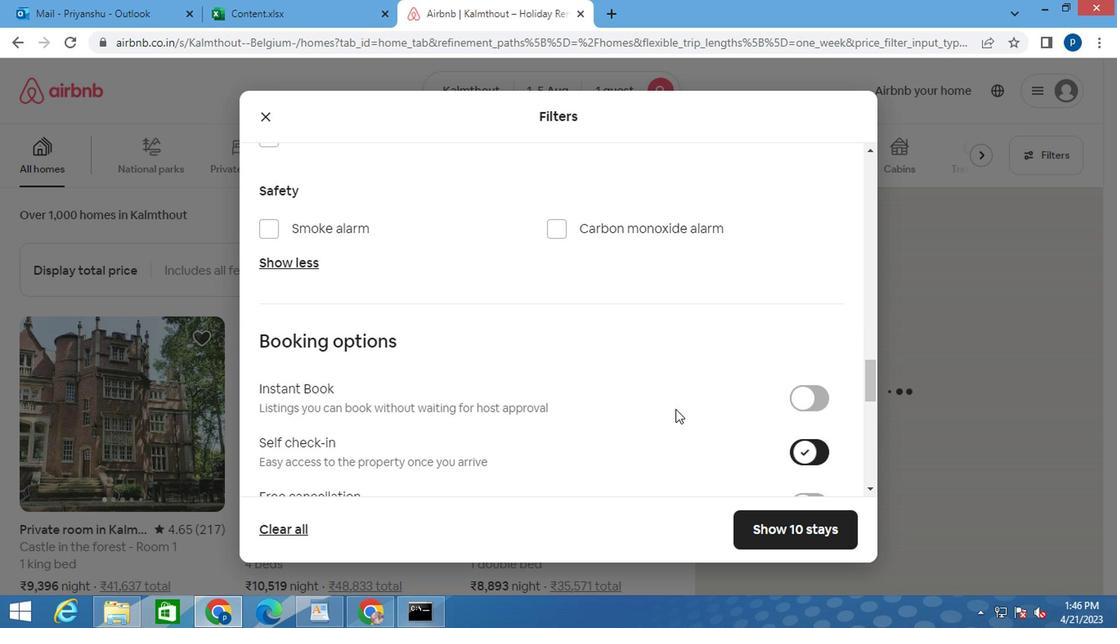 
Action: Mouse scrolled (661, 407) with delta (0, 0)
Screenshot: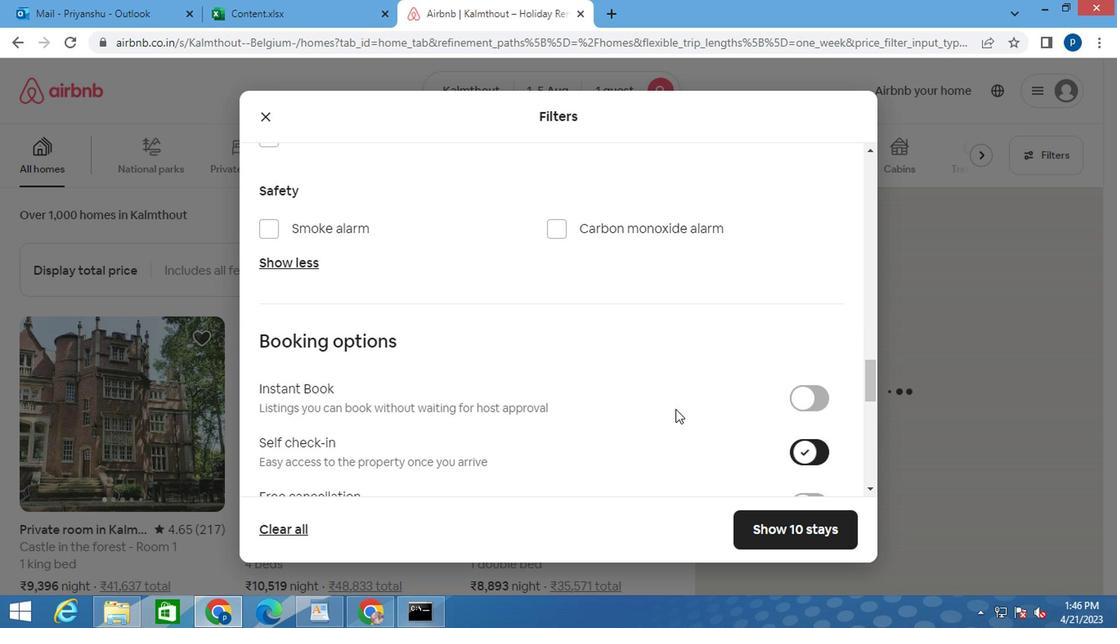 
Action: Mouse moved to (653, 403)
Screenshot: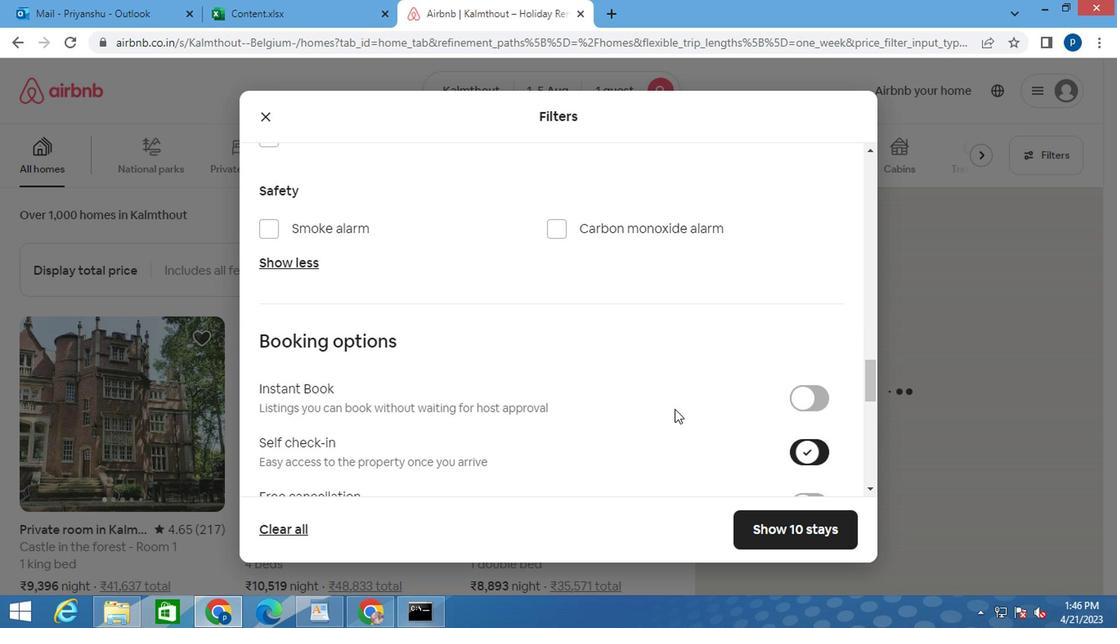 
Action: Mouse scrolled (655, 404) with delta (0, -1)
Screenshot: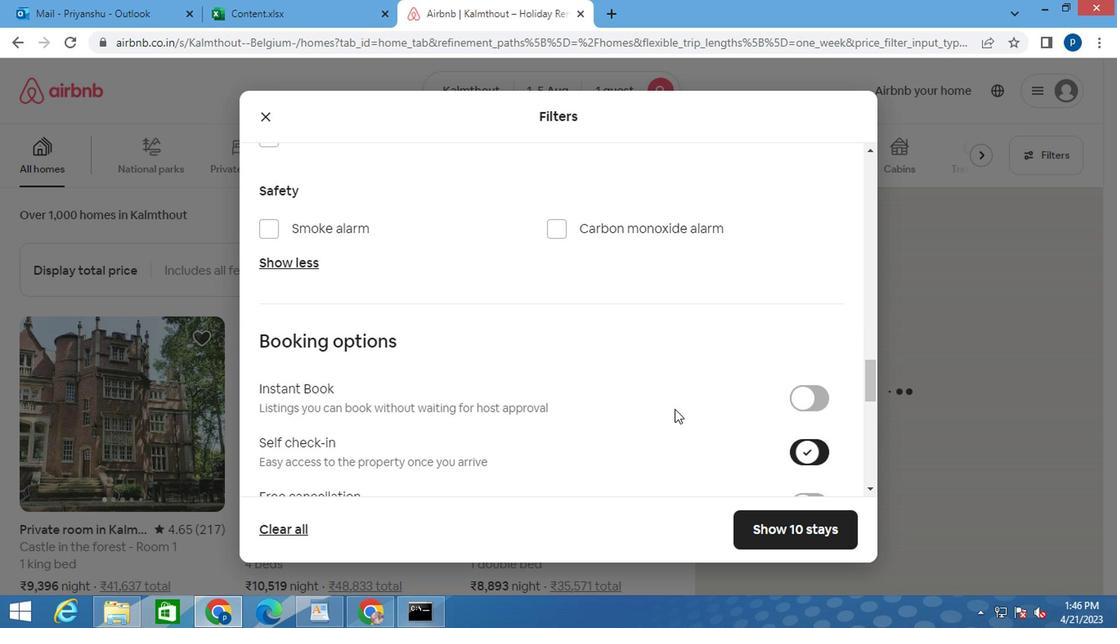 
Action: Mouse moved to (439, 376)
Screenshot: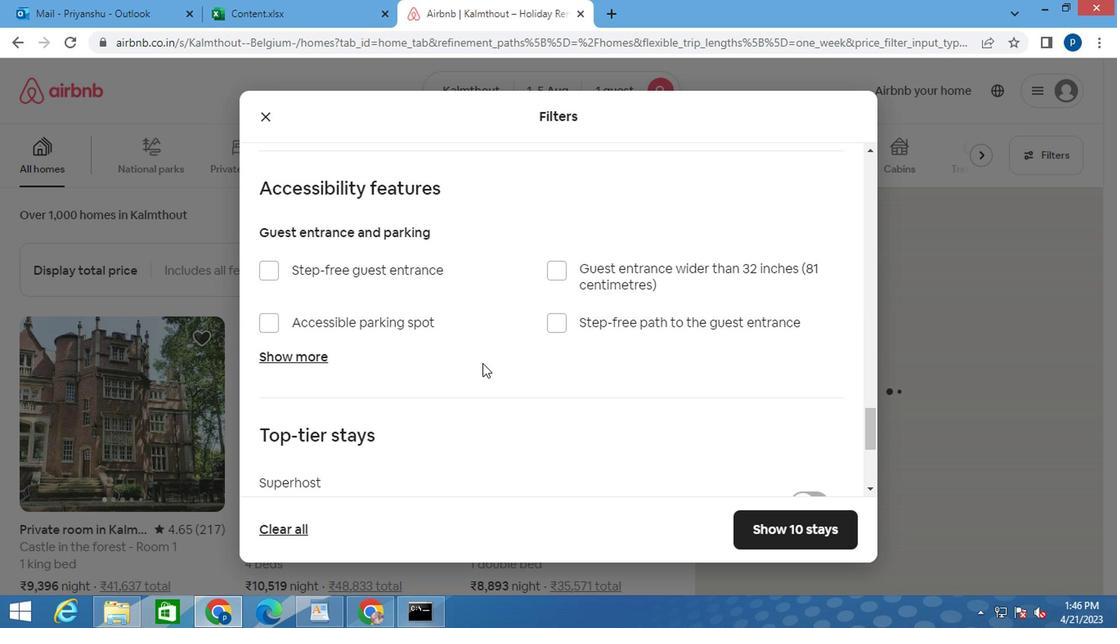 
Action: Mouse scrolled (439, 375) with delta (0, -1)
Screenshot: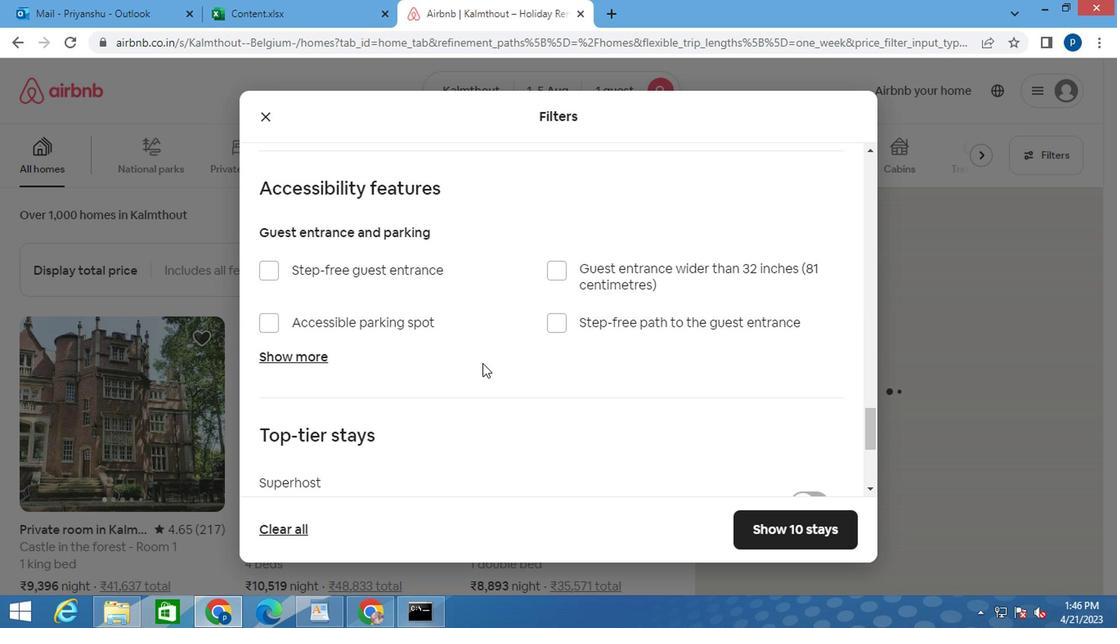 
Action: Mouse moved to (439, 376)
Screenshot: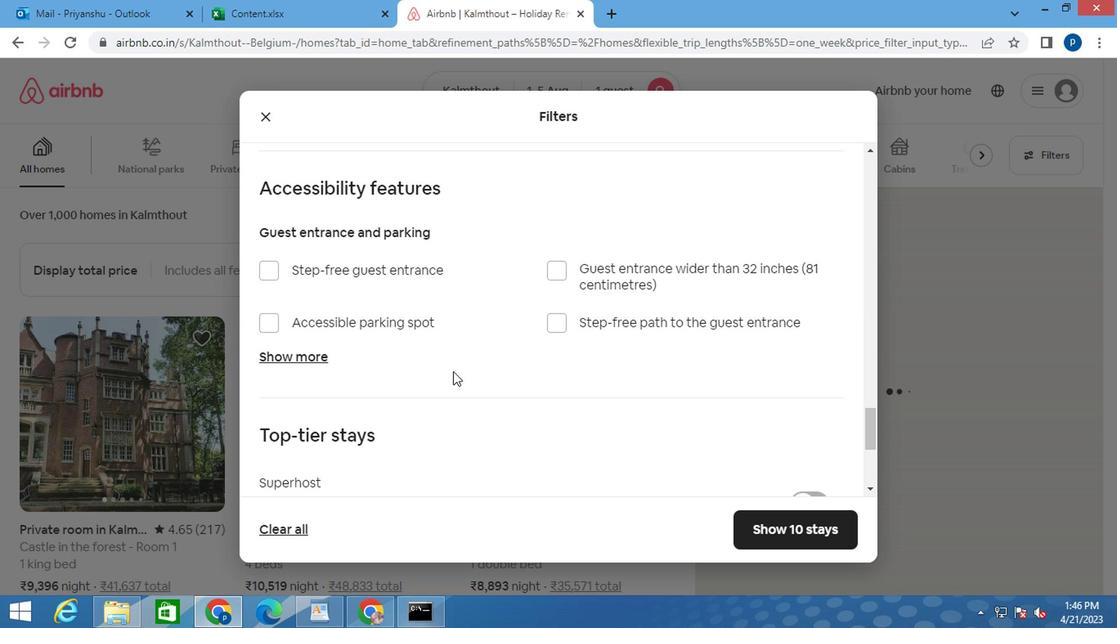 
Action: Mouse scrolled (439, 375) with delta (0, -1)
Screenshot: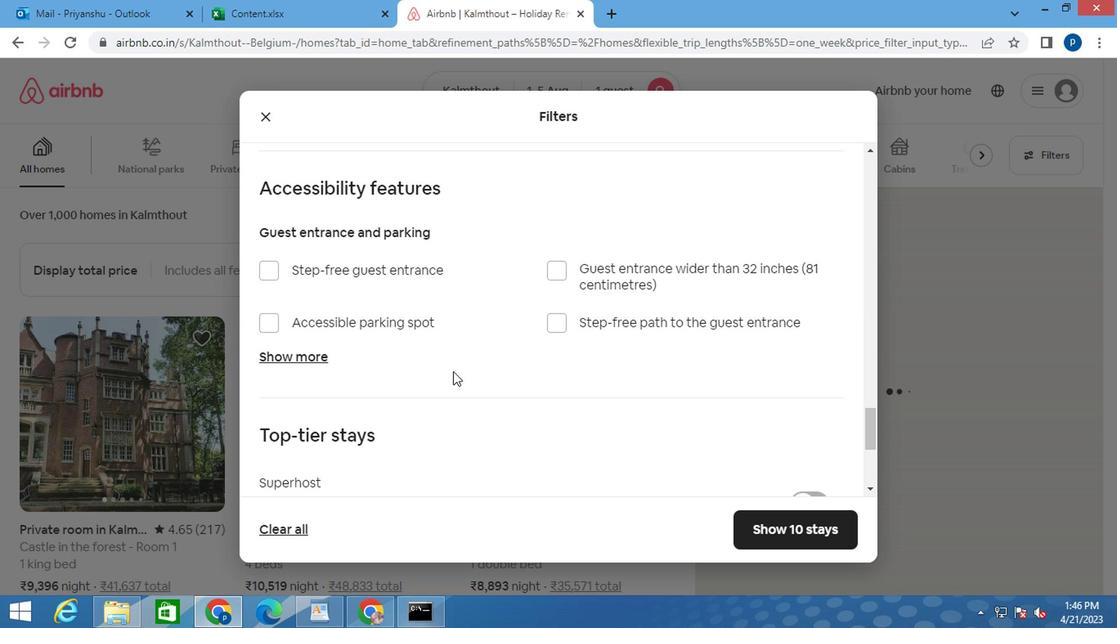 
Action: Mouse moved to (438, 377)
Screenshot: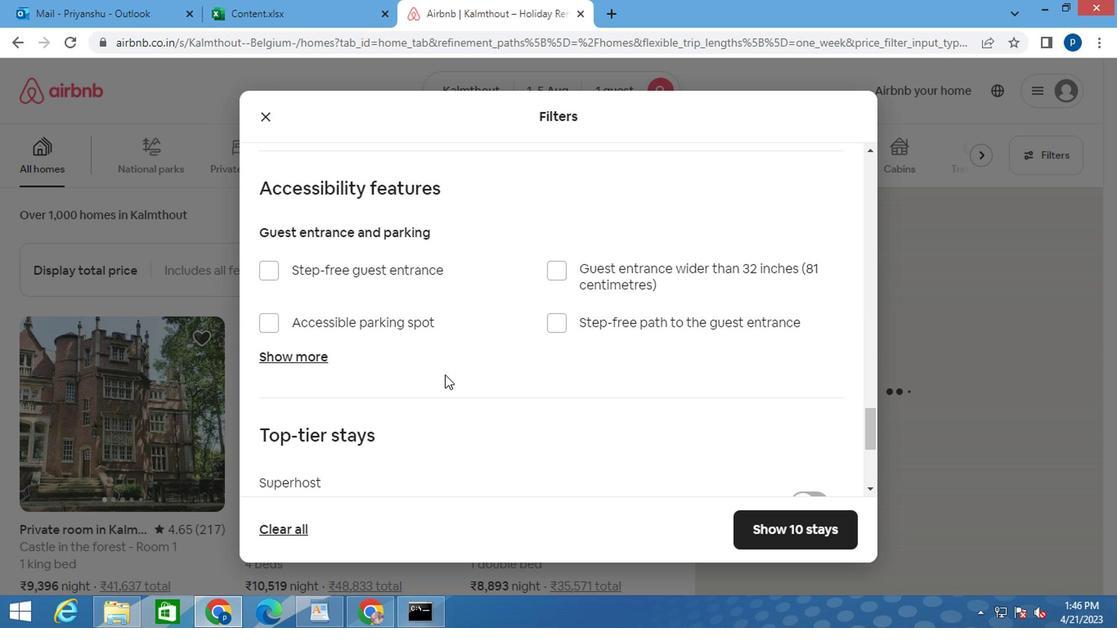 
Action: Mouse scrolled (438, 376) with delta (0, 0)
Screenshot: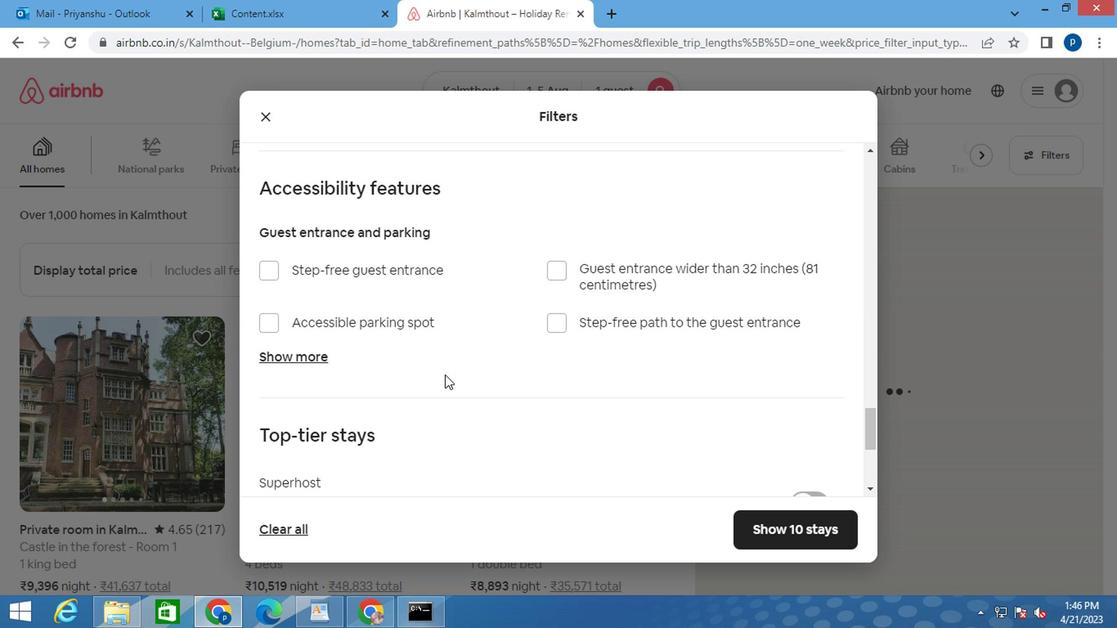 
Action: Mouse moved to (437, 378)
Screenshot: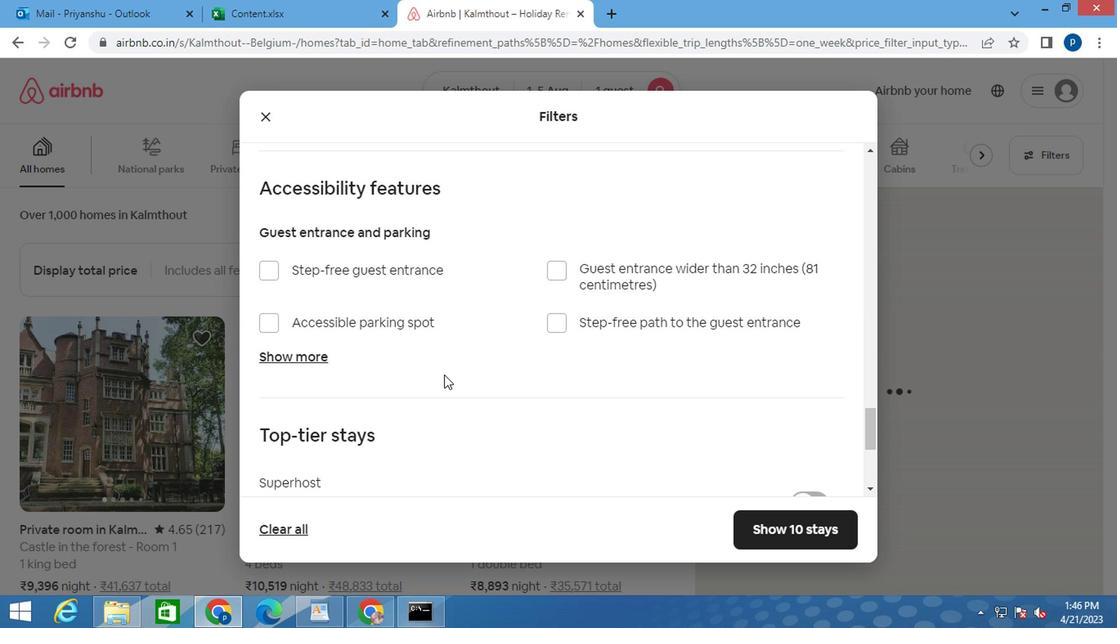 
Action: Mouse scrolled (437, 377) with delta (0, -1)
Screenshot: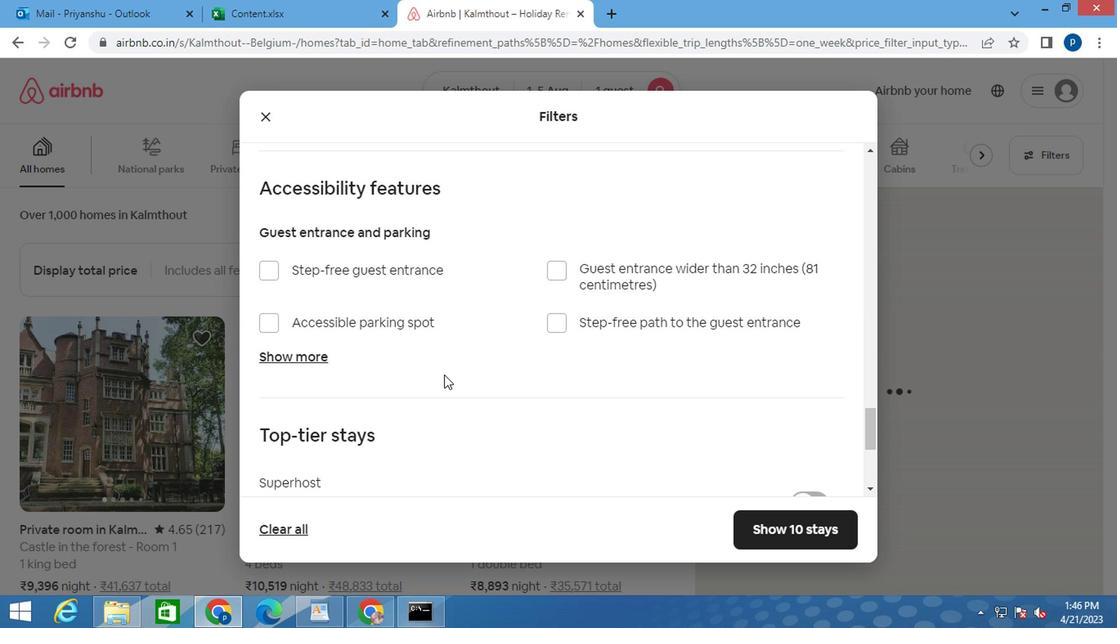 
Action: Mouse moved to (265, 377)
Screenshot: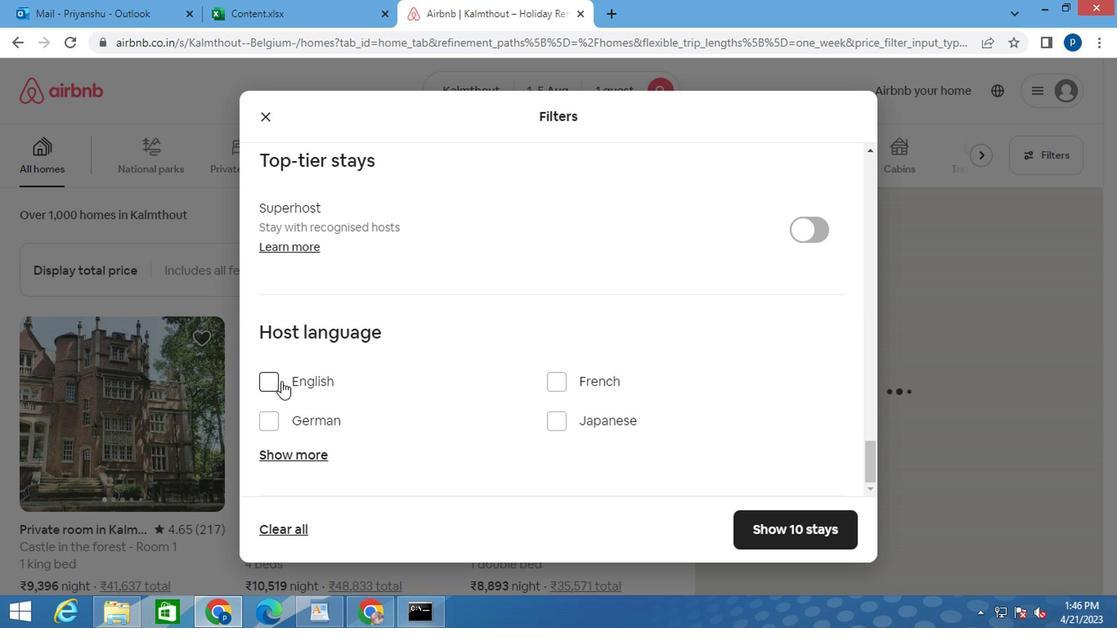
Action: Mouse pressed left at (265, 377)
Screenshot: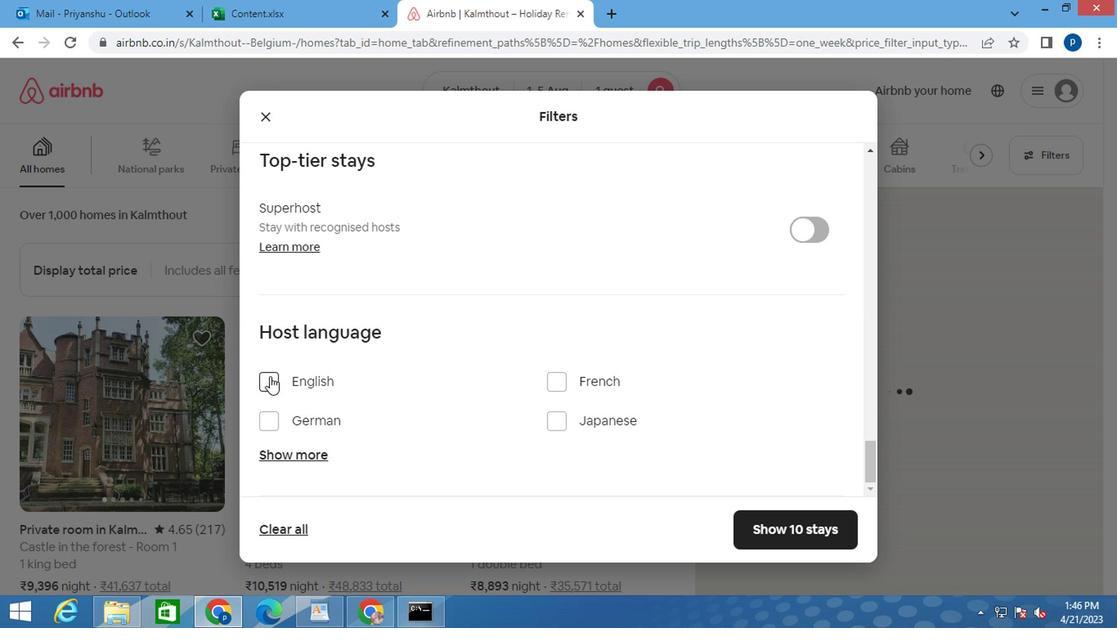 
Action: Mouse moved to (810, 522)
Screenshot: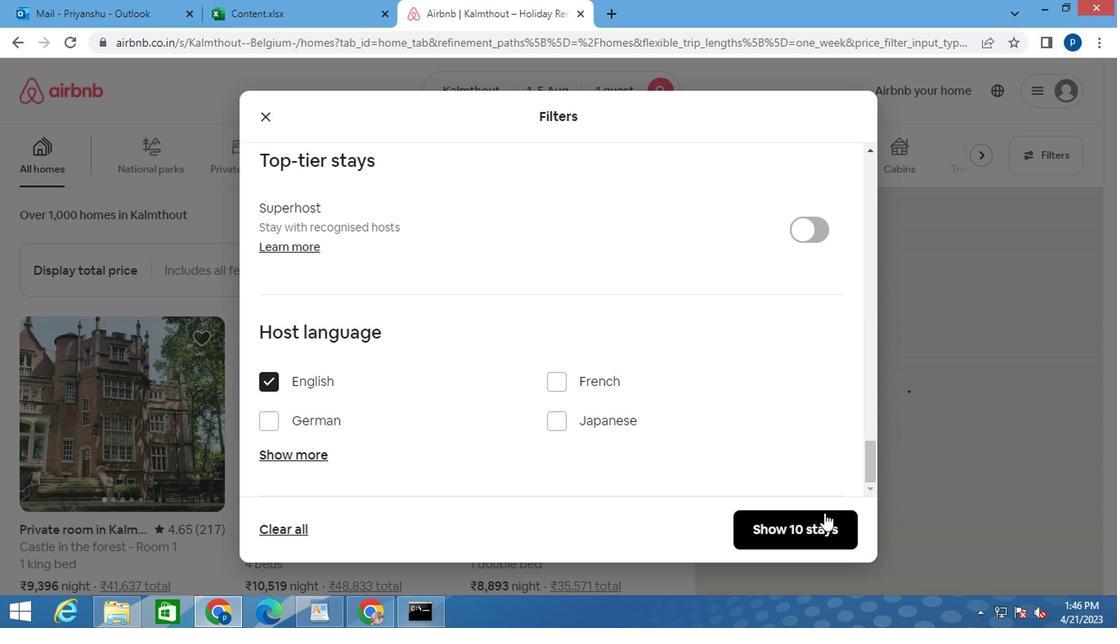 
Action: Mouse pressed left at (810, 522)
Screenshot: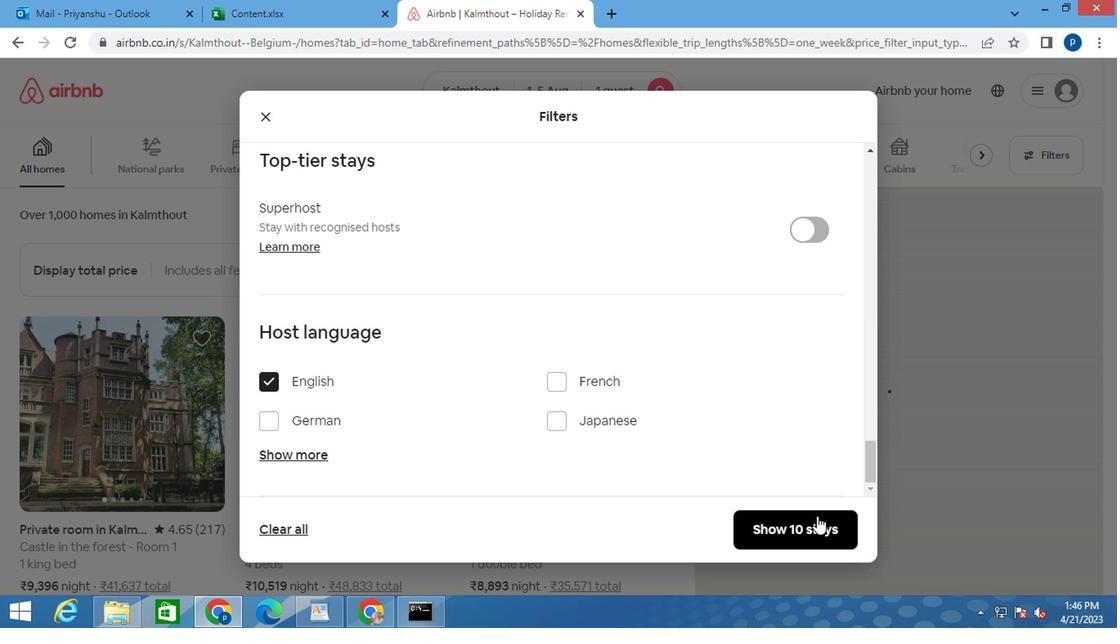 
